 Task: Find connections with filter location Tongshan with filter topic #femaleentrepreneurwith filter profile language German with filter current company JSW Energy Ltd with filter school UNIVERSITY OF SCIENCE AND TECHNOLOGY, MEGHALAYA with filter industry Capital Markets with filter service category Growth Marketing with filter keywords title Bus Driver
Action: Mouse moved to (650, 83)
Screenshot: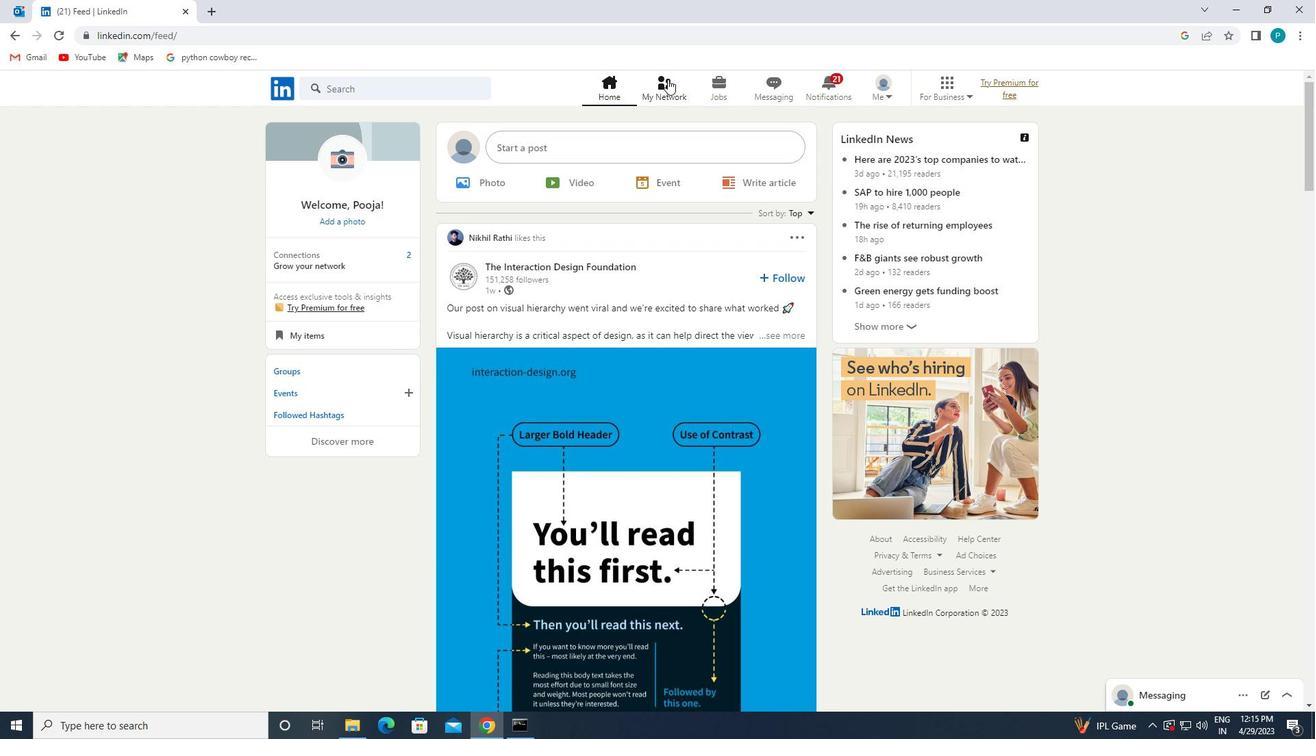 
Action: Mouse pressed left at (650, 83)
Screenshot: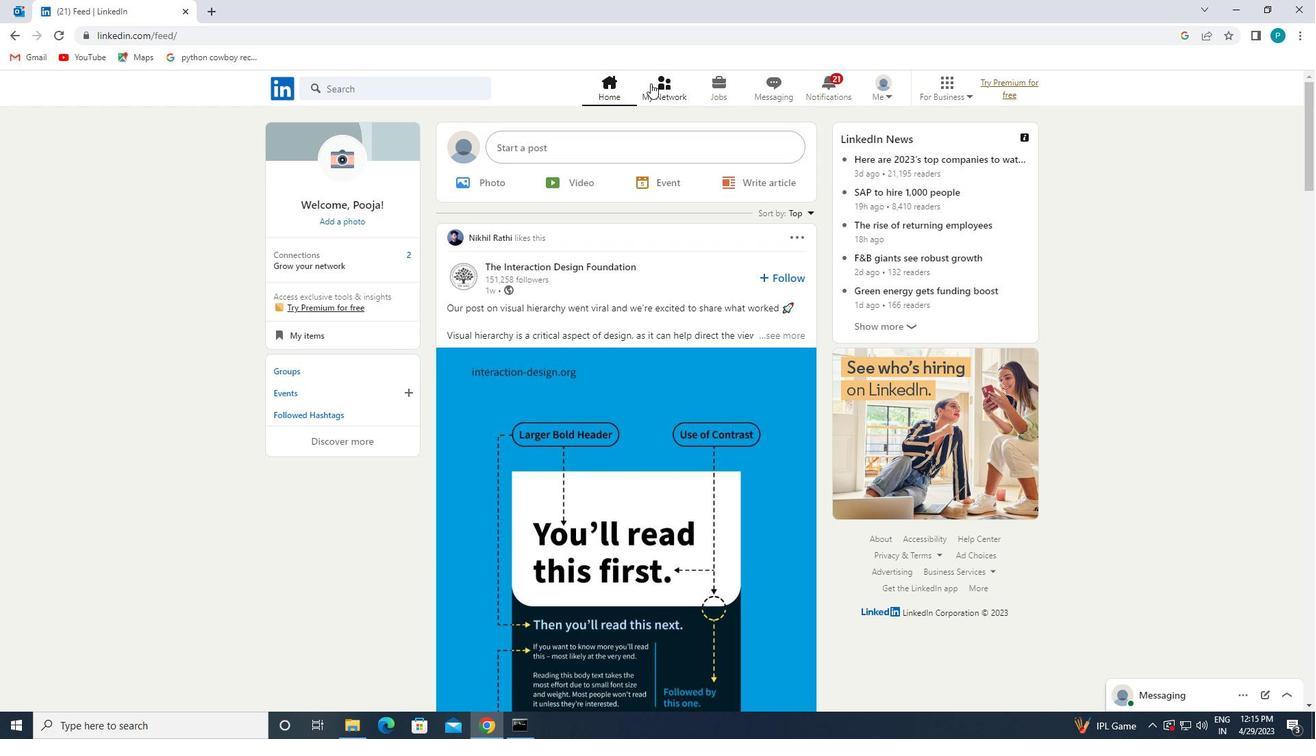
Action: Mouse moved to (392, 166)
Screenshot: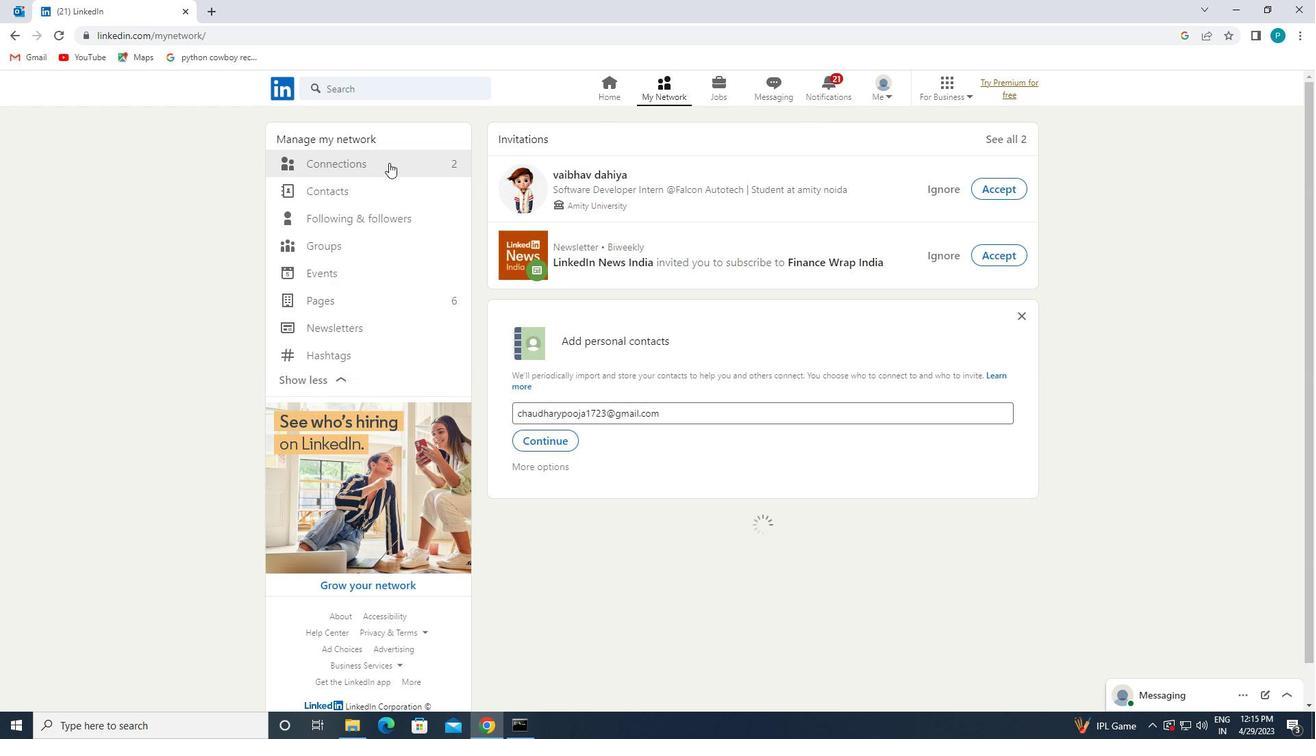 
Action: Mouse pressed left at (392, 166)
Screenshot: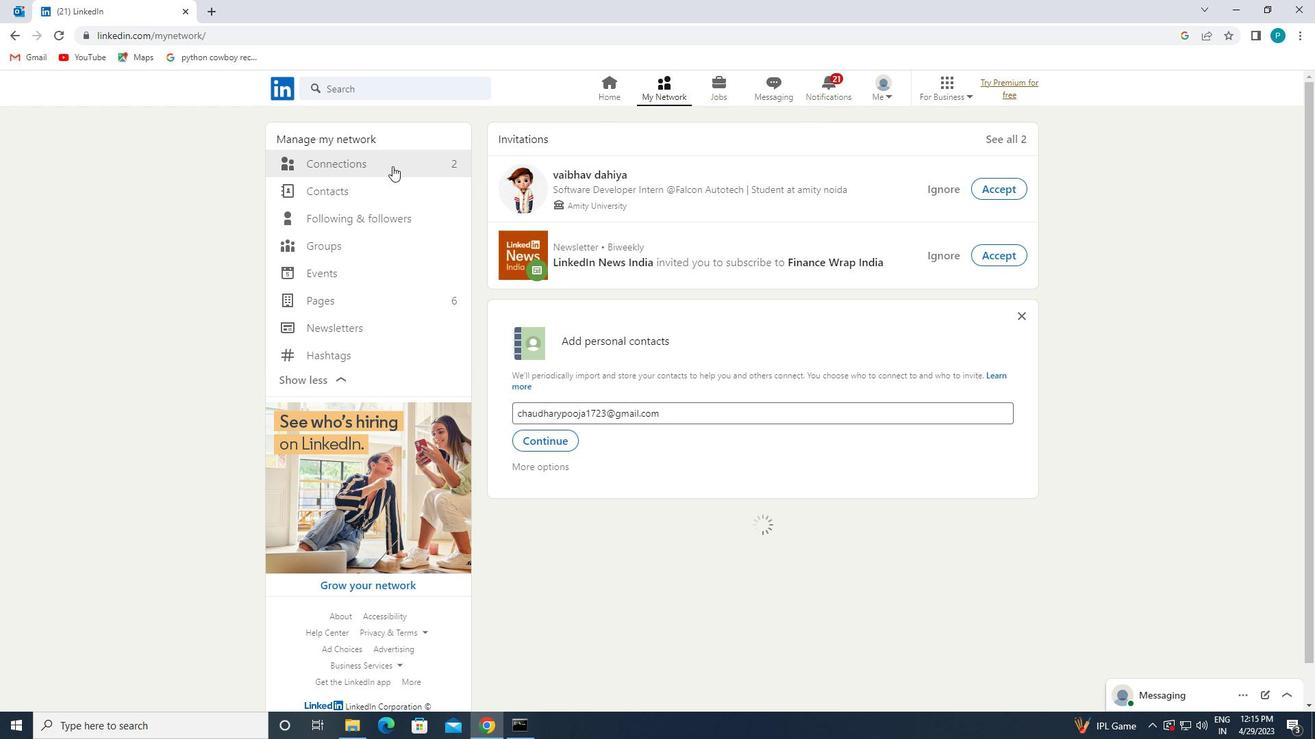 
Action: Mouse moved to (780, 167)
Screenshot: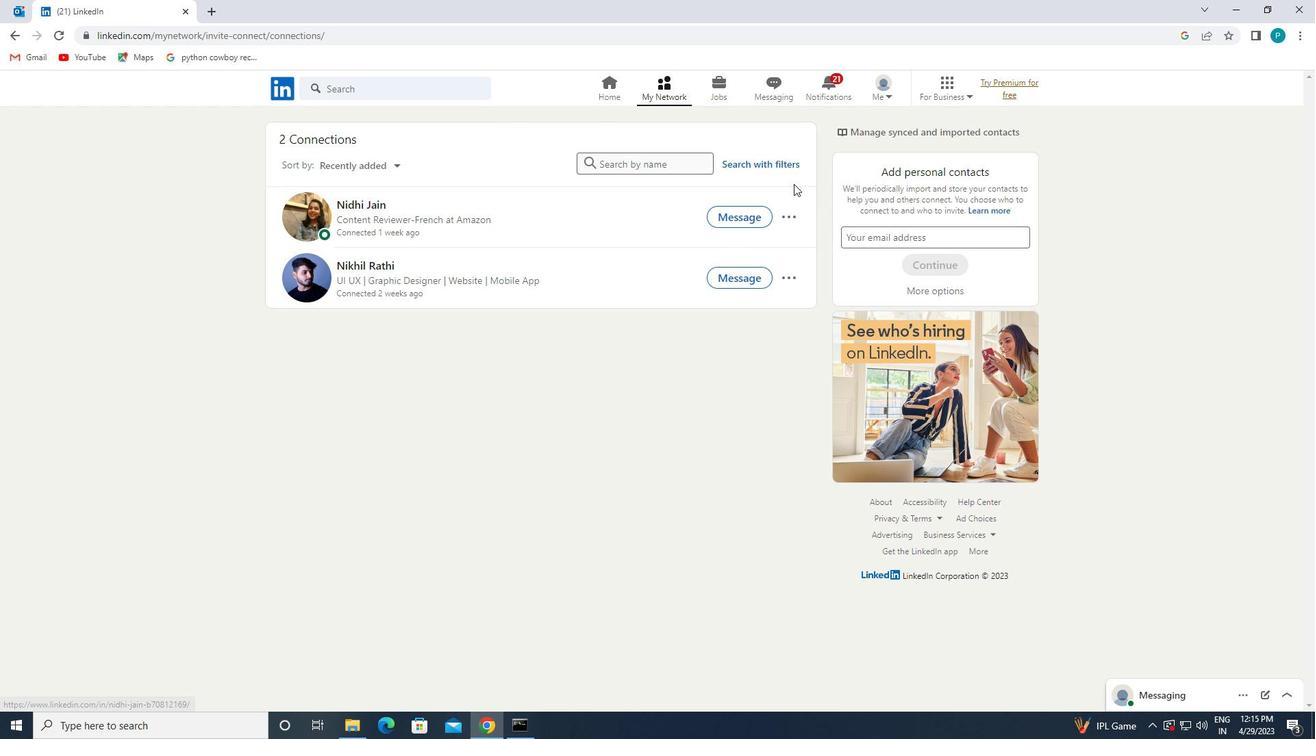 
Action: Mouse pressed left at (780, 167)
Screenshot: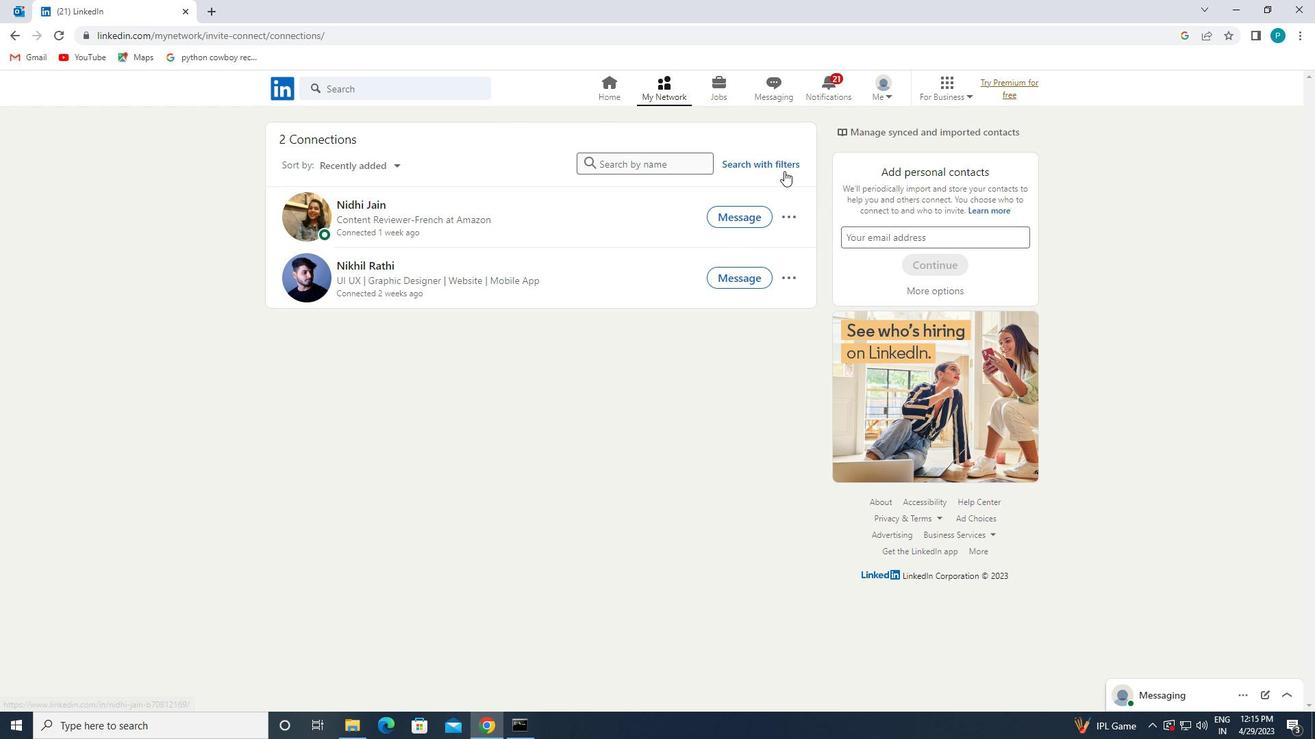 
Action: Mouse moved to (710, 131)
Screenshot: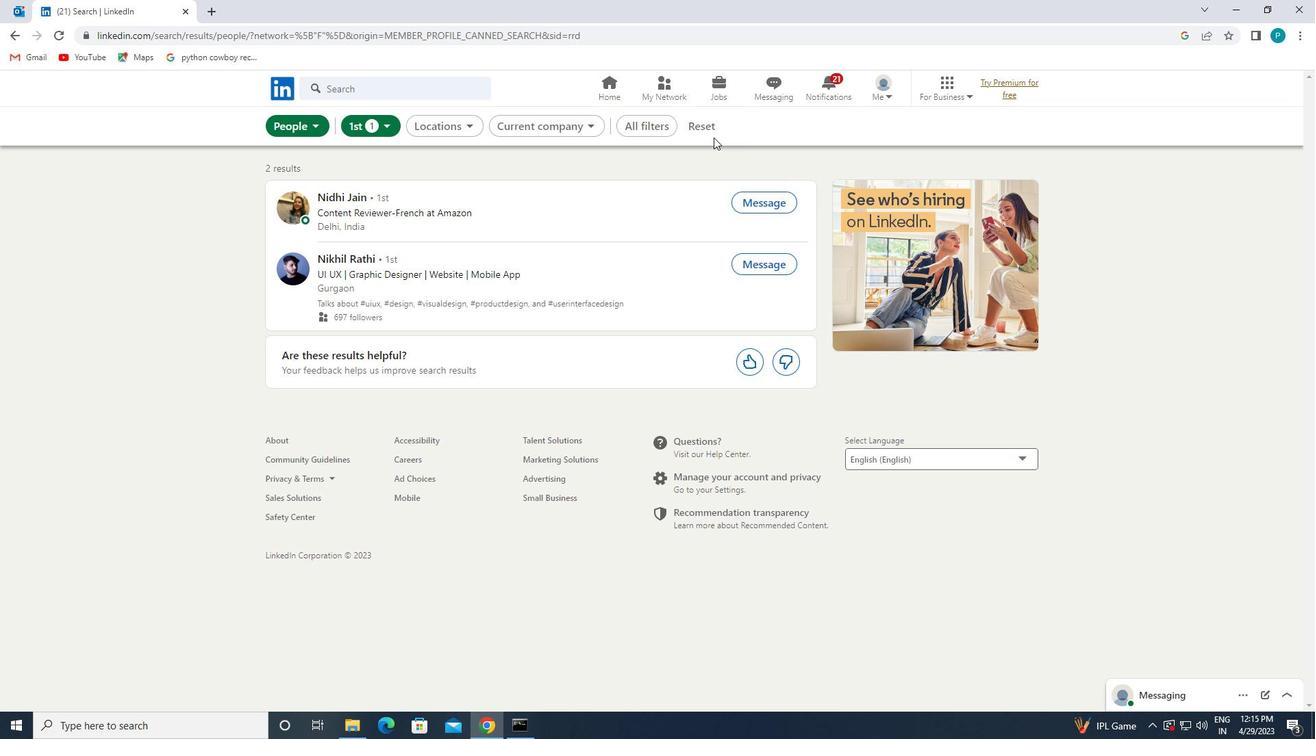 
Action: Mouse pressed left at (710, 131)
Screenshot: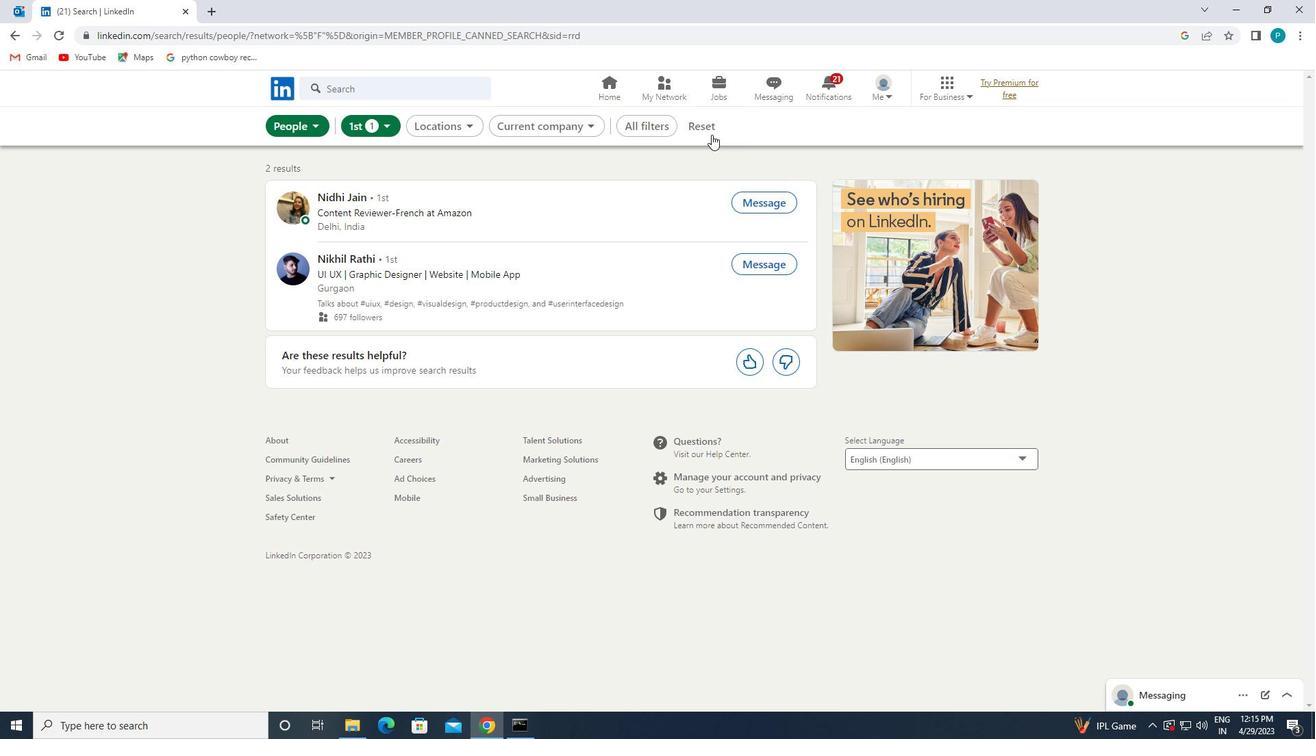 
Action: Mouse moved to (688, 130)
Screenshot: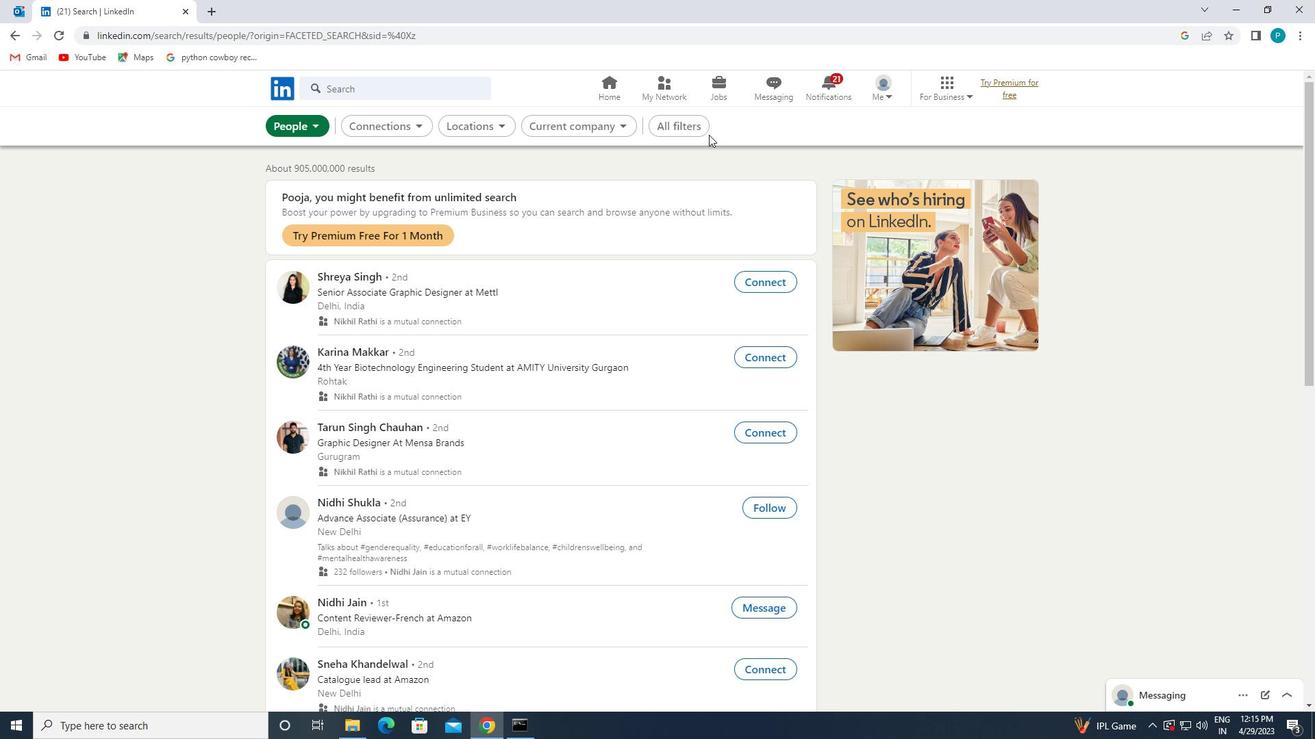 
Action: Mouse pressed left at (688, 130)
Screenshot: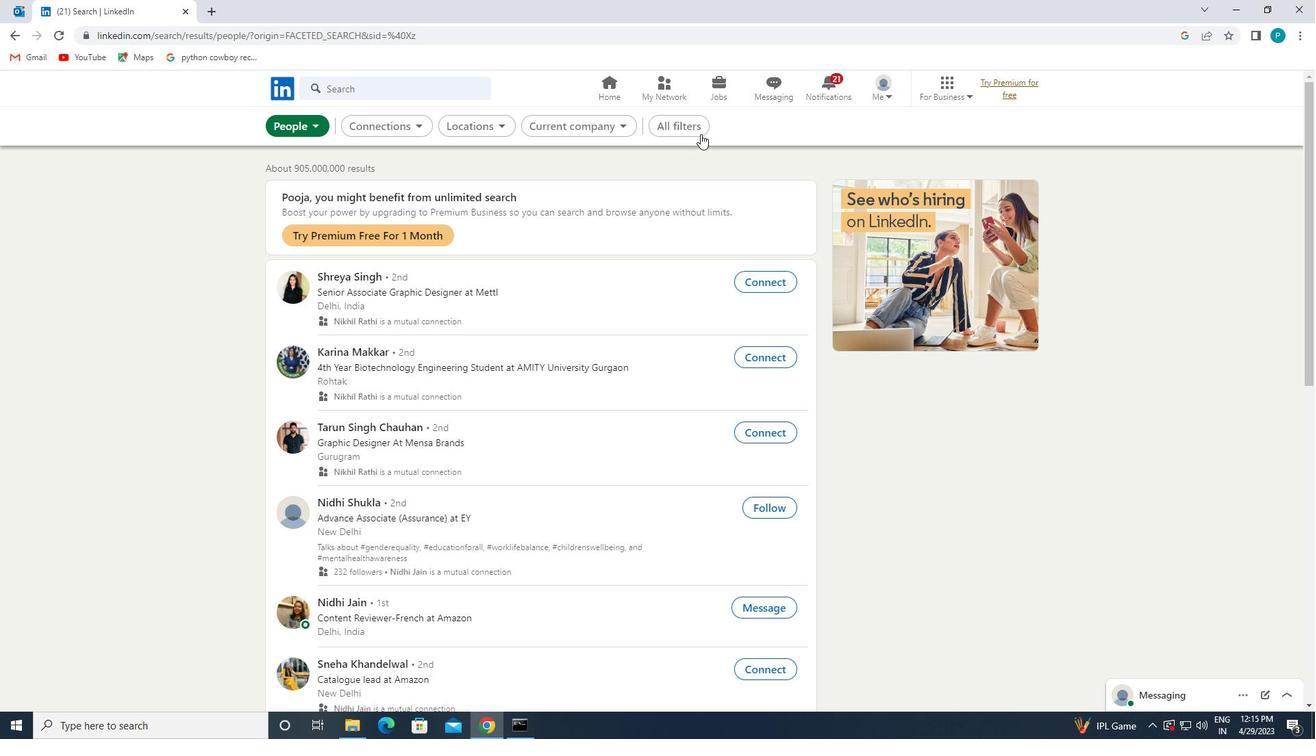 
Action: Mouse moved to (1165, 367)
Screenshot: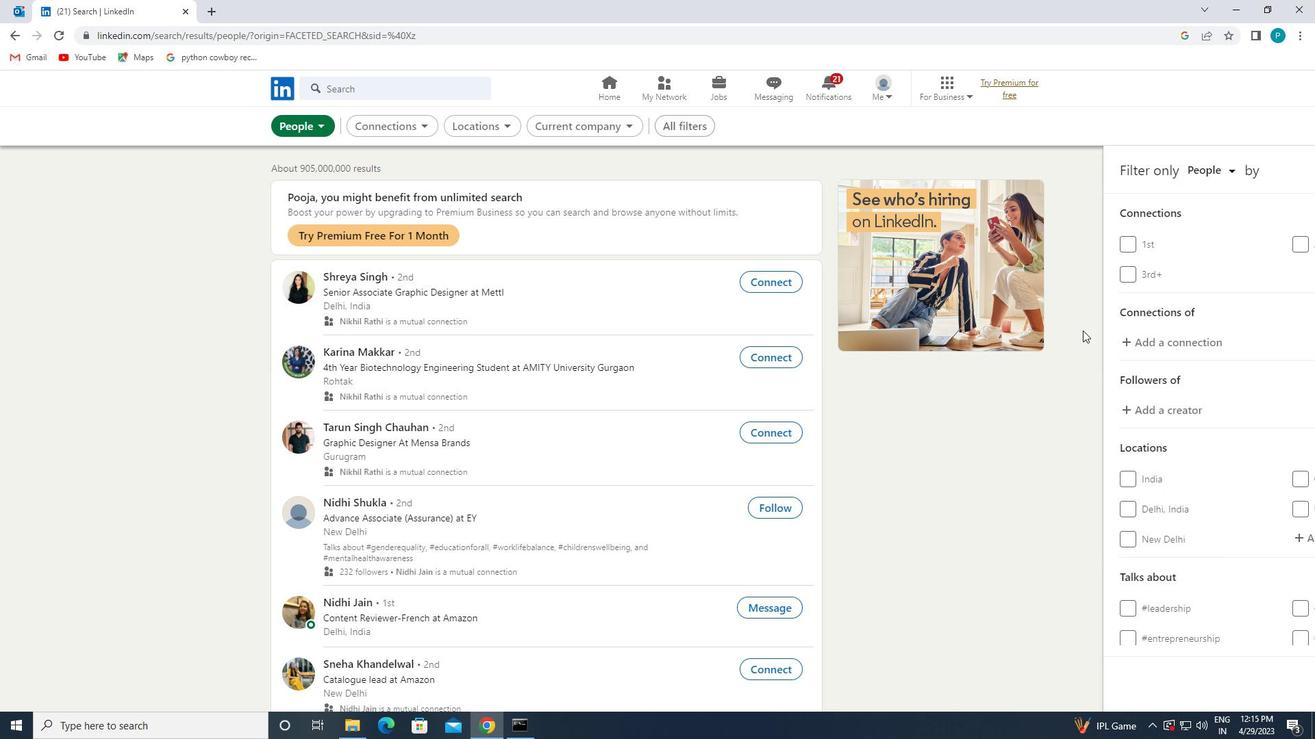 
Action: Mouse scrolled (1165, 366) with delta (0, 0)
Screenshot: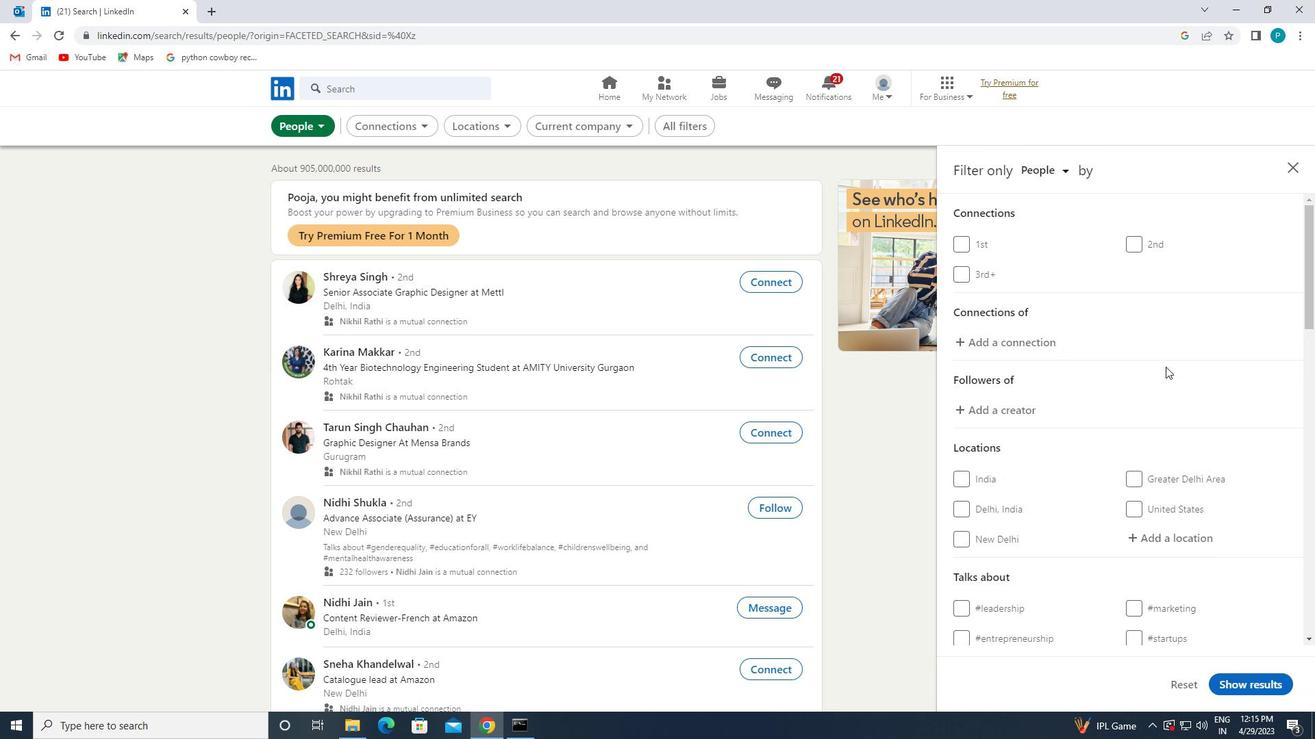 
Action: Mouse moved to (1165, 365)
Screenshot: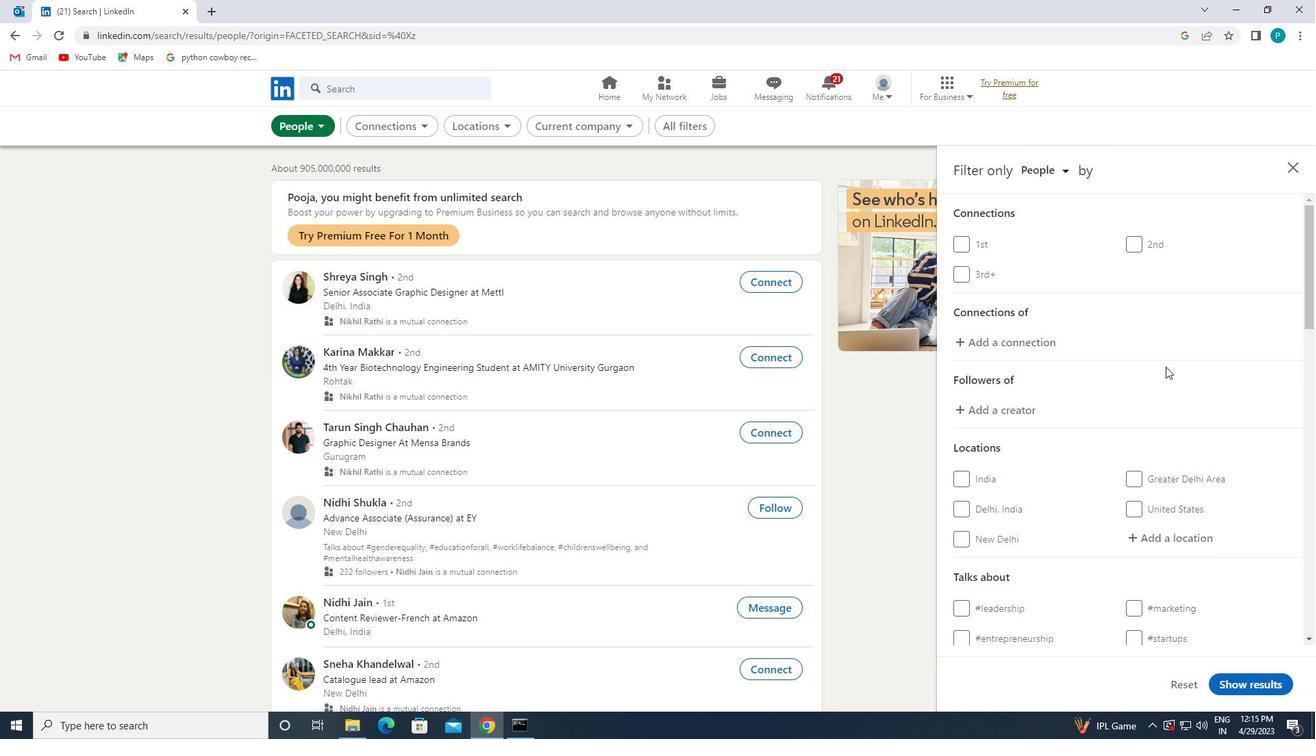 
Action: Mouse scrolled (1165, 365) with delta (0, 0)
Screenshot: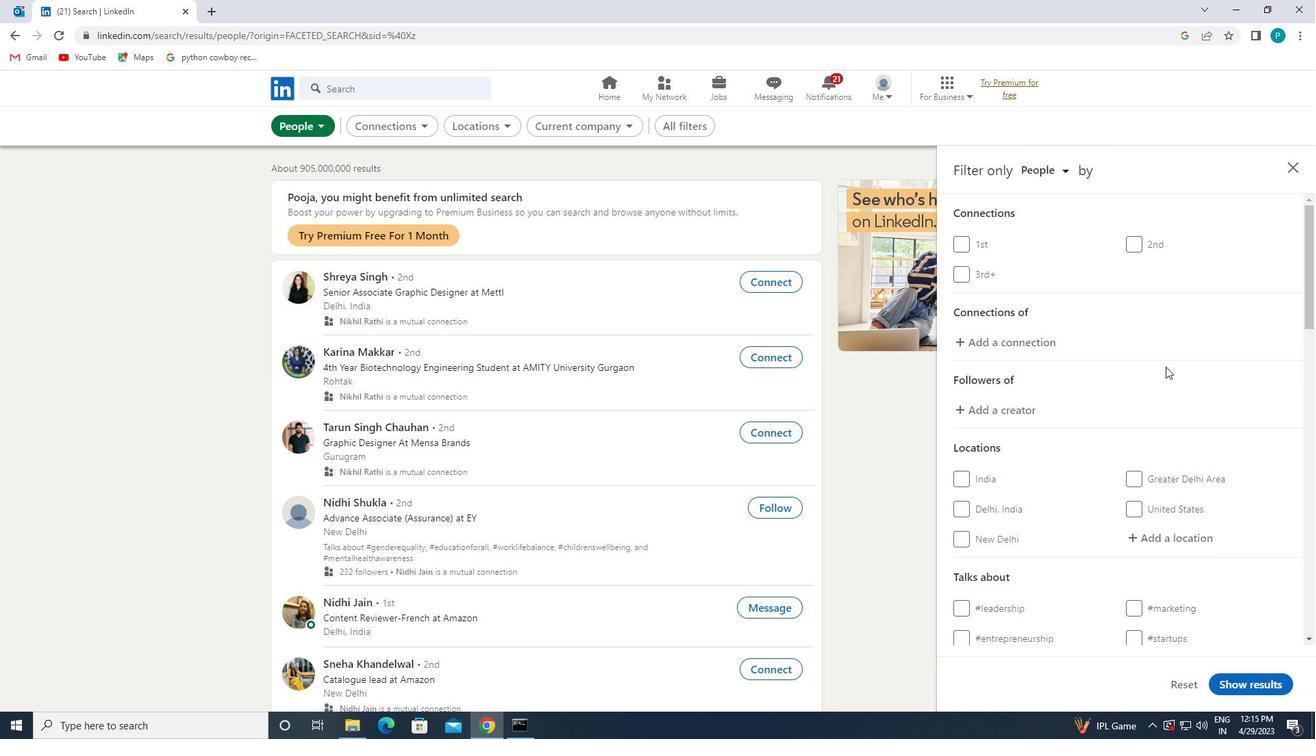
Action: Mouse moved to (1165, 365)
Screenshot: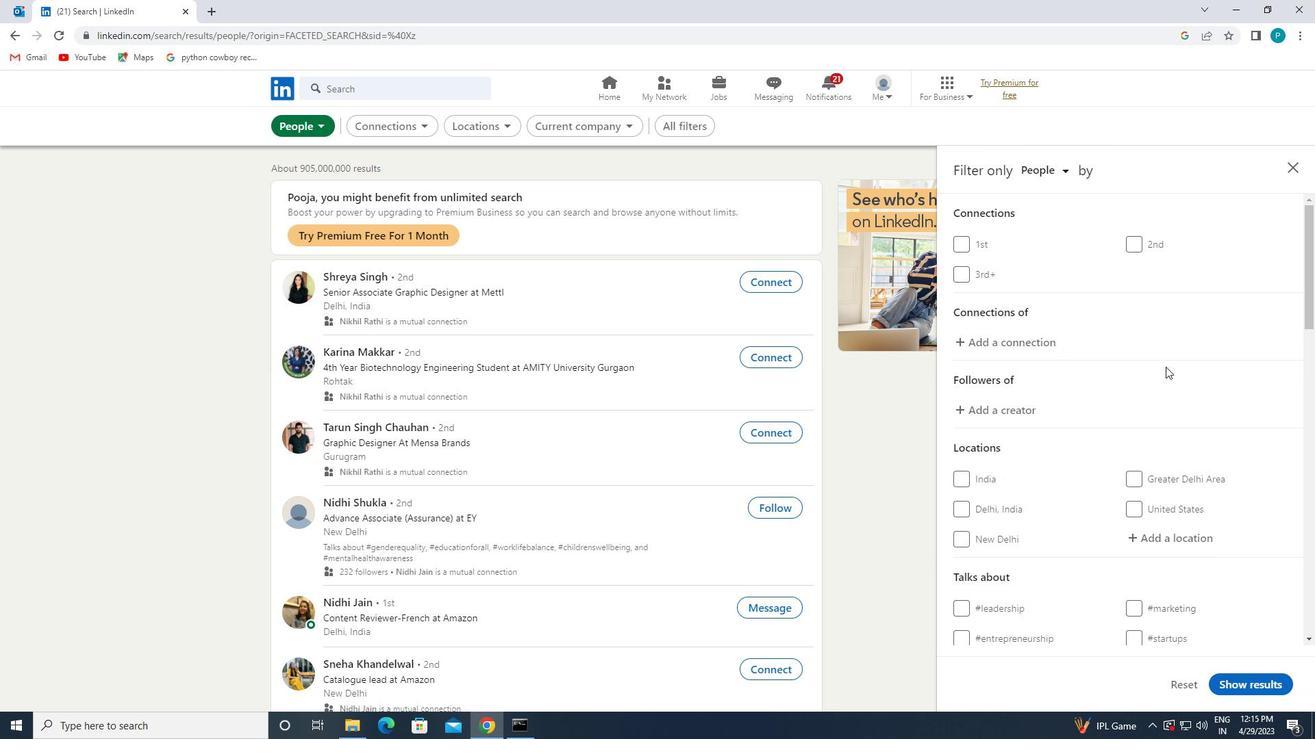 
Action: Mouse scrolled (1165, 364) with delta (0, 0)
Screenshot: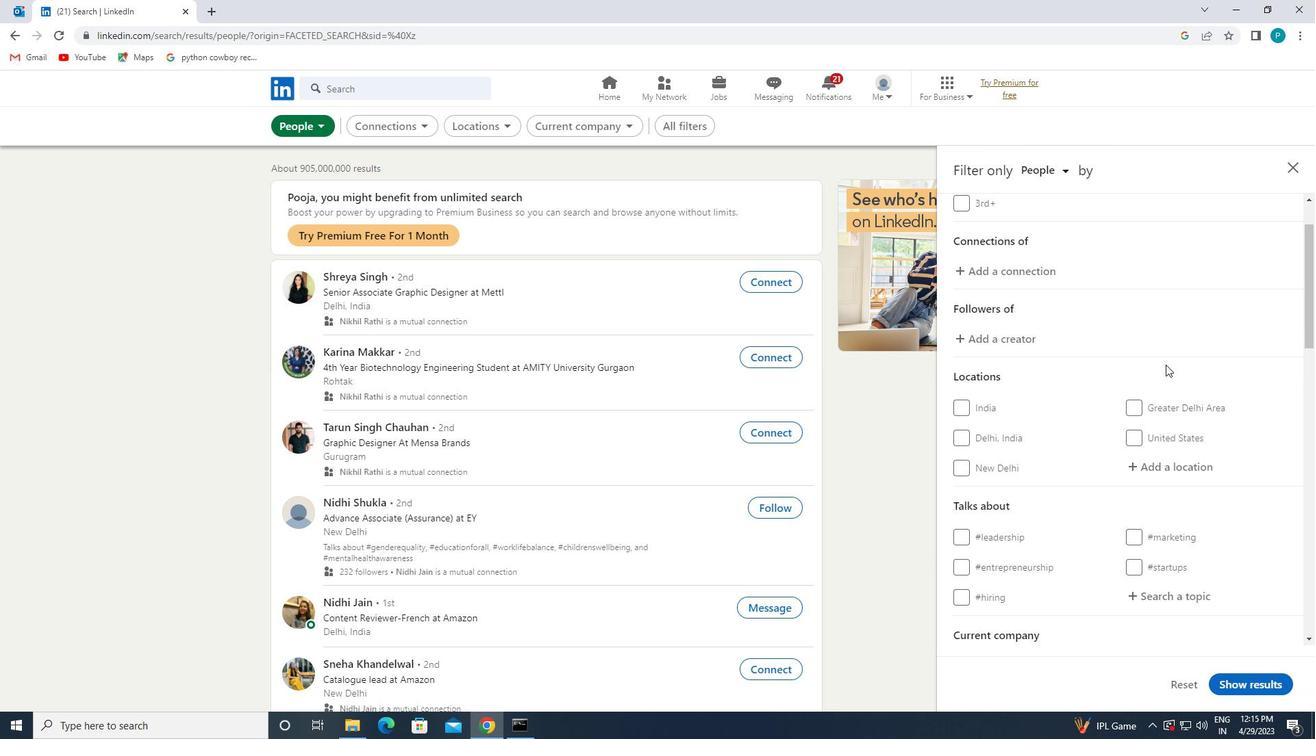 
Action: Mouse moved to (1159, 337)
Screenshot: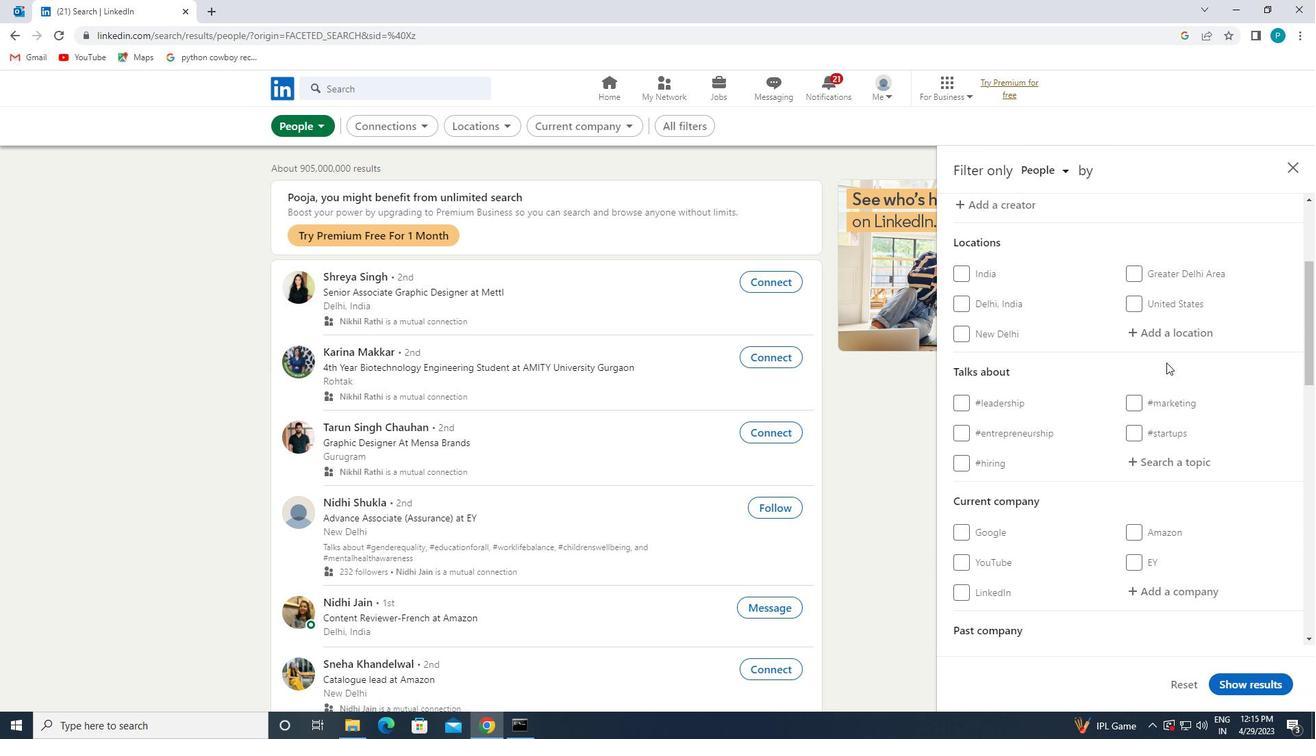 
Action: Mouse pressed left at (1159, 337)
Screenshot: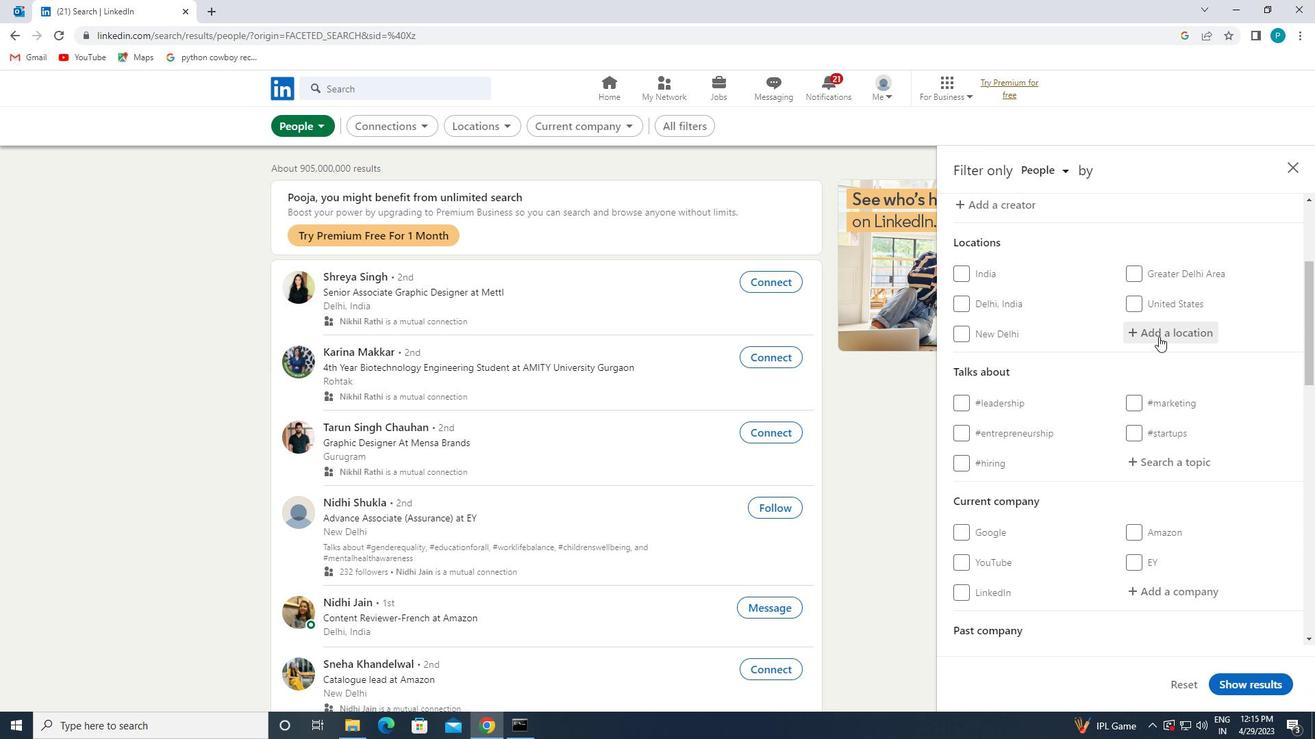 
Action: Key pressed <Key.caps_lock>t<Key.caps_lock>ongshan
Screenshot: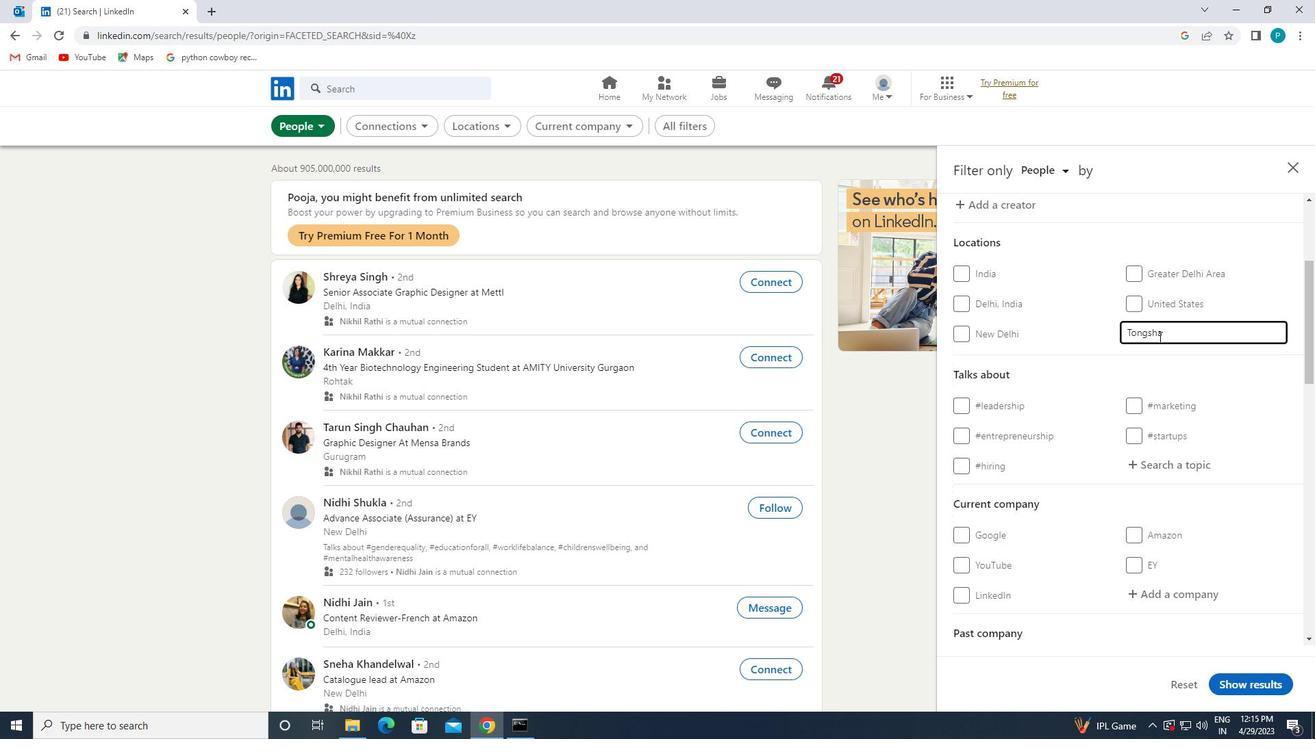 
Action: Mouse moved to (1148, 413)
Screenshot: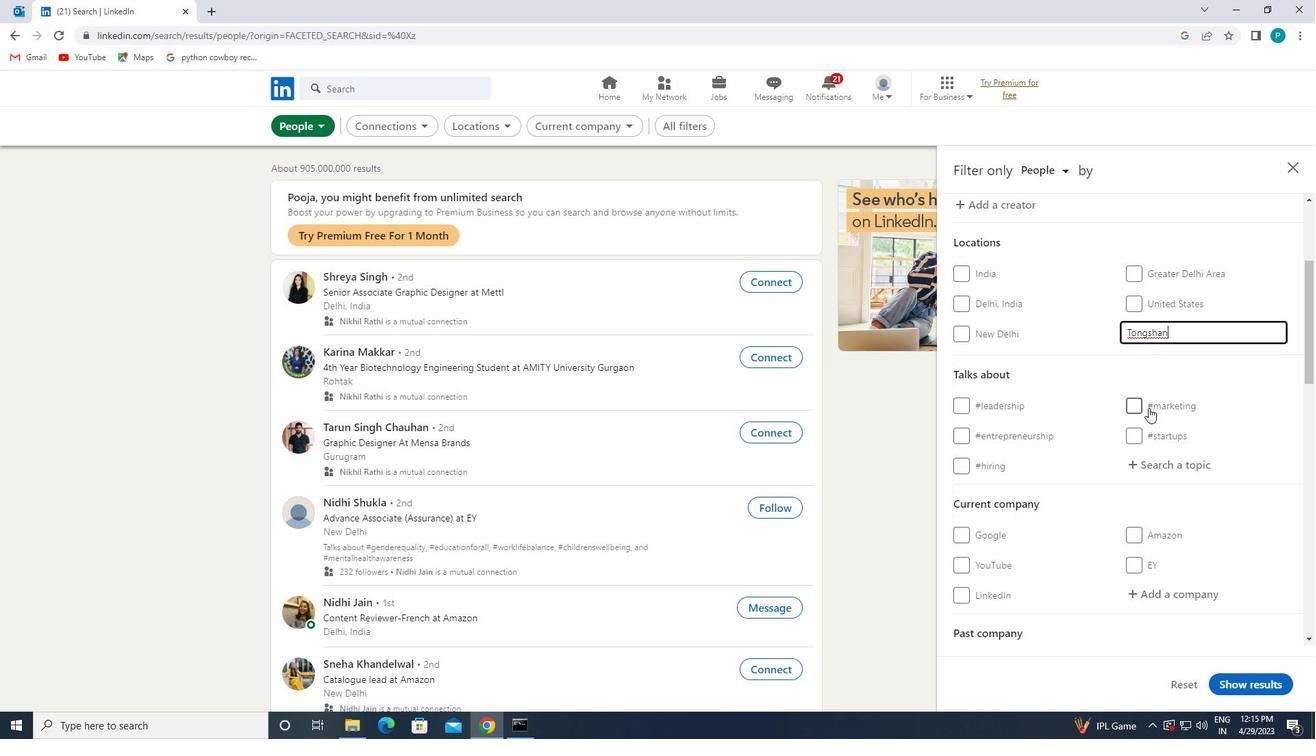 
Action: Mouse scrolled (1148, 412) with delta (0, 0)
Screenshot: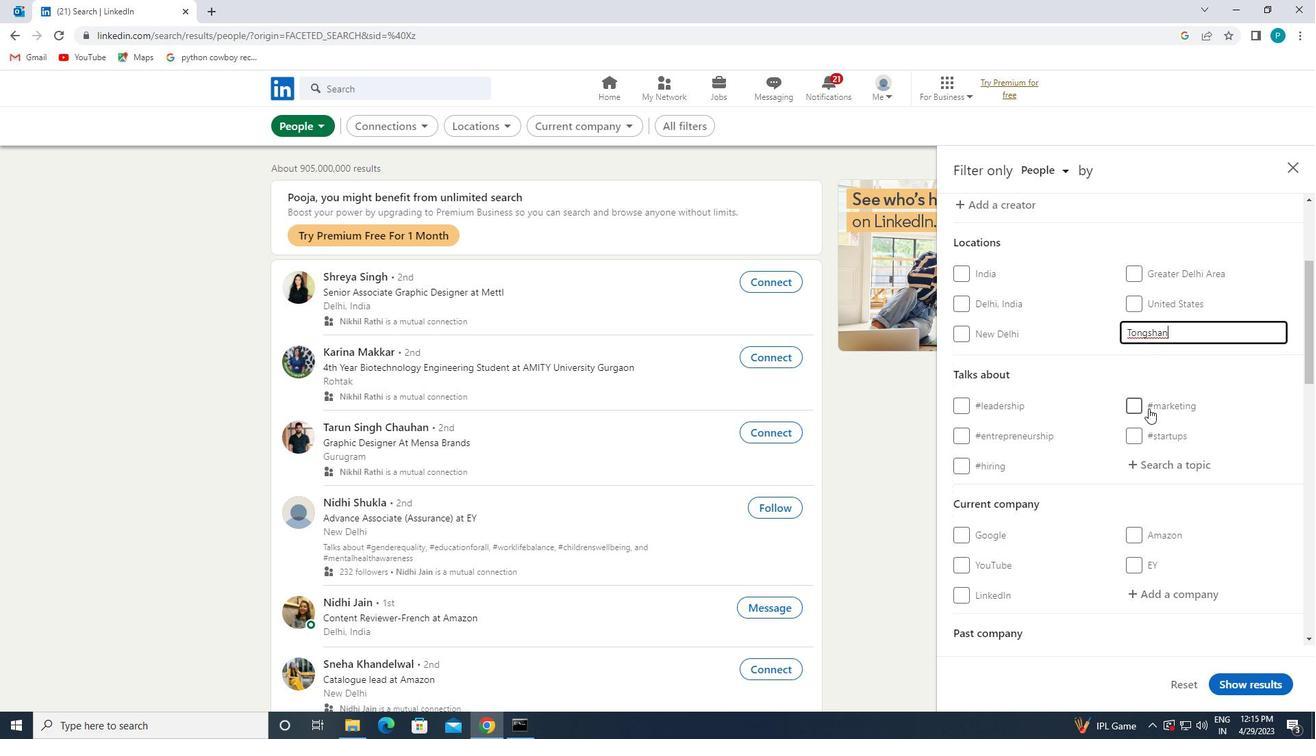 
Action: Mouse moved to (1148, 396)
Screenshot: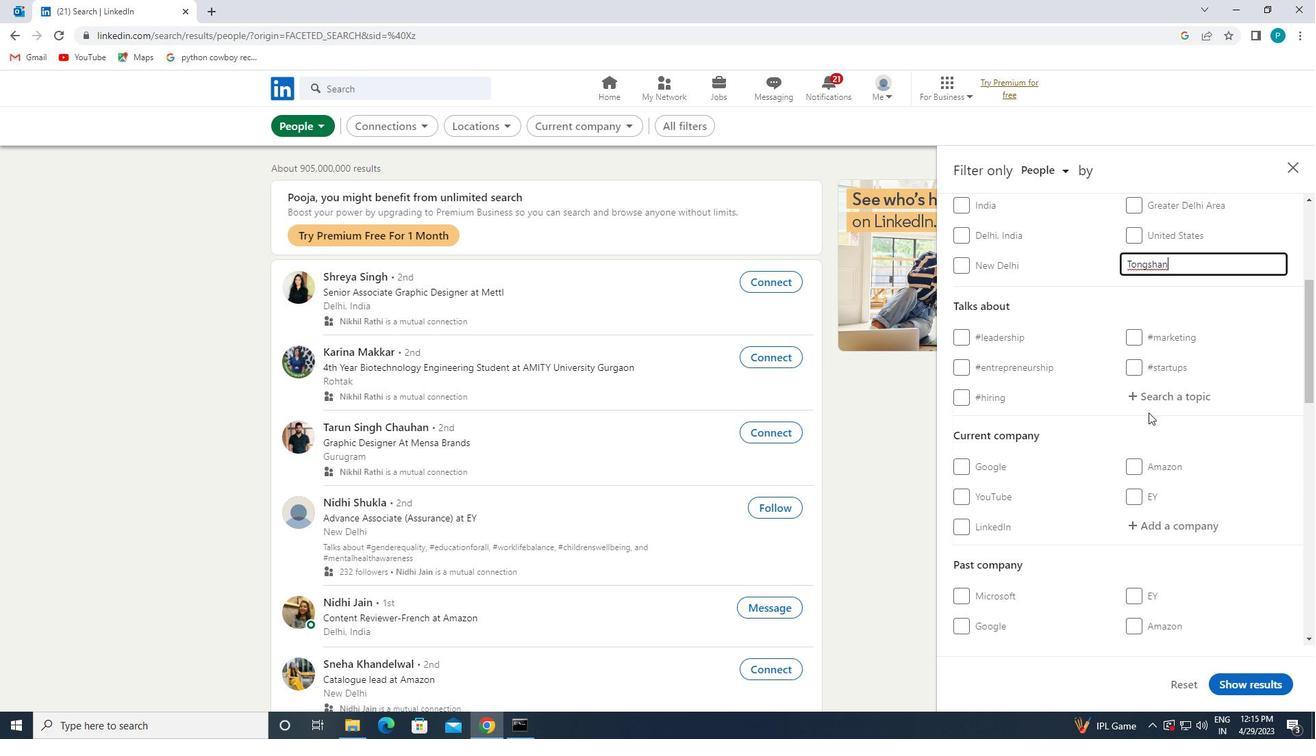 
Action: Mouse pressed left at (1148, 396)
Screenshot: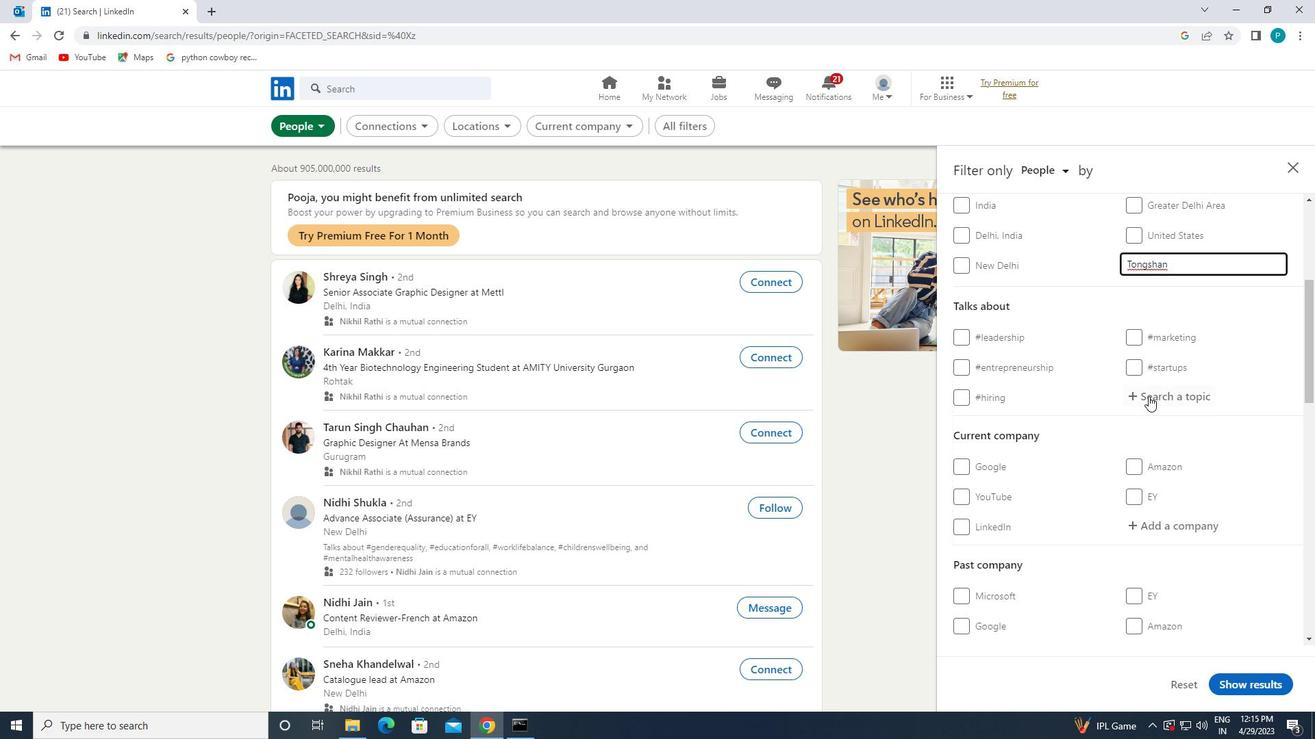 
Action: Mouse moved to (1148, 395)
Screenshot: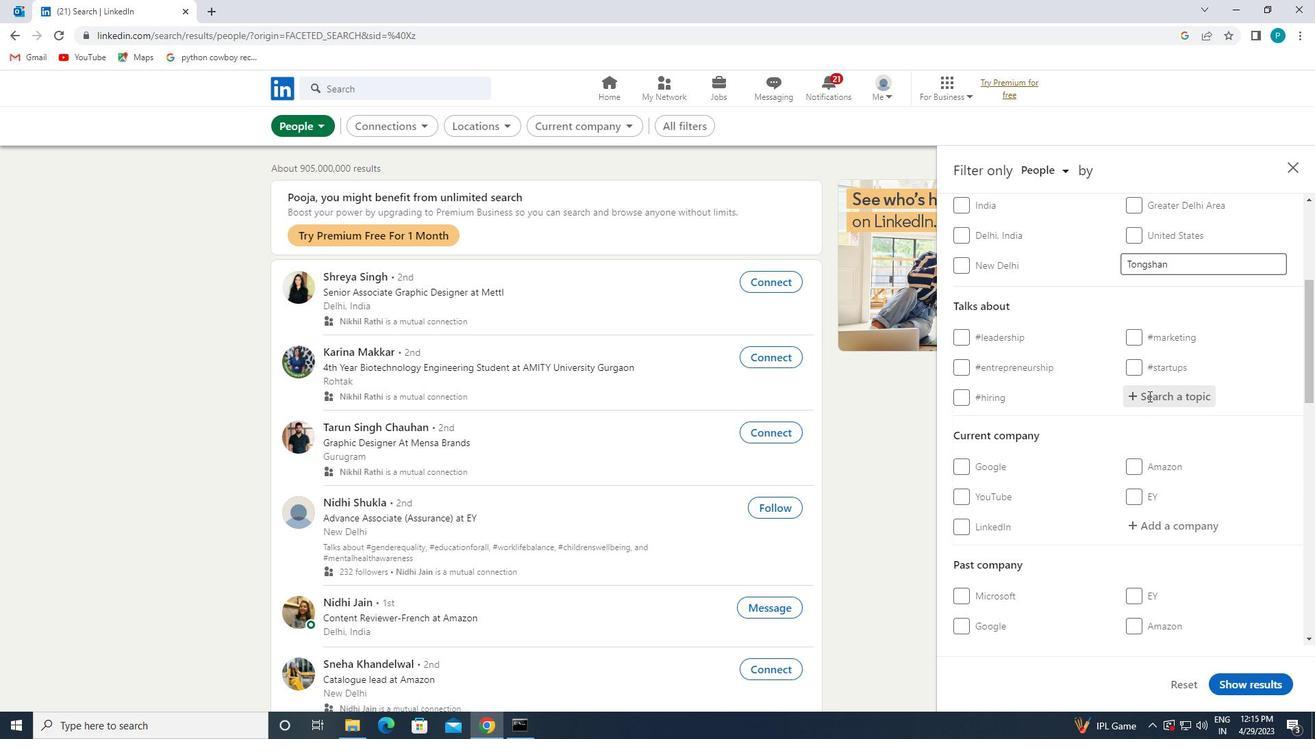 
Action: Key pressed <Key.shift>#FEMALEENTREPRENEUR
Screenshot: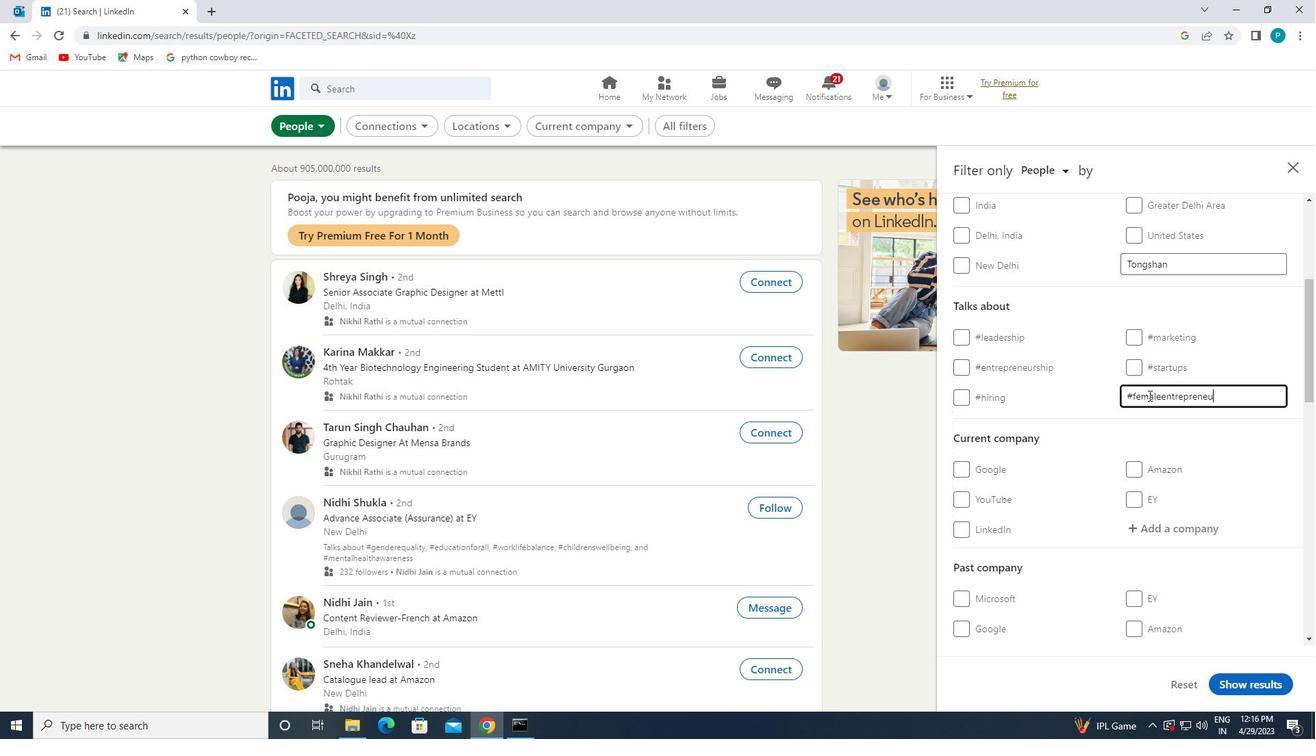 
Action: Mouse moved to (1148, 381)
Screenshot: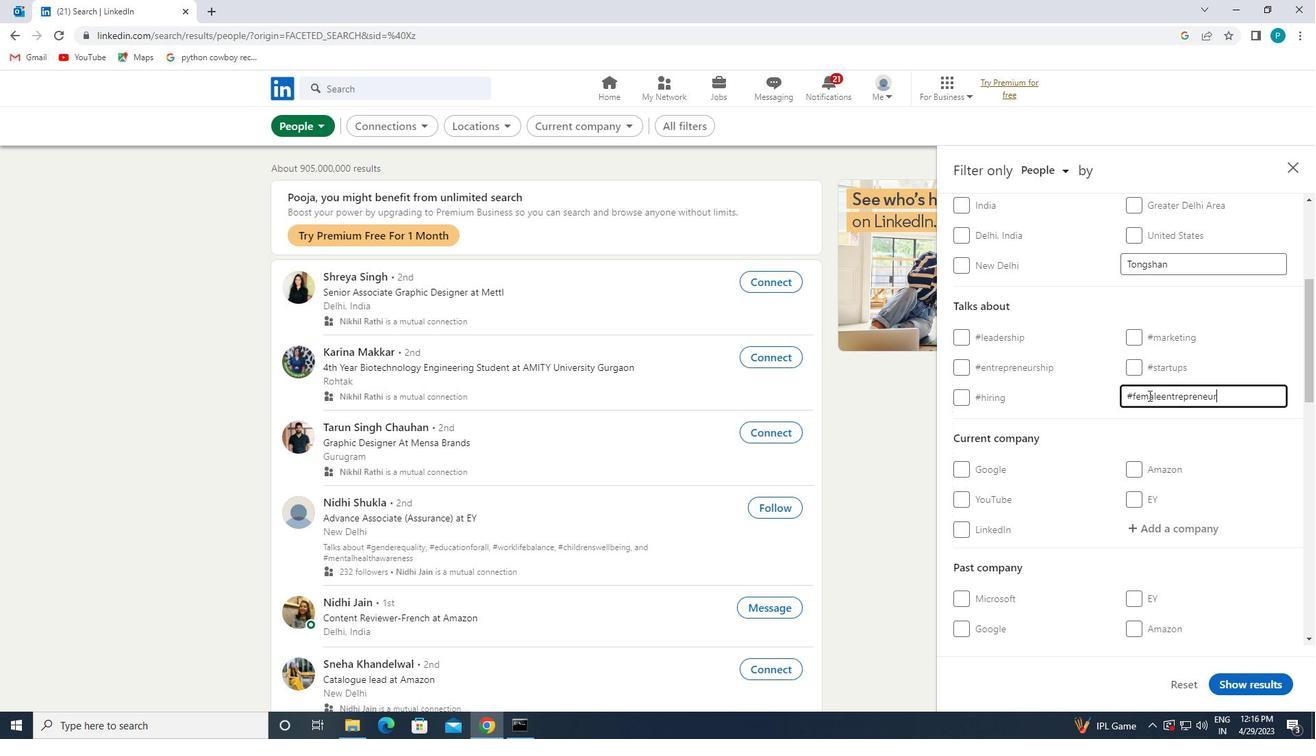 
Action: Mouse scrolled (1148, 380) with delta (0, 0)
Screenshot: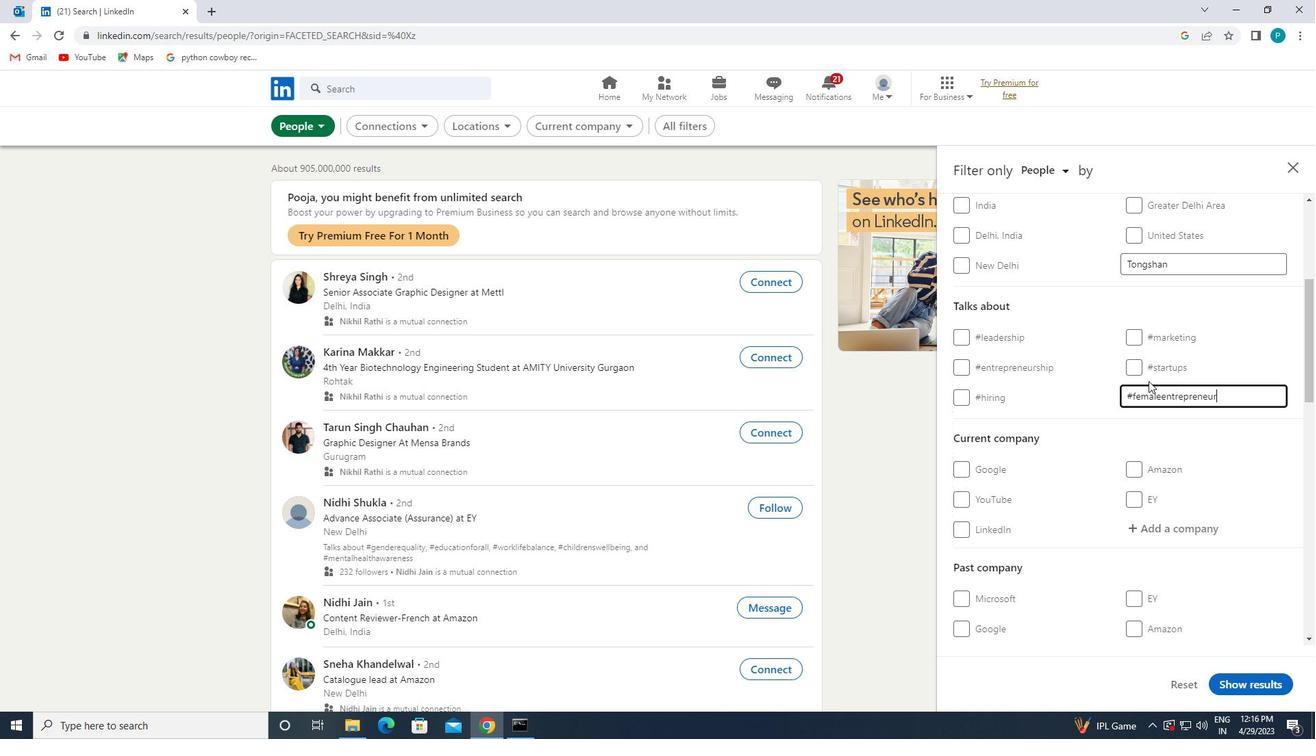 
Action: Mouse scrolled (1148, 380) with delta (0, 0)
Screenshot: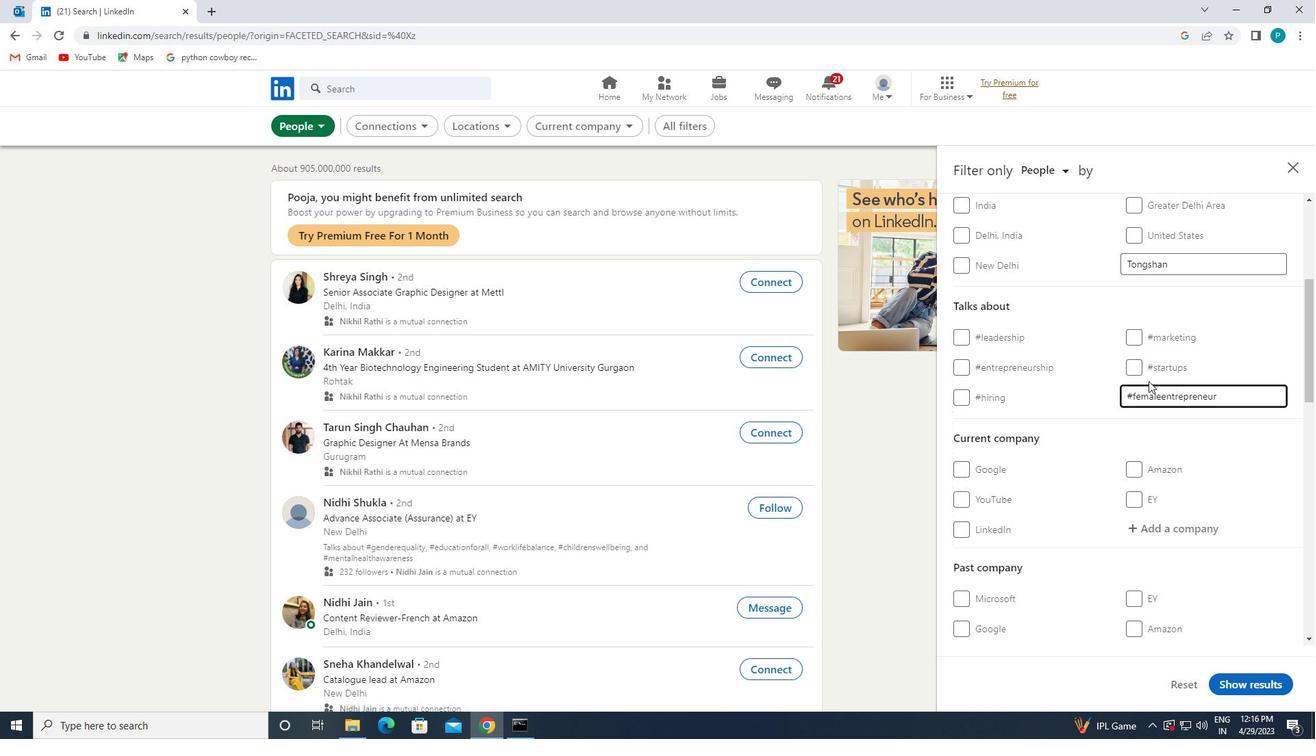 
Action: Mouse moved to (1163, 409)
Screenshot: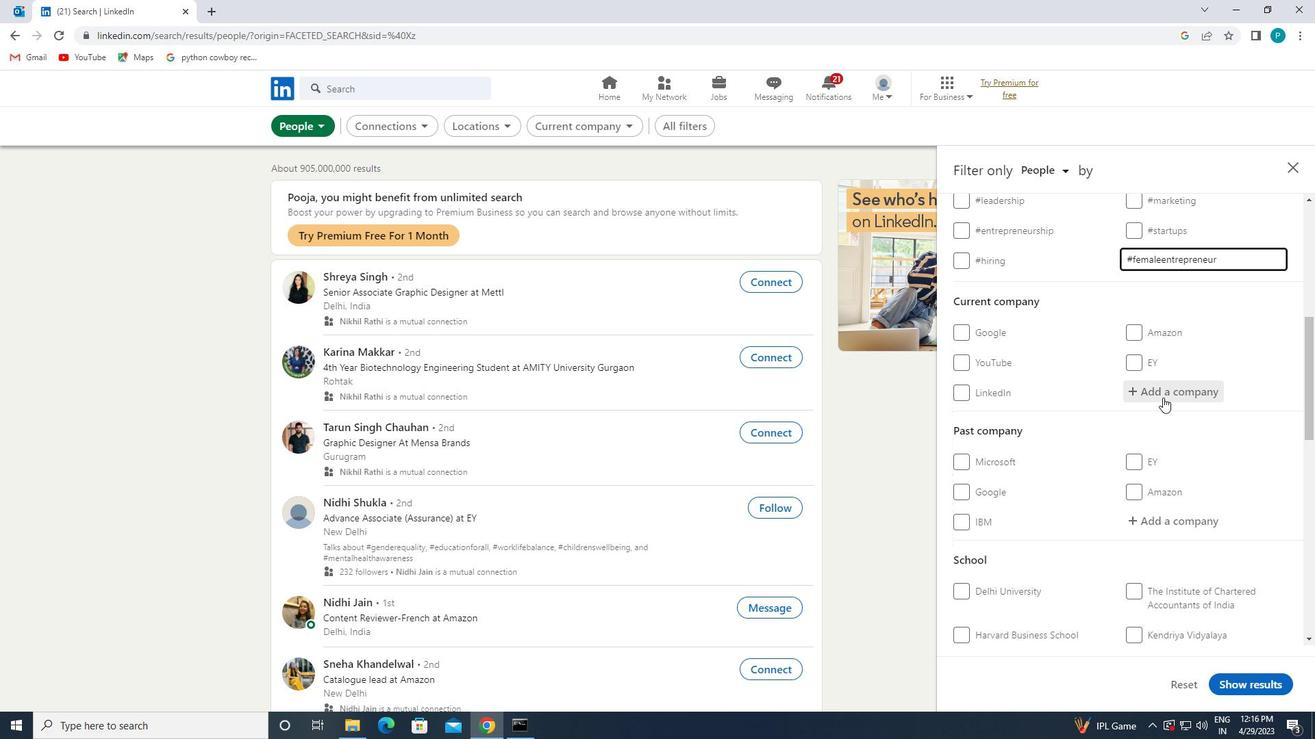 
Action: Mouse scrolled (1163, 408) with delta (0, 0)
Screenshot: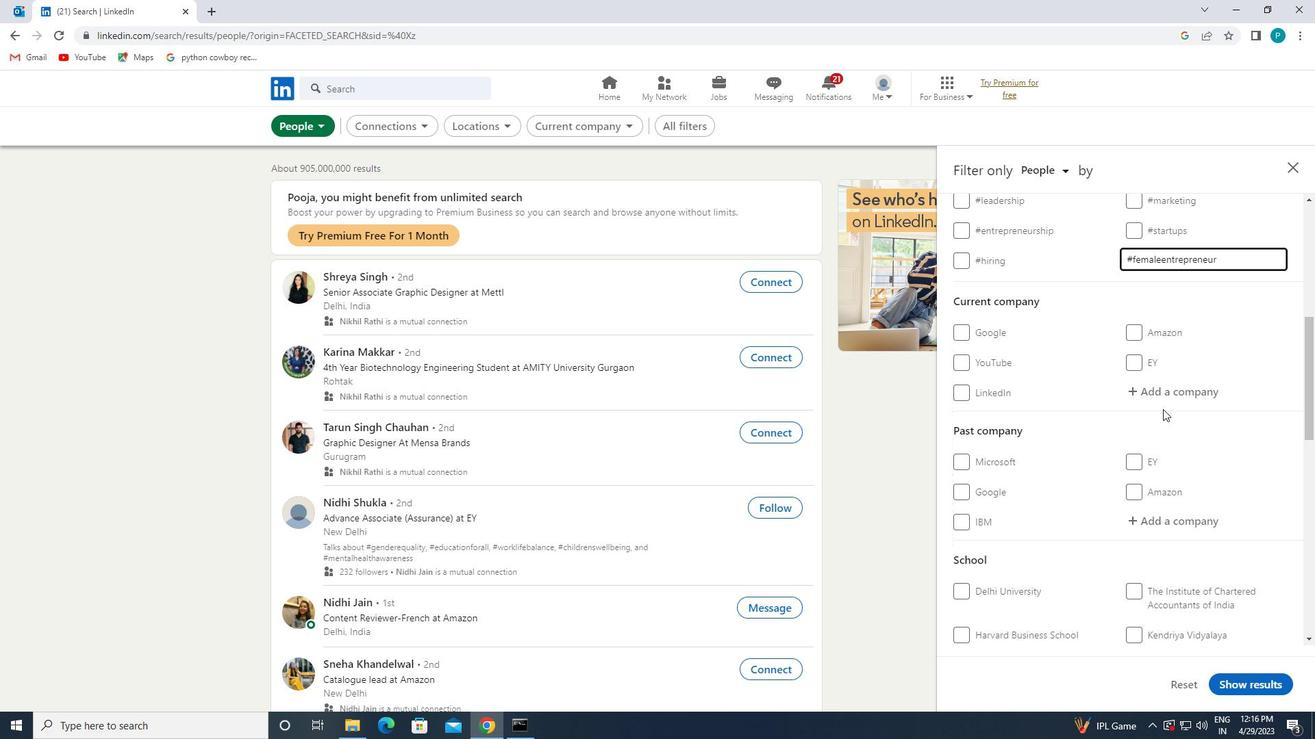 
Action: Mouse scrolled (1163, 408) with delta (0, 0)
Screenshot: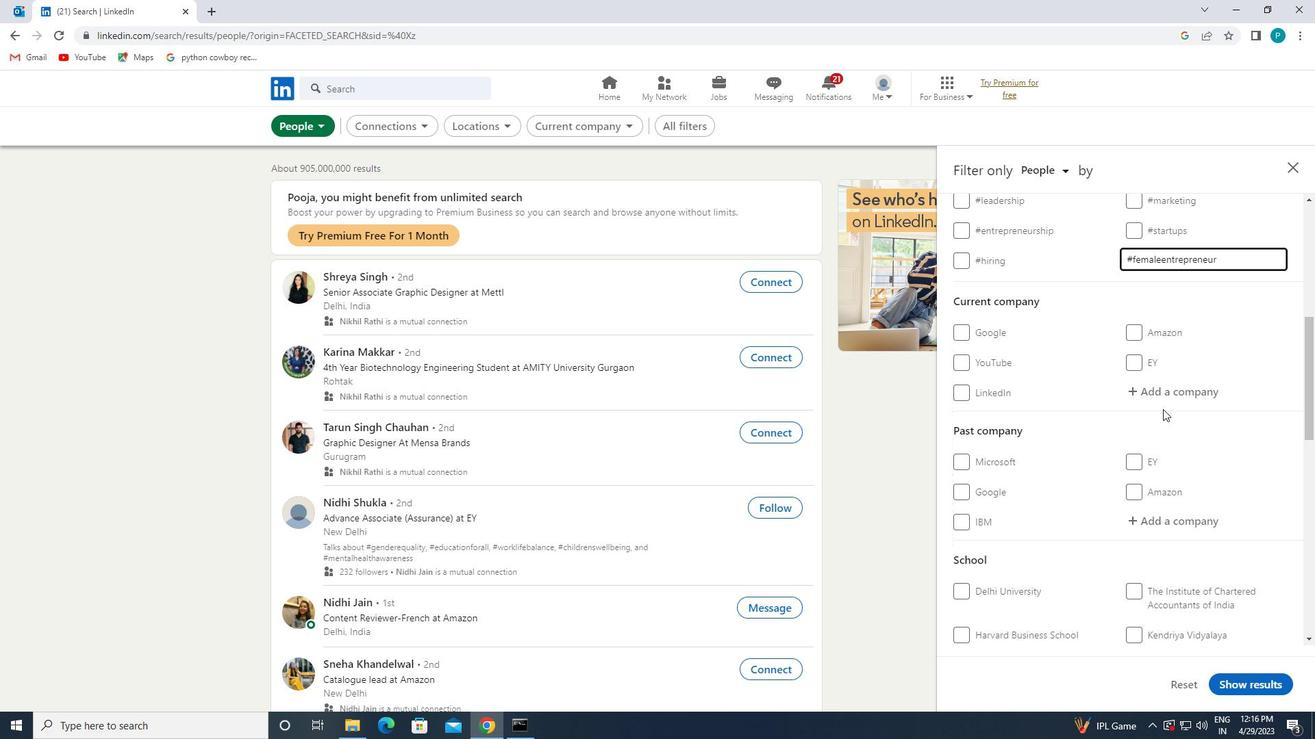 
Action: Mouse scrolled (1163, 408) with delta (0, 0)
Screenshot: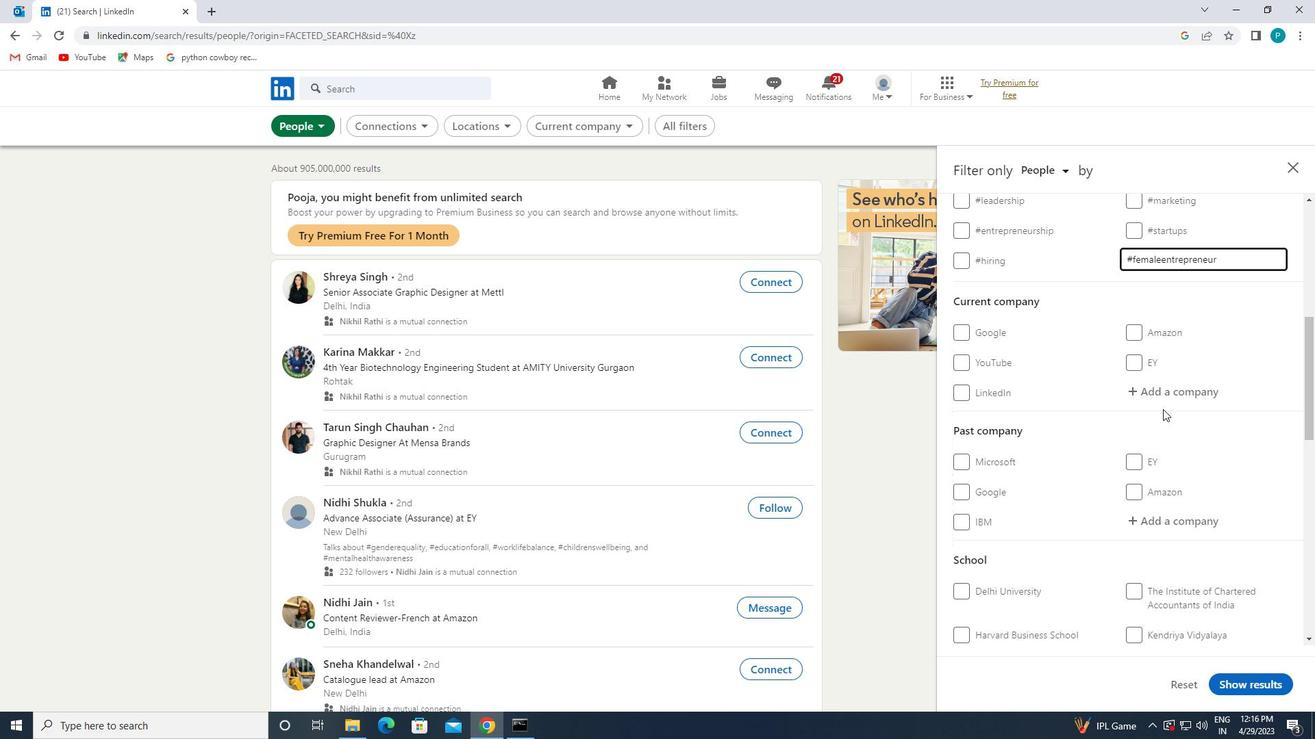 
Action: Mouse scrolled (1163, 408) with delta (0, 0)
Screenshot: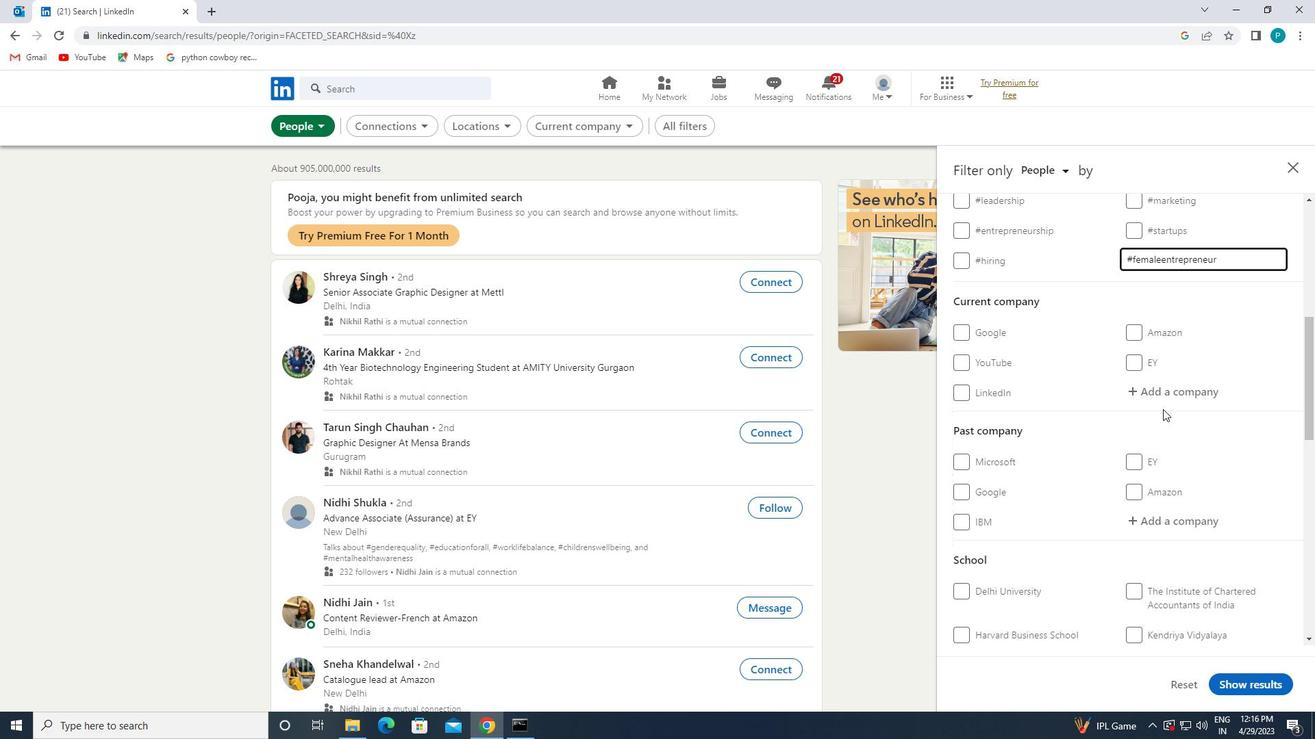 
Action: Mouse scrolled (1163, 408) with delta (0, 0)
Screenshot: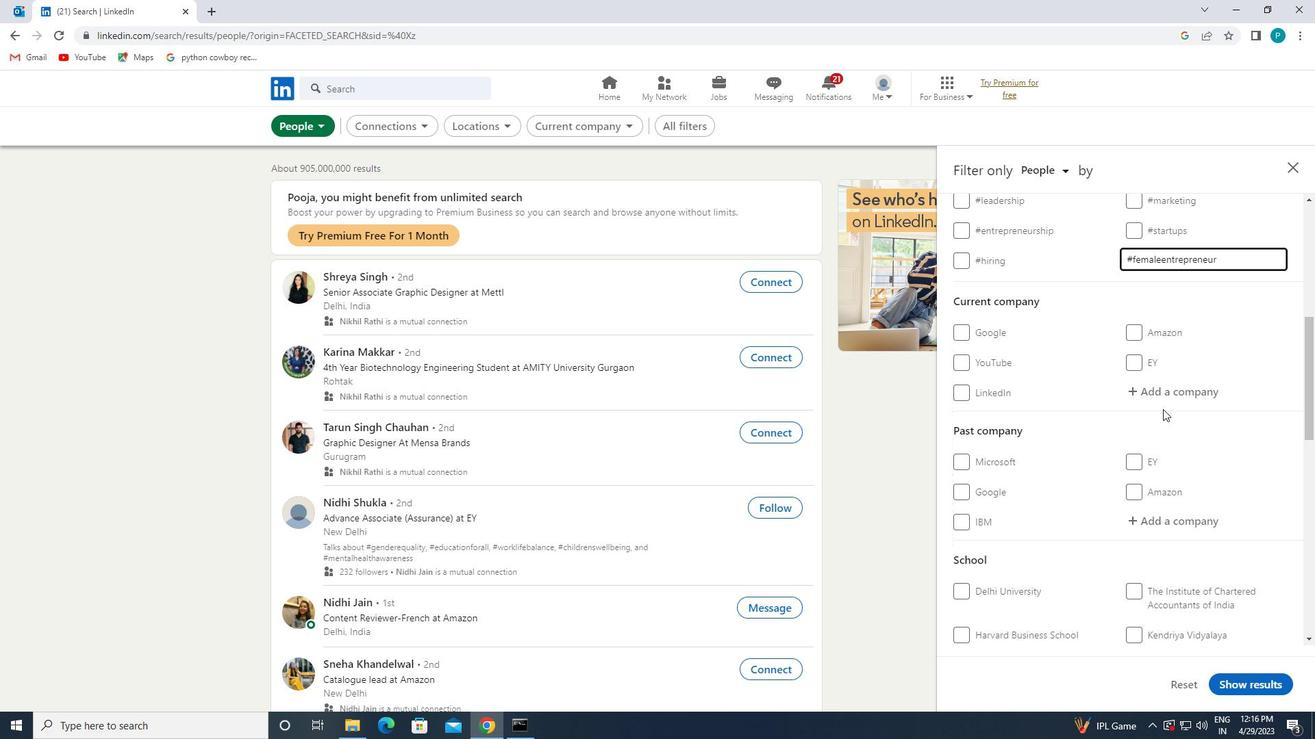 
Action: Mouse moved to (1045, 454)
Screenshot: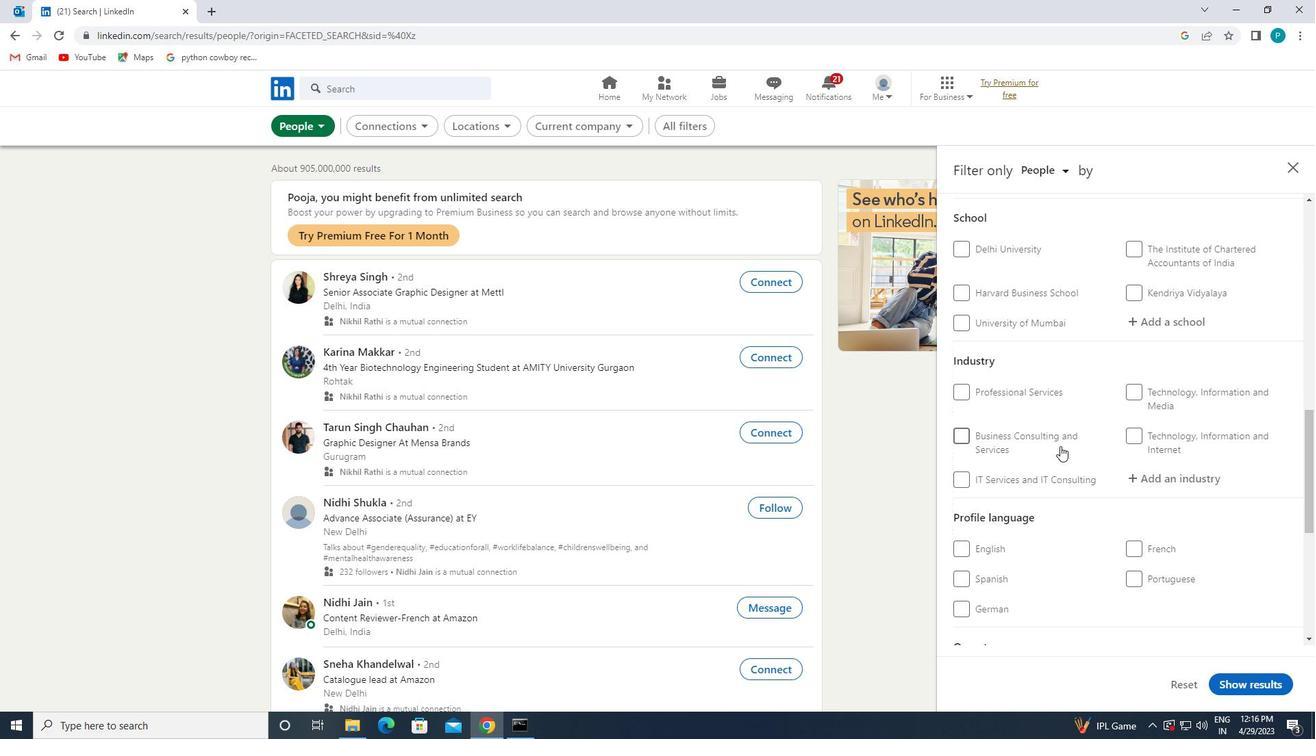 
Action: Mouse scrolled (1045, 453) with delta (0, 0)
Screenshot: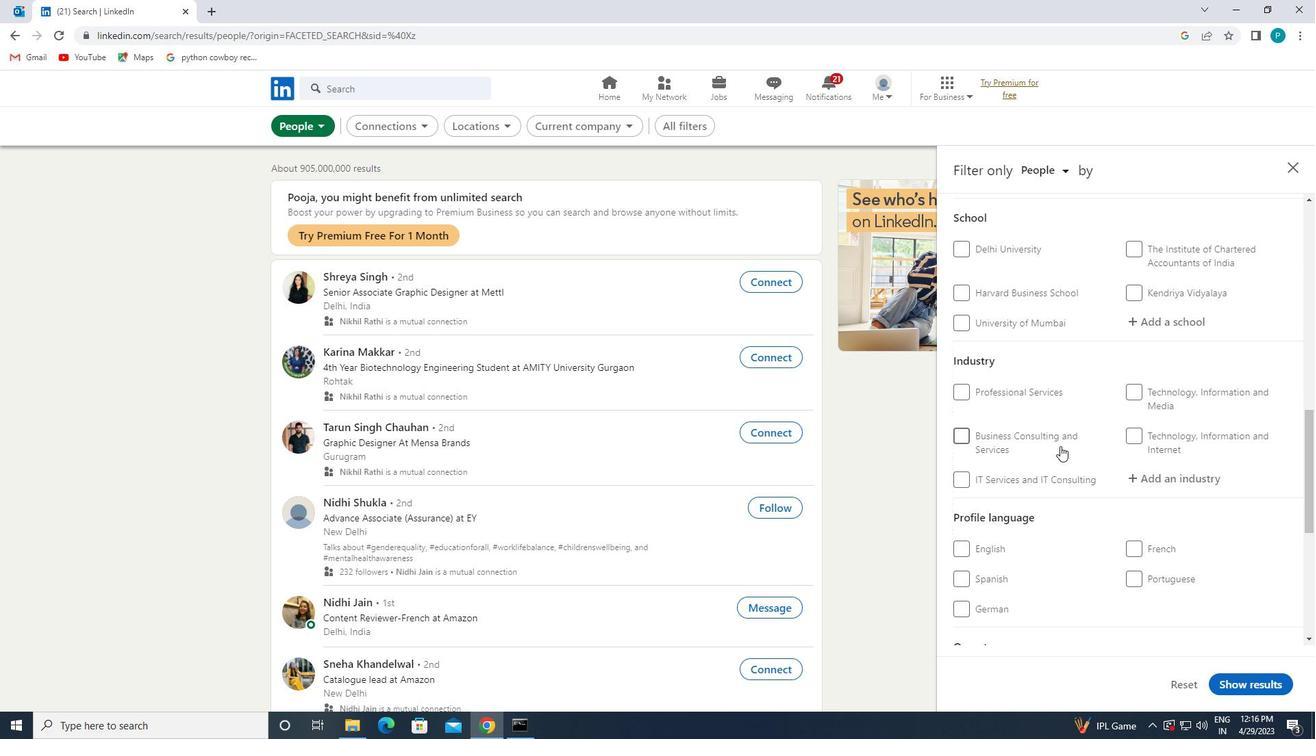 
Action: Mouse moved to (1007, 541)
Screenshot: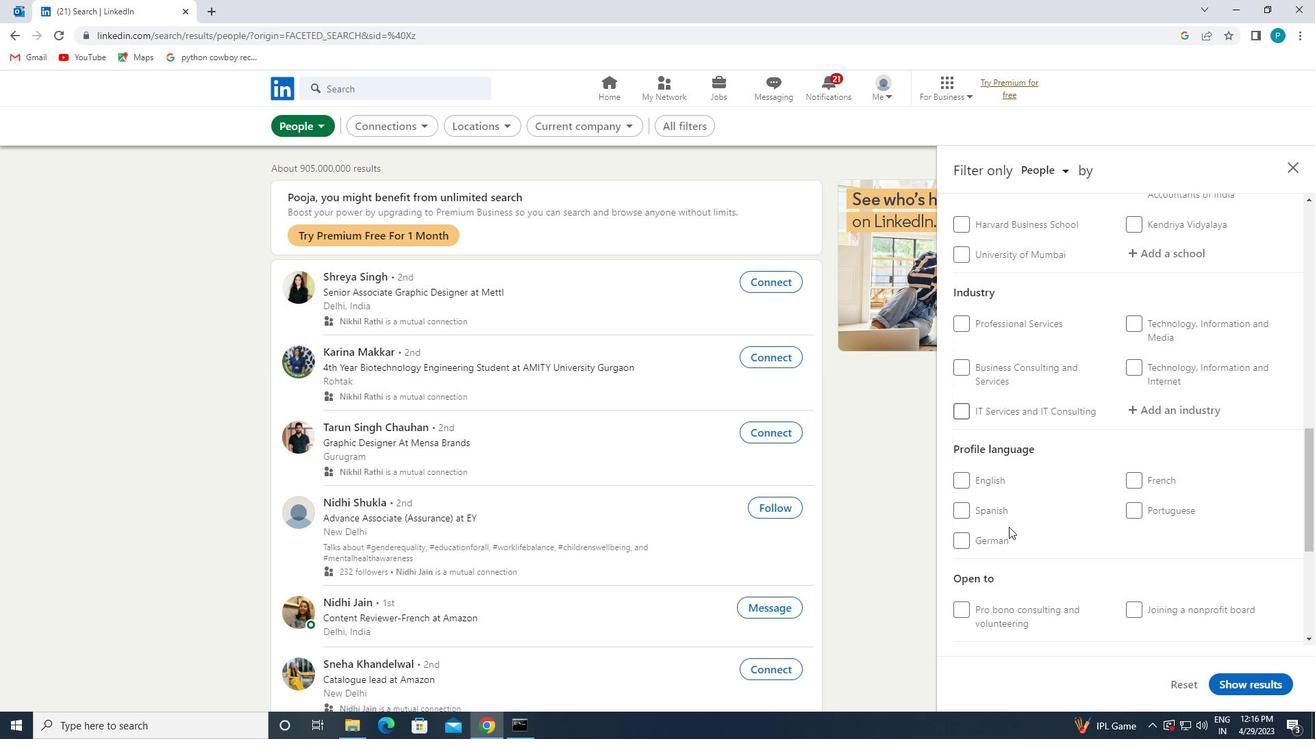 
Action: Mouse pressed left at (1007, 541)
Screenshot: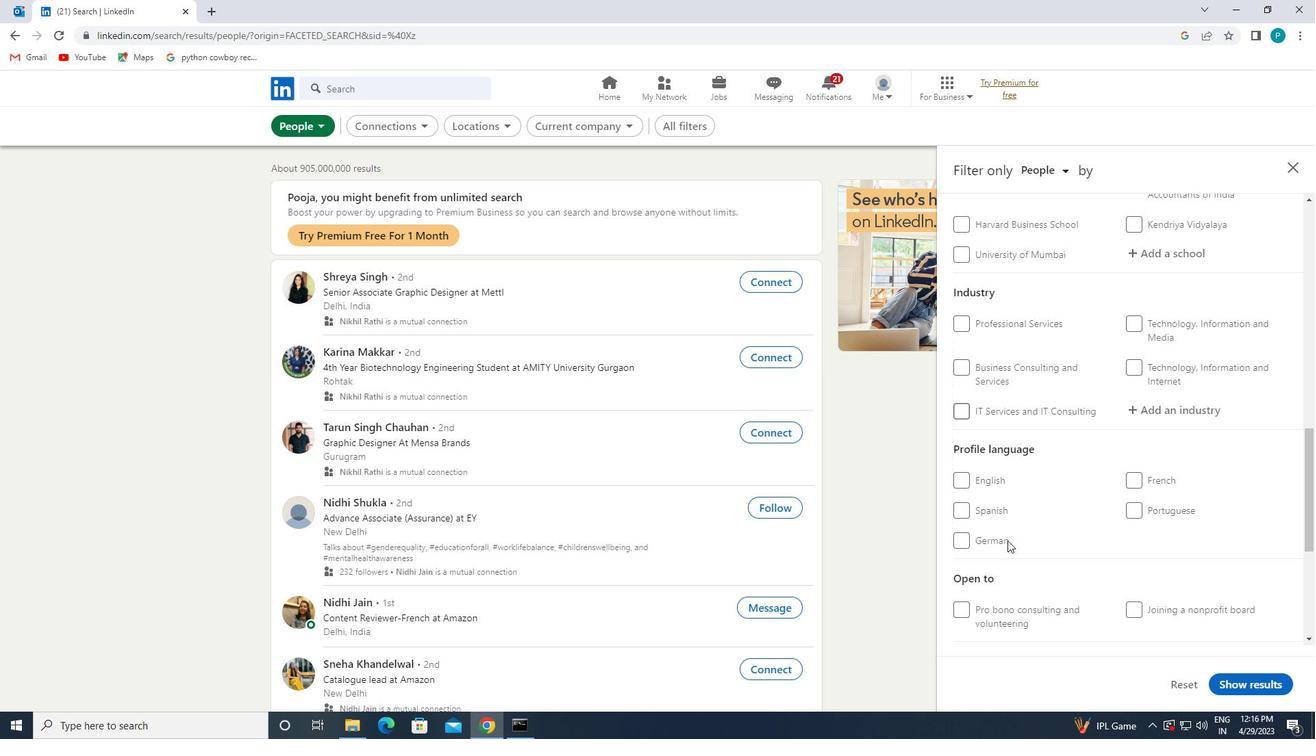 
Action: Mouse moved to (1004, 541)
Screenshot: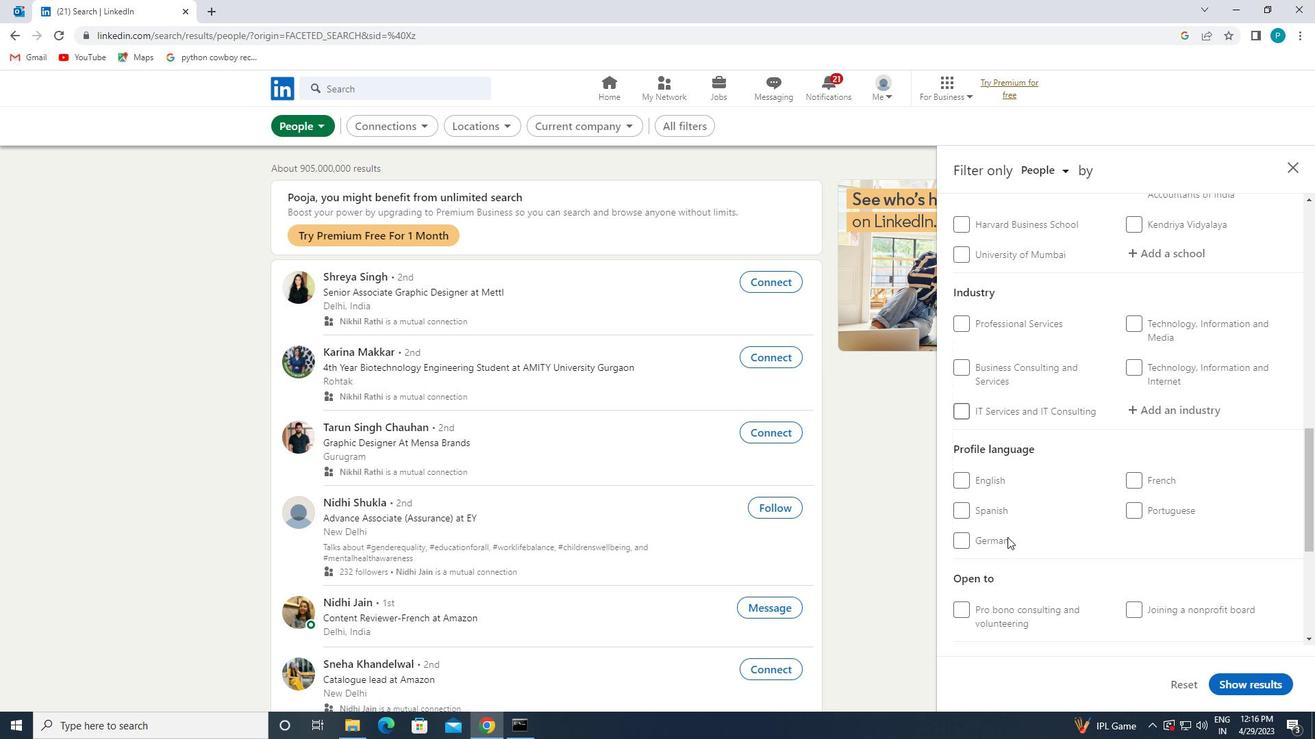 
Action: Mouse pressed left at (1004, 541)
Screenshot: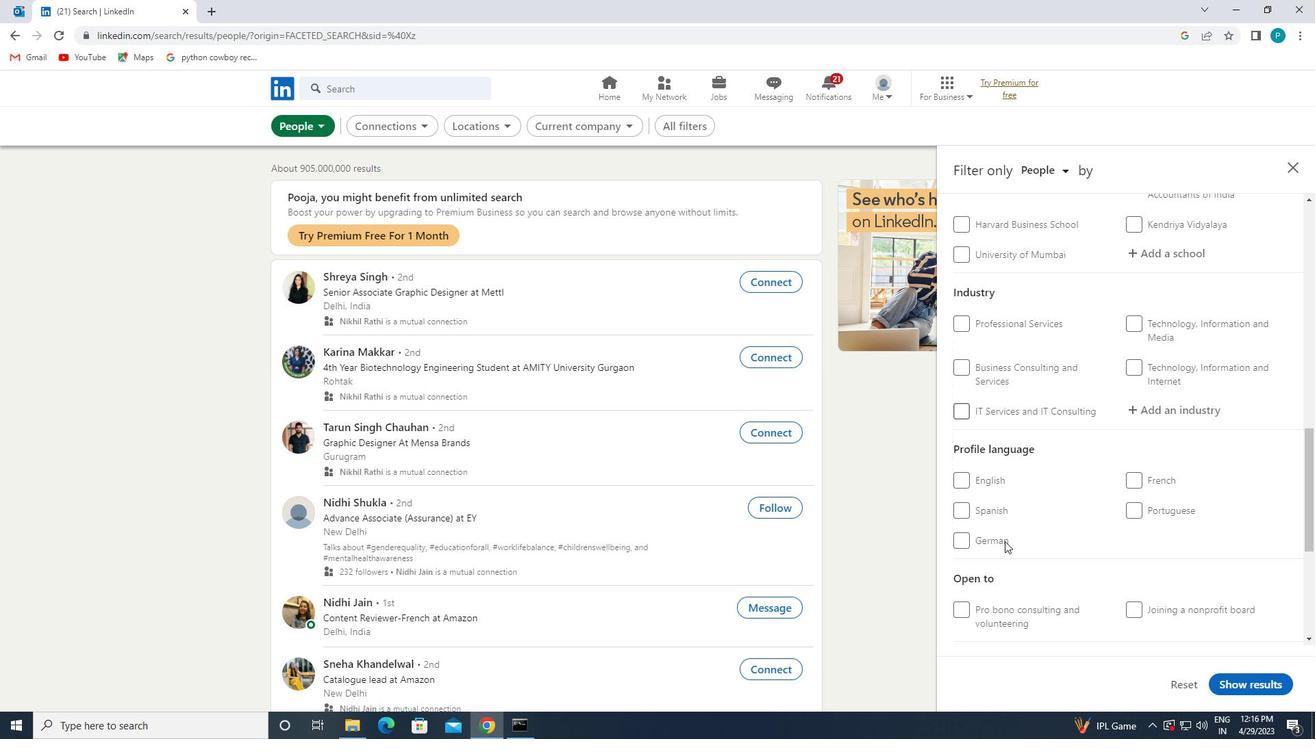 
Action: Mouse moved to (986, 539)
Screenshot: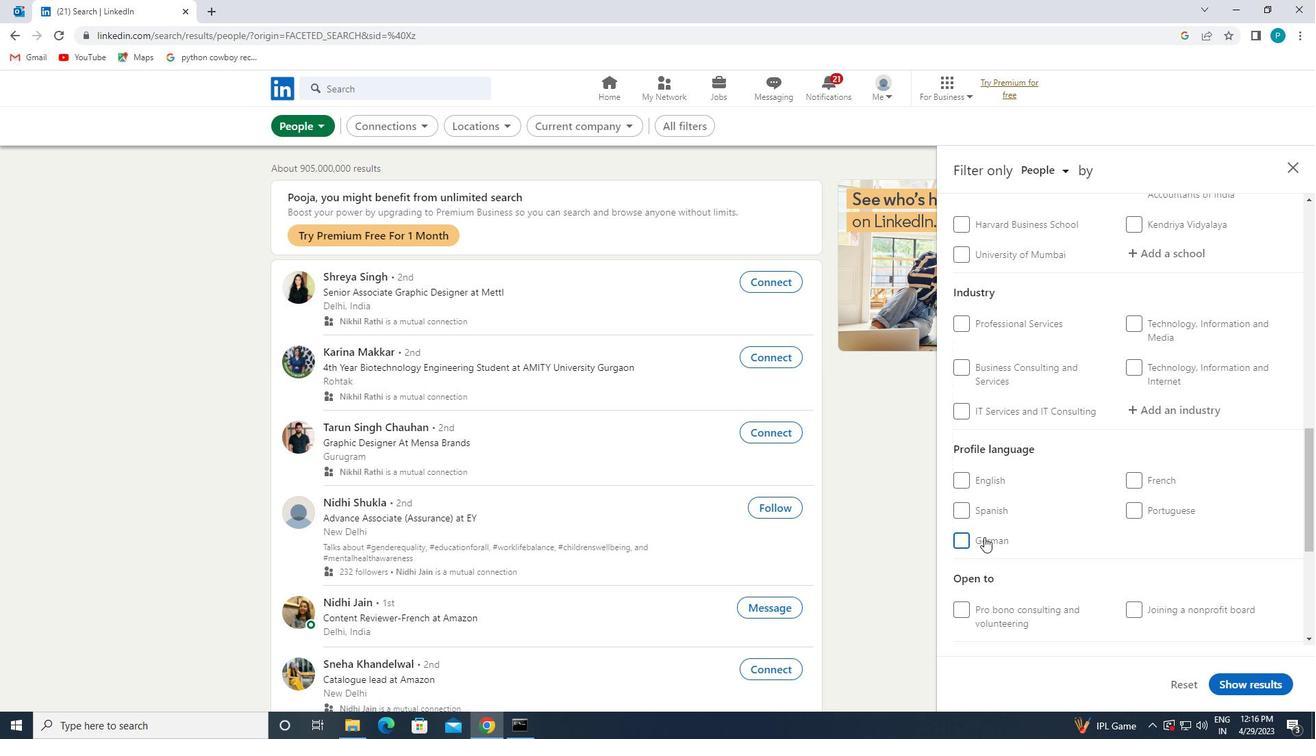 
Action: Mouse pressed left at (986, 539)
Screenshot: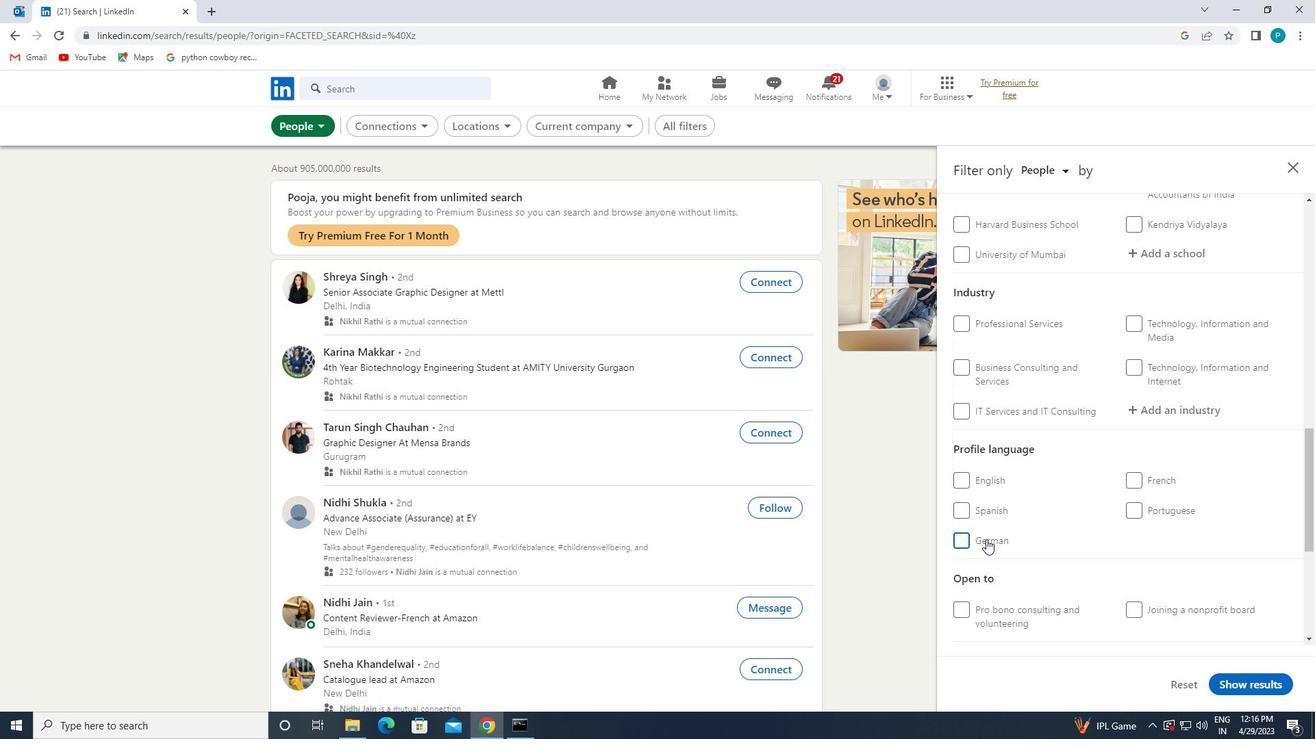 
Action: Mouse moved to (1057, 521)
Screenshot: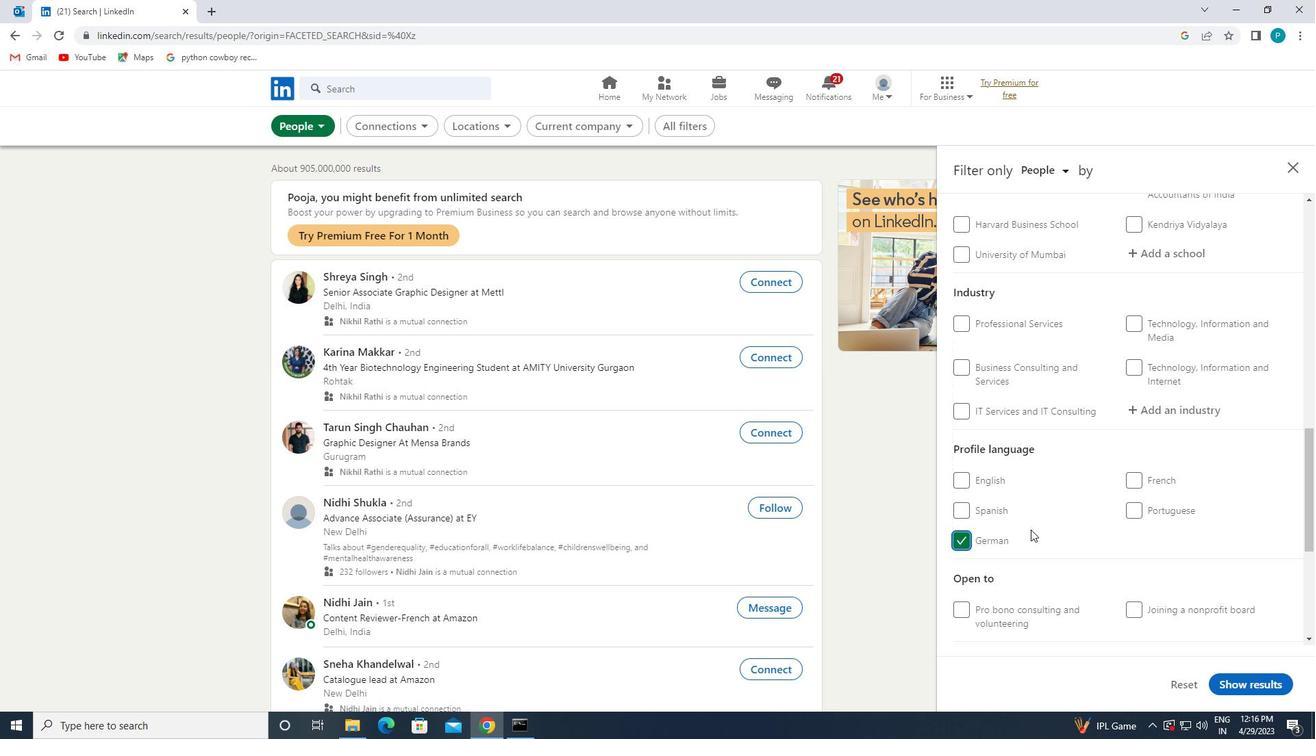 
Action: Mouse scrolled (1057, 522) with delta (0, 0)
Screenshot: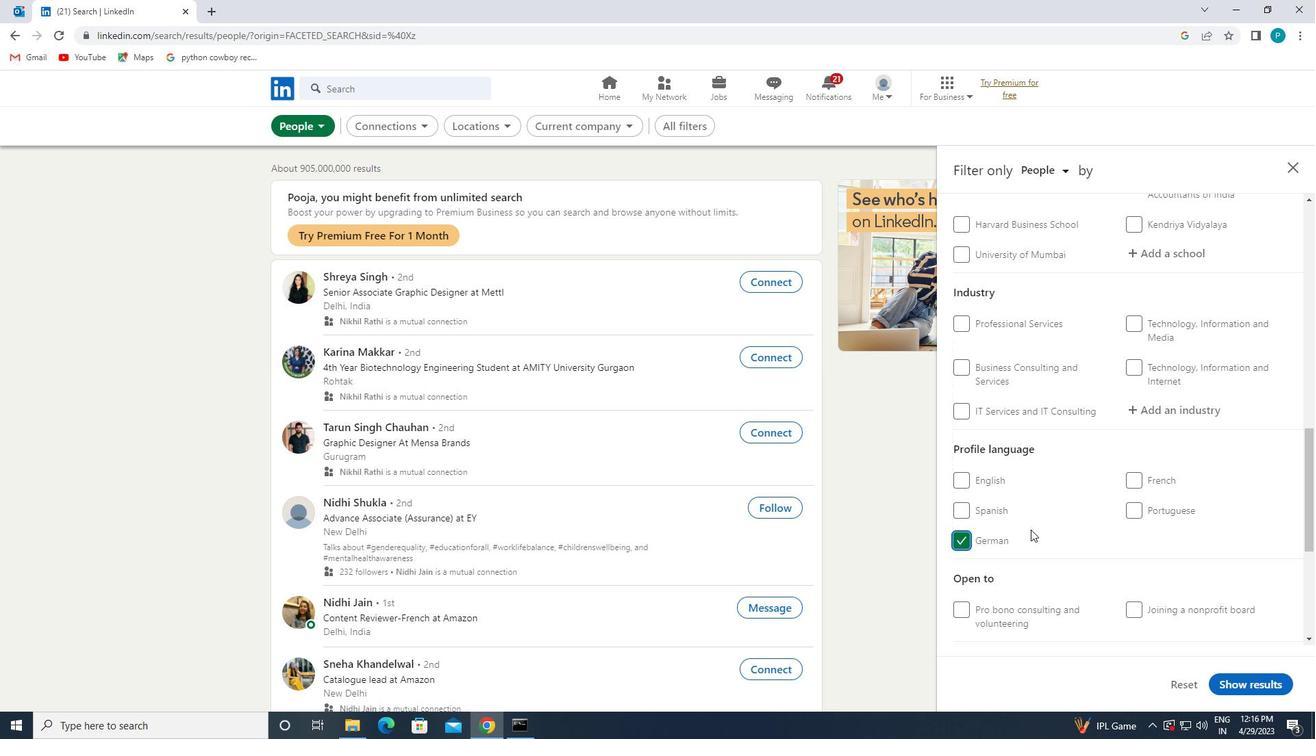 
Action: Mouse scrolled (1057, 522) with delta (0, 0)
Screenshot: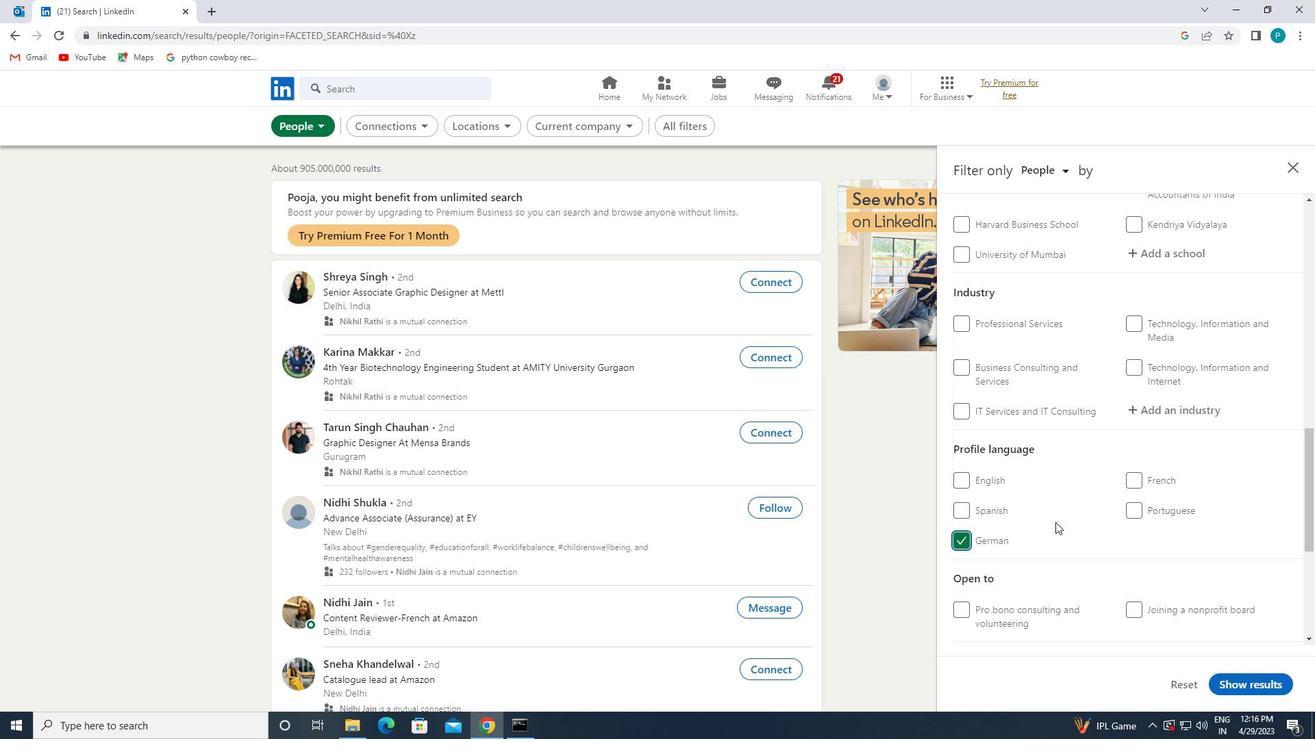
Action: Mouse scrolled (1057, 522) with delta (0, 0)
Screenshot: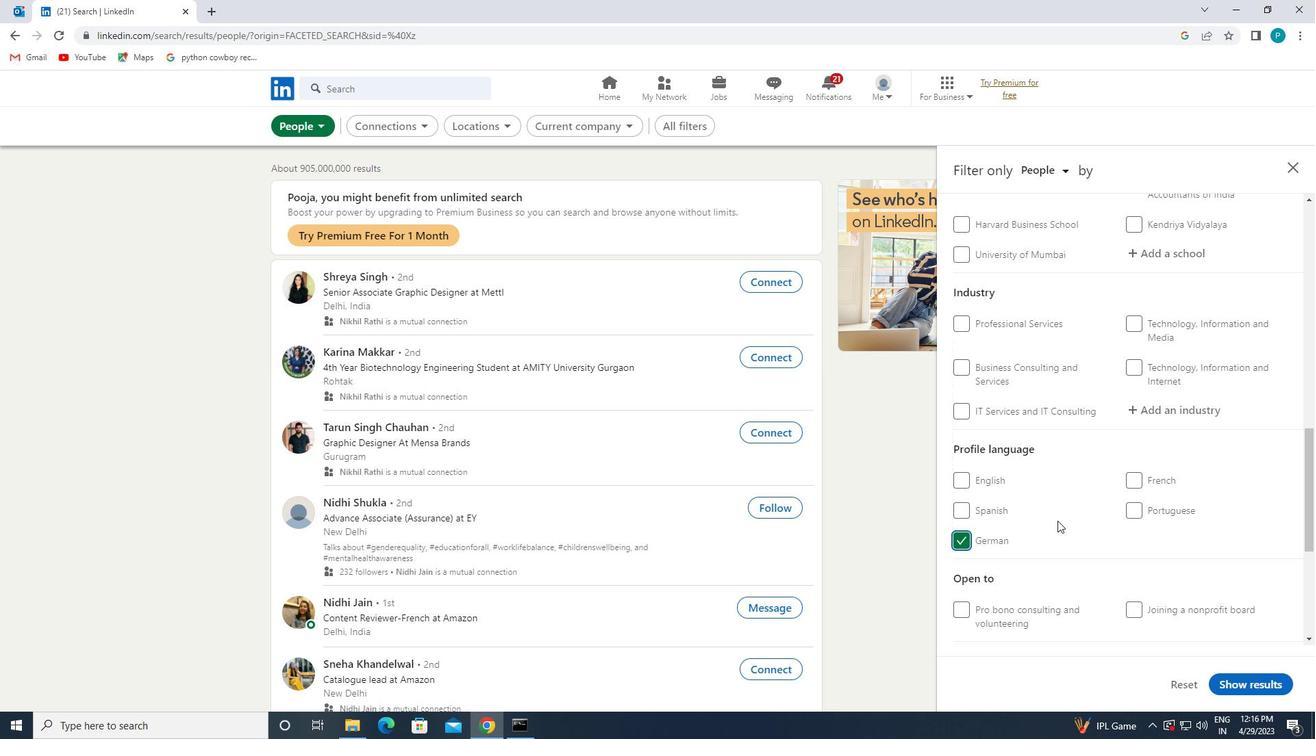 
Action: Mouse moved to (1181, 508)
Screenshot: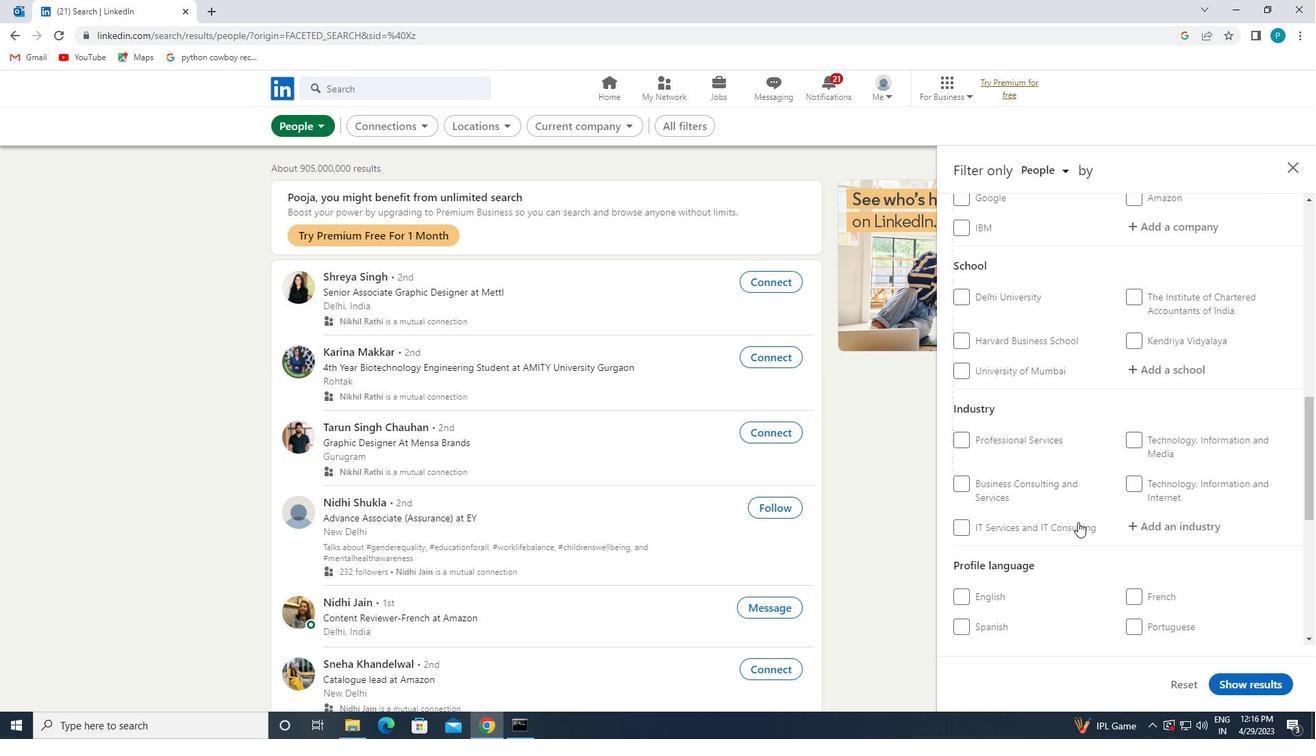 
Action: Mouse scrolled (1181, 509) with delta (0, 0)
Screenshot: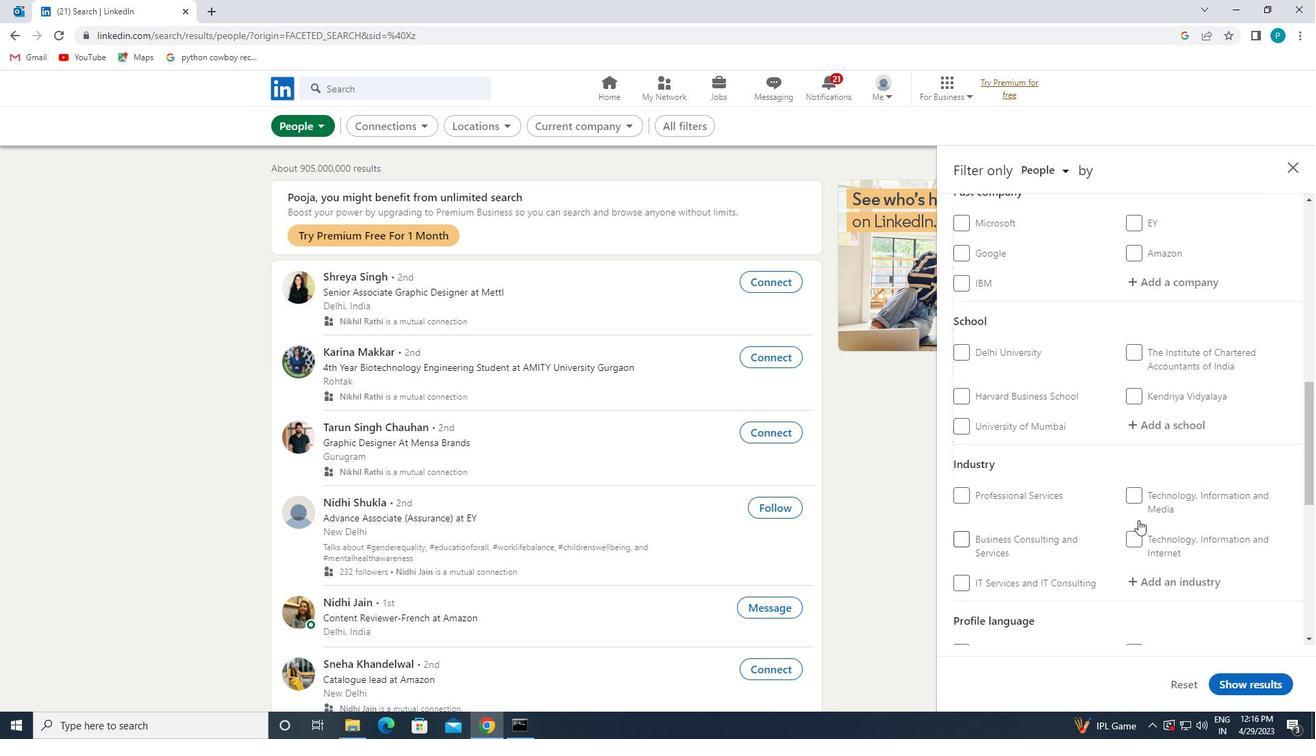 
Action: Mouse scrolled (1181, 509) with delta (0, 0)
Screenshot: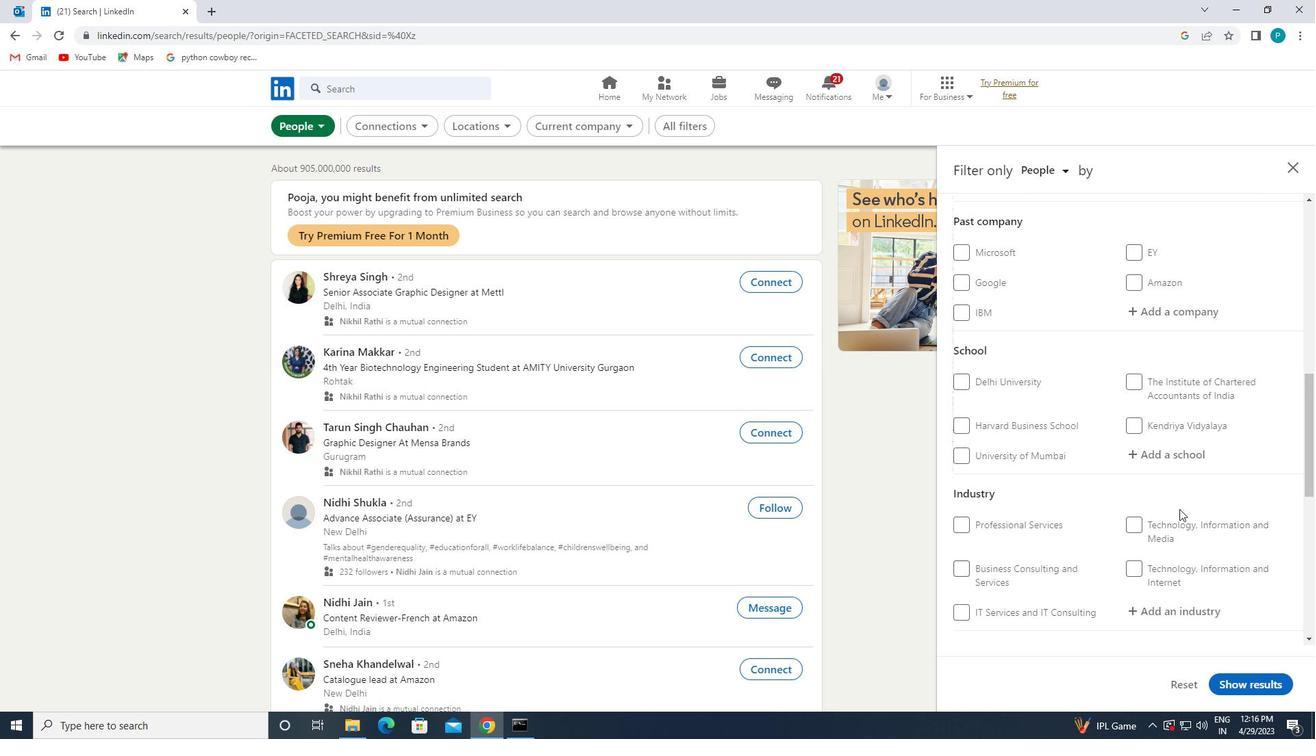 
Action: Mouse scrolled (1181, 509) with delta (0, 0)
Screenshot: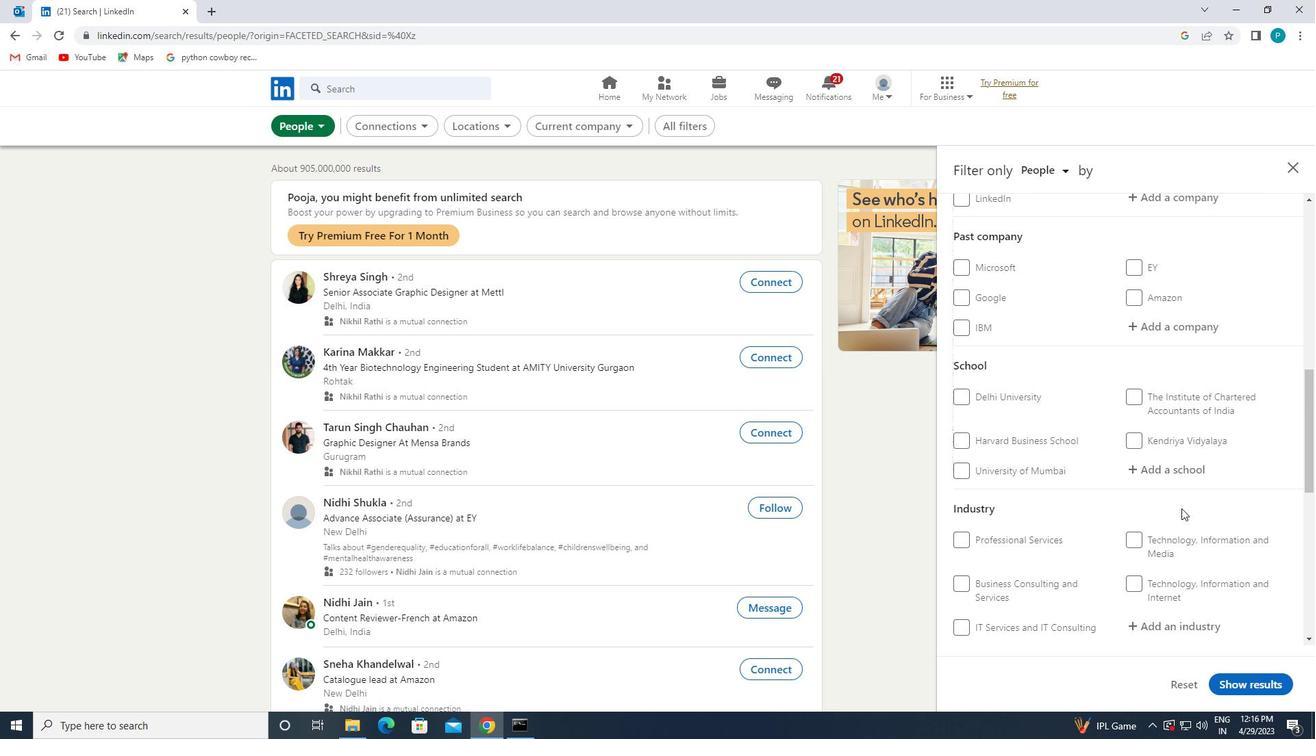 
Action: Mouse moved to (1165, 429)
Screenshot: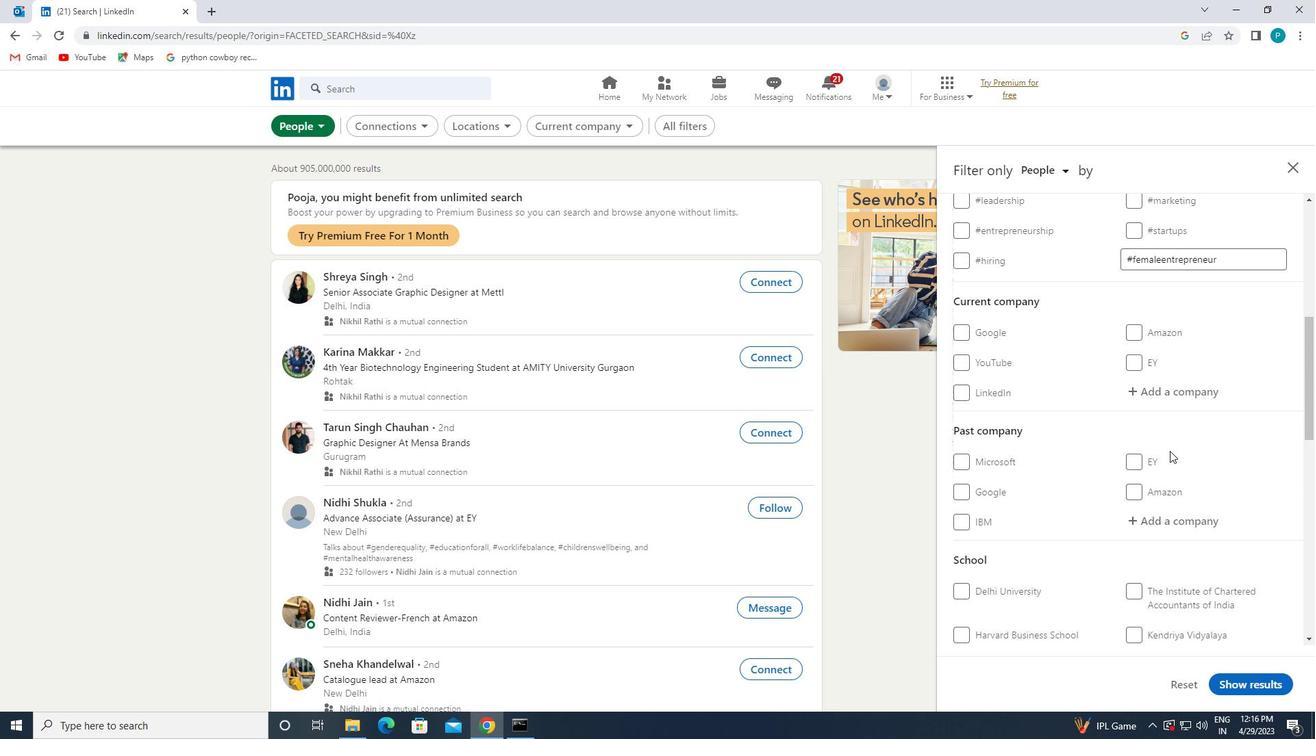 
Action: Mouse scrolled (1165, 430) with delta (0, 0)
Screenshot: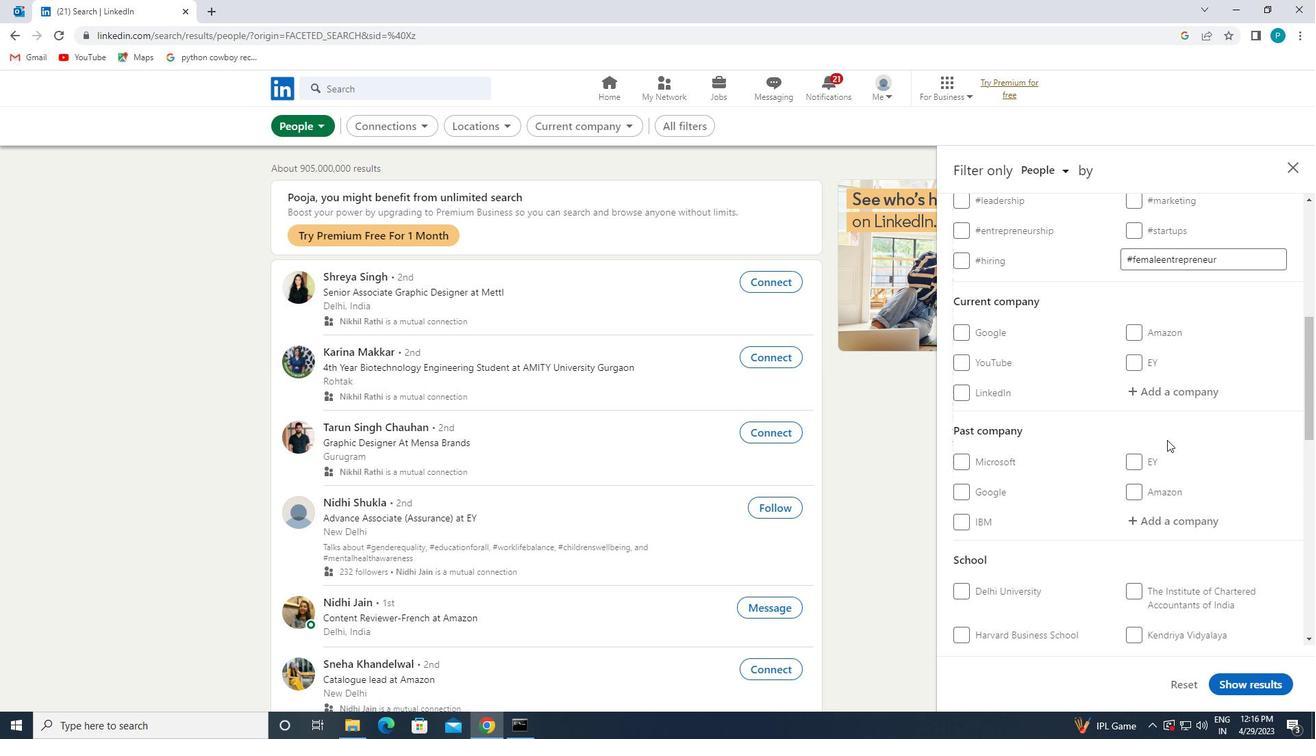 
Action: Mouse moved to (1166, 459)
Screenshot: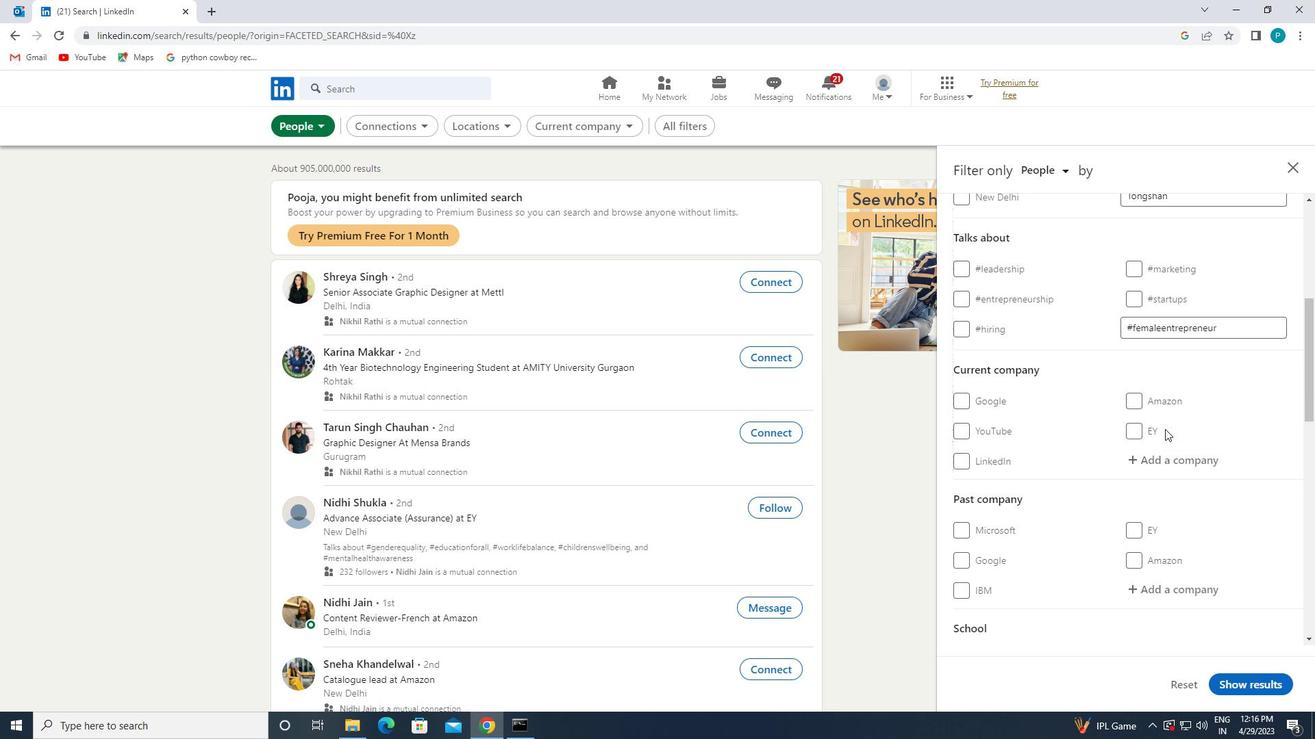 
Action: Mouse pressed left at (1166, 459)
Screenshot: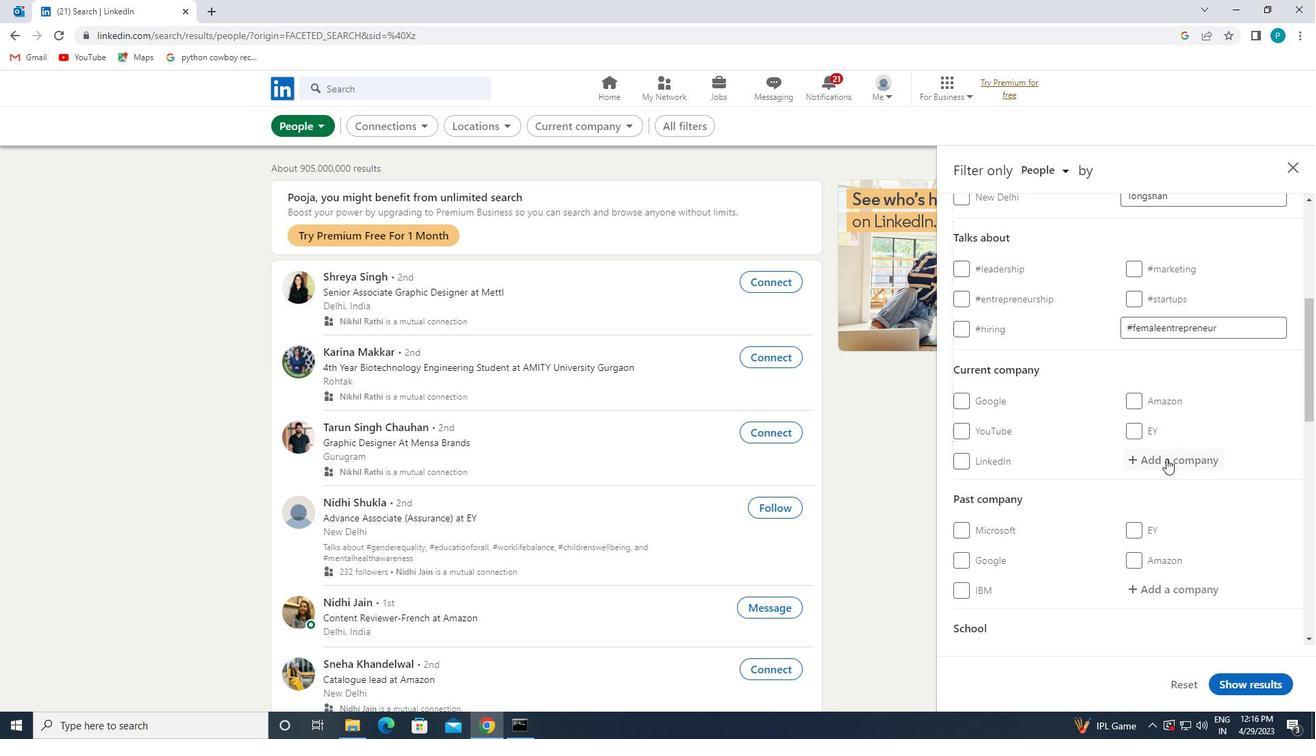 
Action: Key pressed <Key.caps_lock>JSW
Screenshot: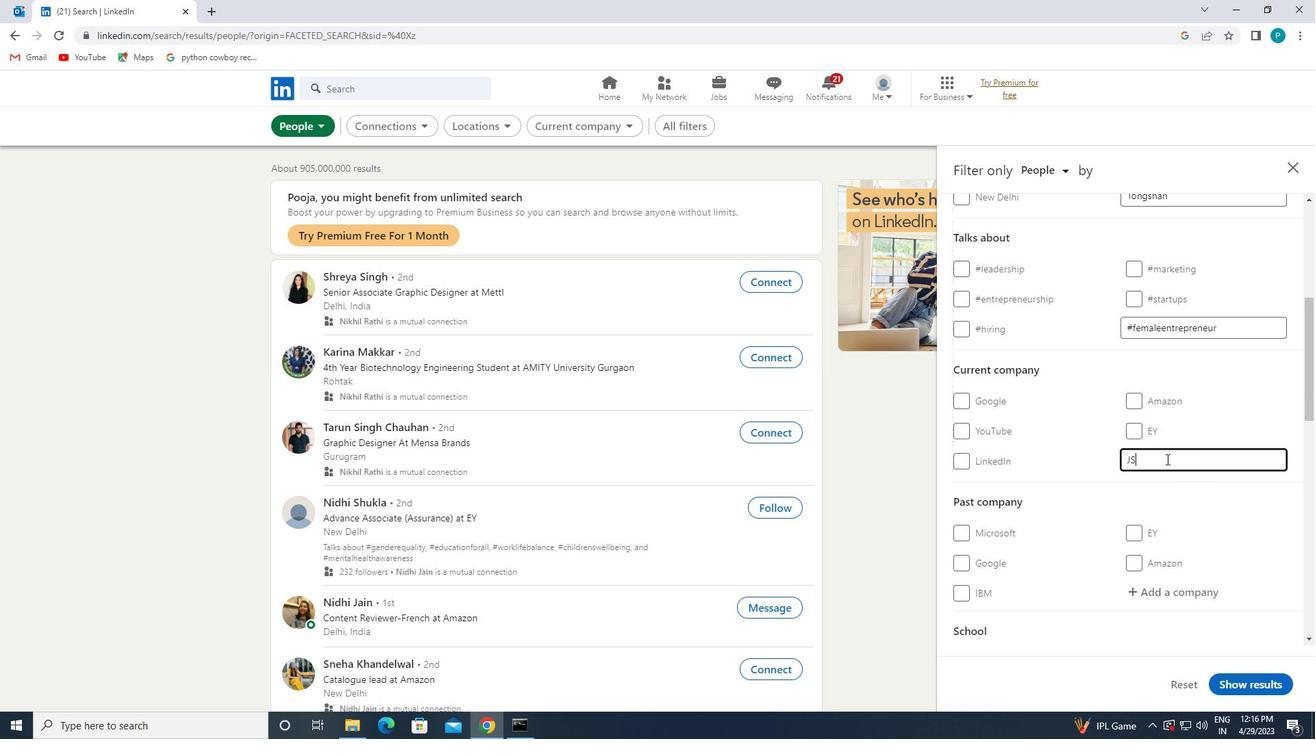 
Action: Mouse moved to (1065, 555)
Screenshot: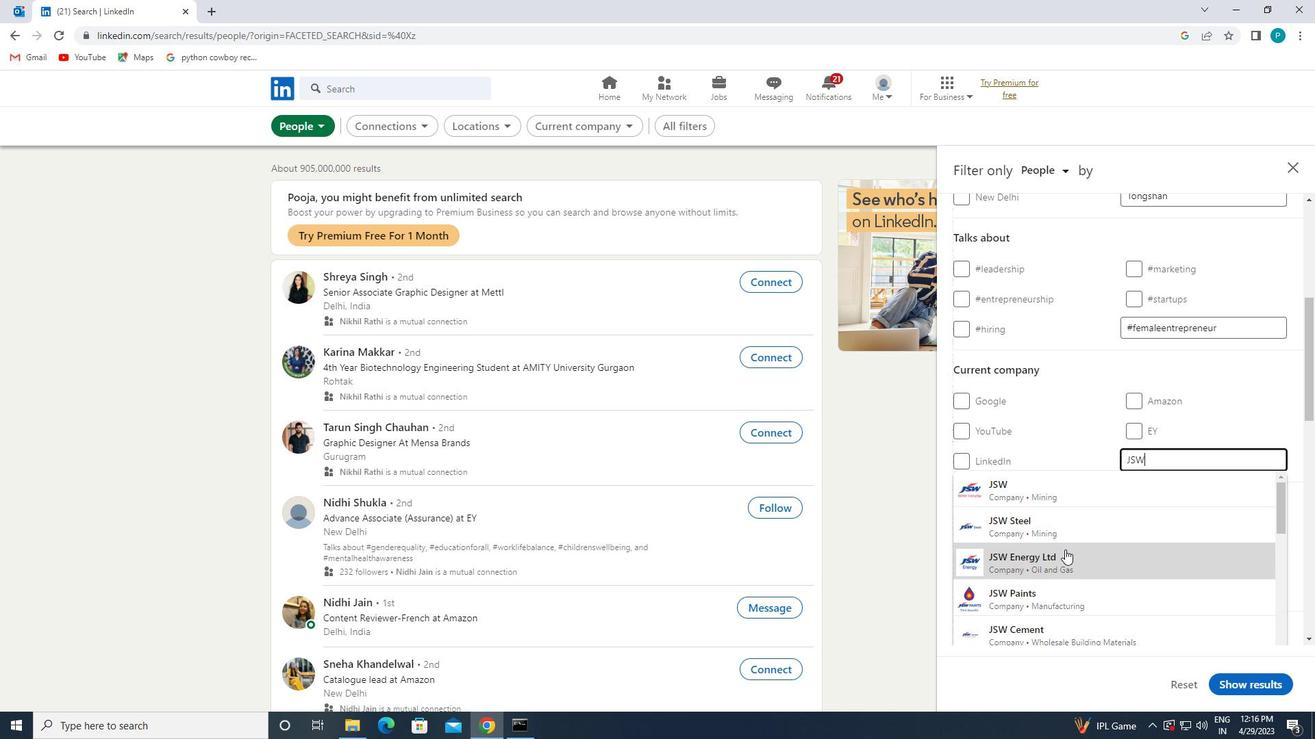 
Action: Mouse pressed left at (1065, 555)
Screenshot: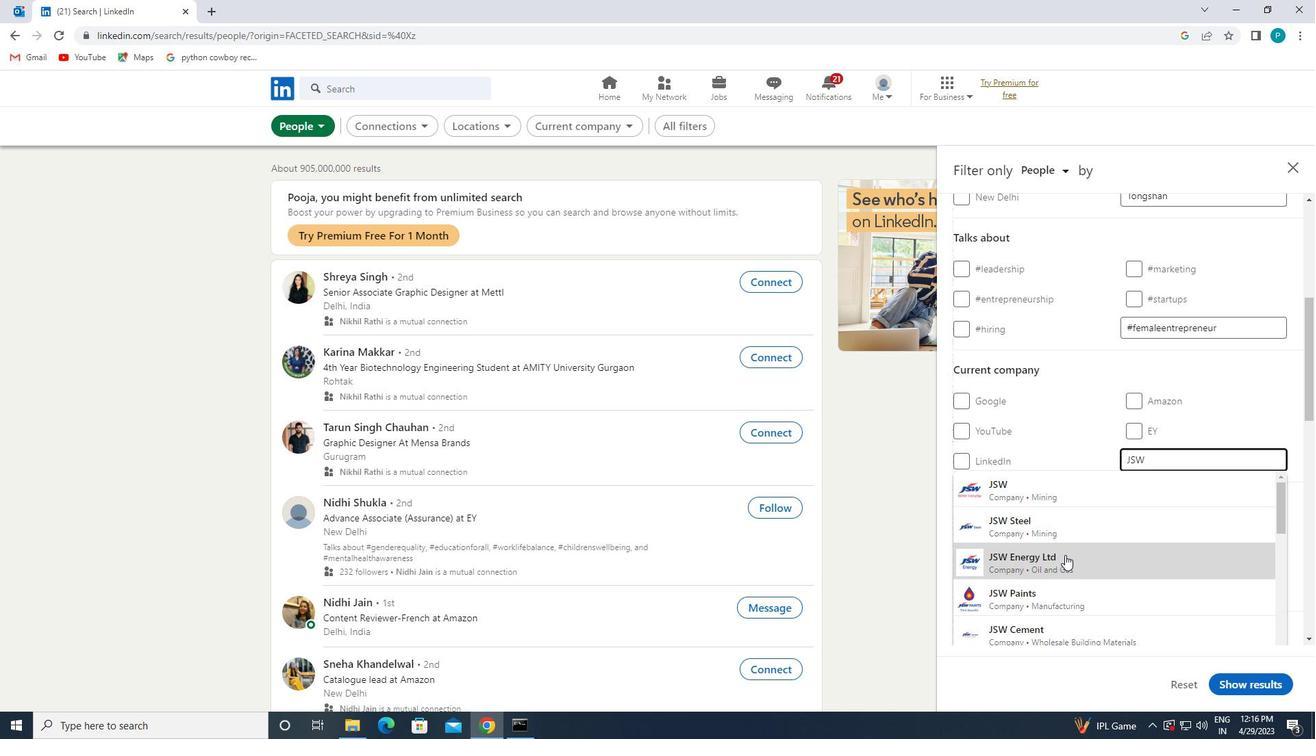 
Action: Mouse scrolled (1065, 554) with delta (0, 0)
Screenshot: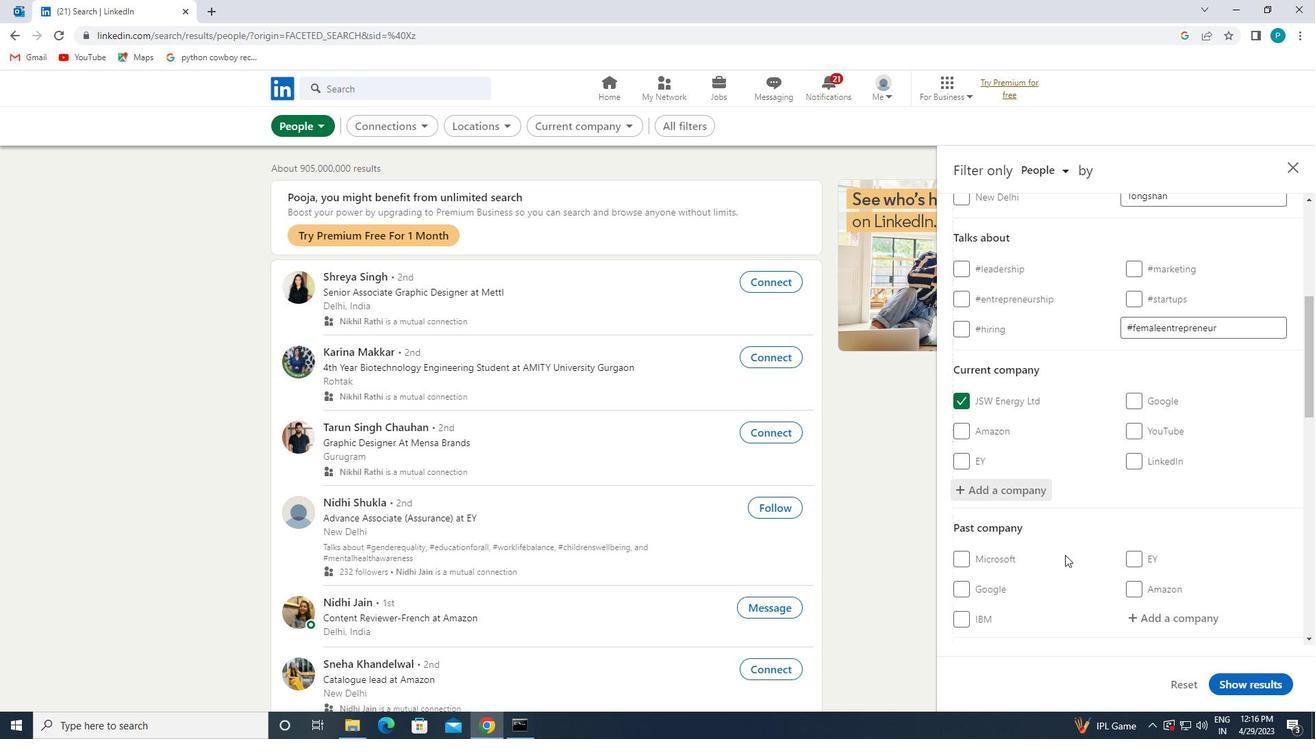 
Action: Mouse scrolled (1065, 554) with delta (0, 0)
Screenshot: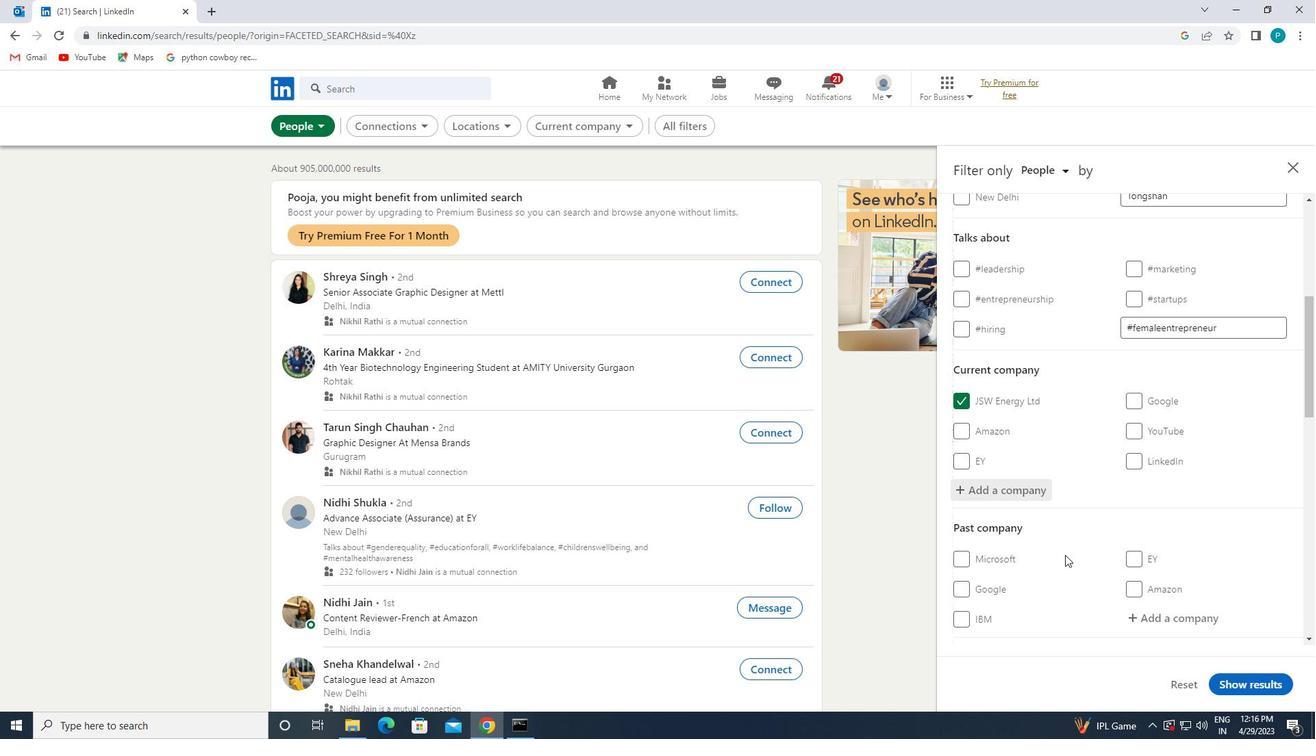 
Action: Mouse scrolled (1065, 554) with delta (0, 0)
Screenshot: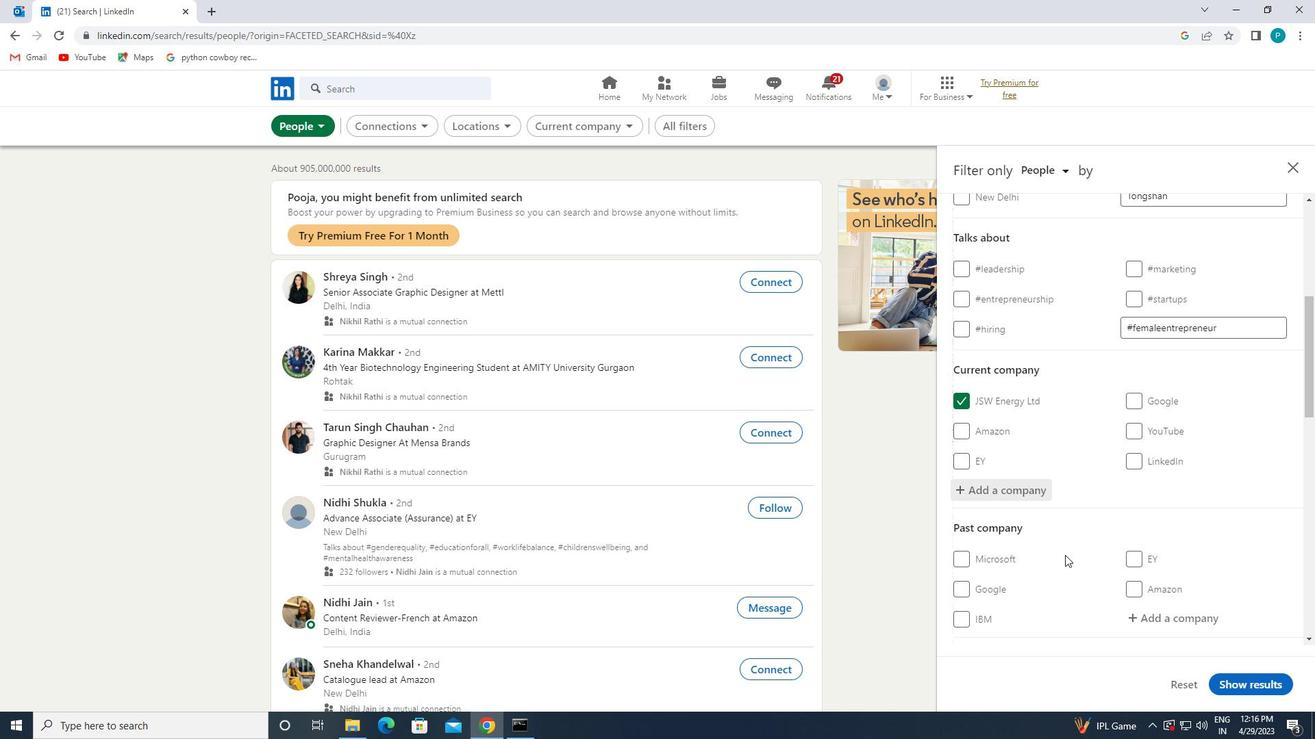 
Action: Mouse moved to (1133, 550)
Screenshot: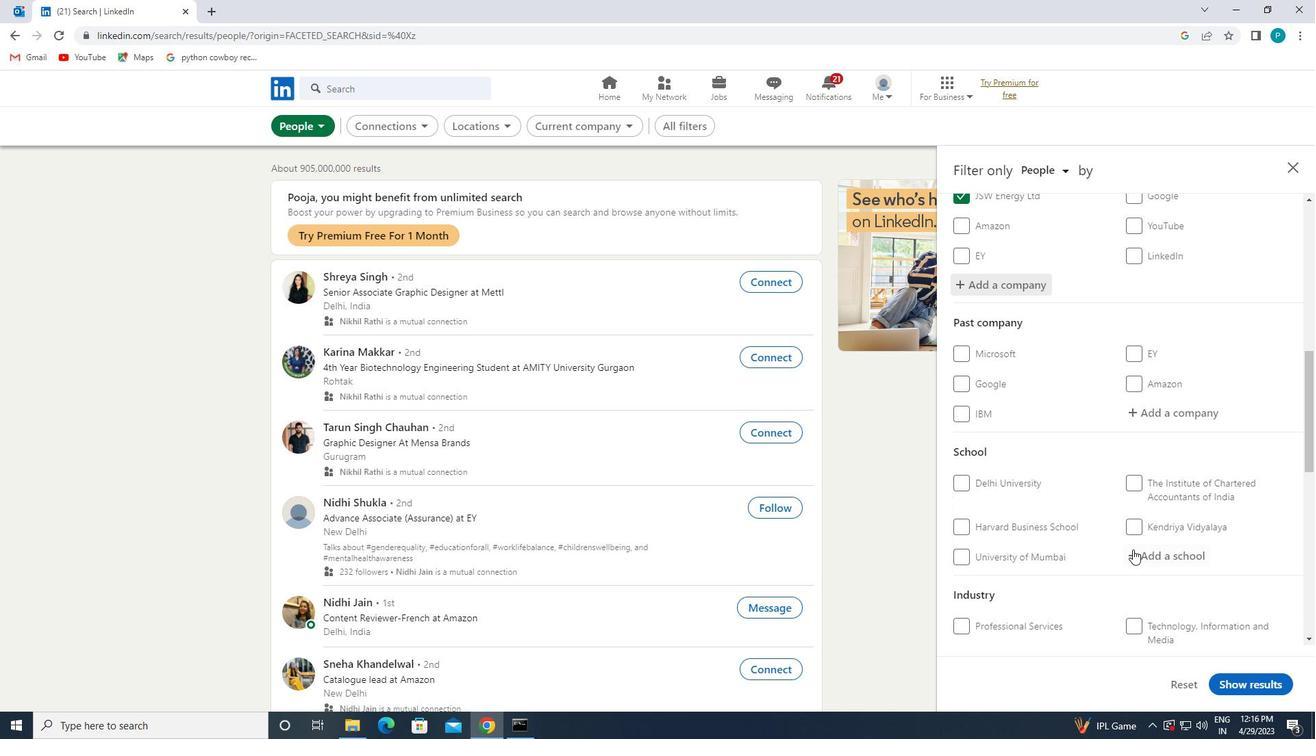 
Action: Mouse pressed left at (1133, 550)
Screenshot: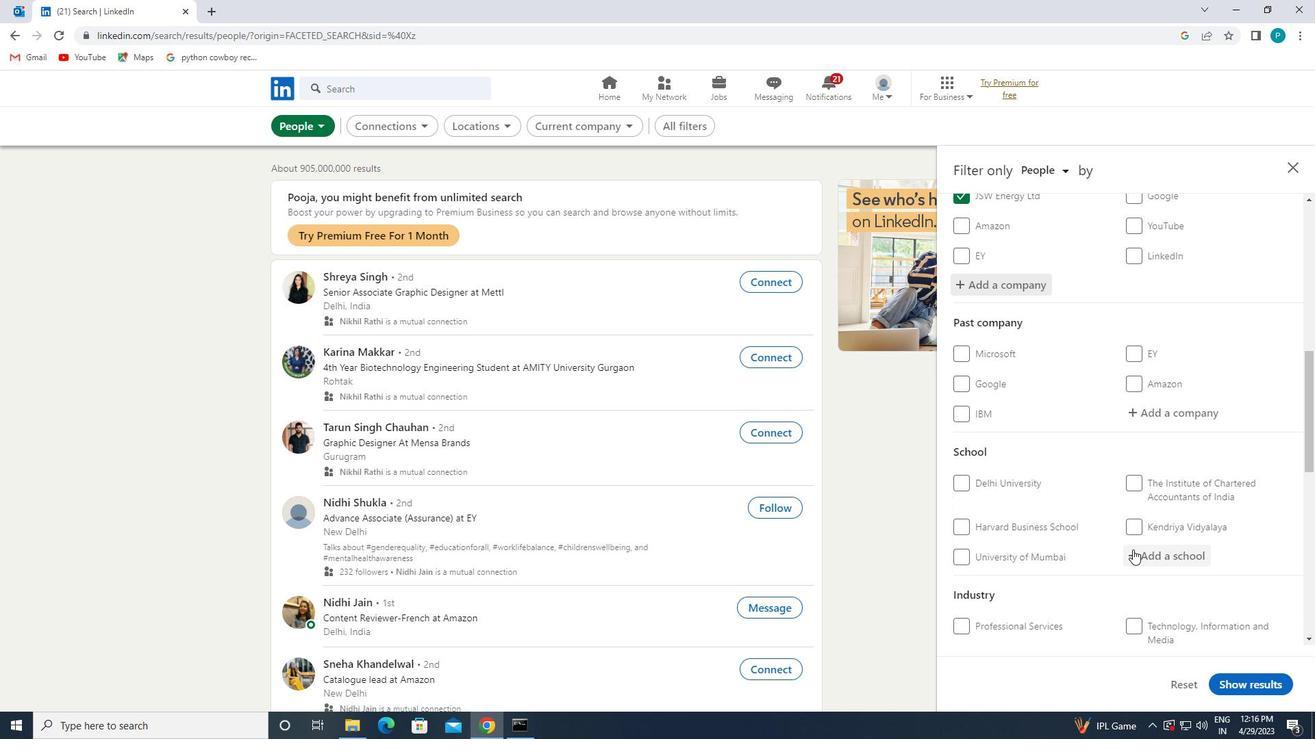 
Action: Mouse moved to (1135, 550)
Screenshot: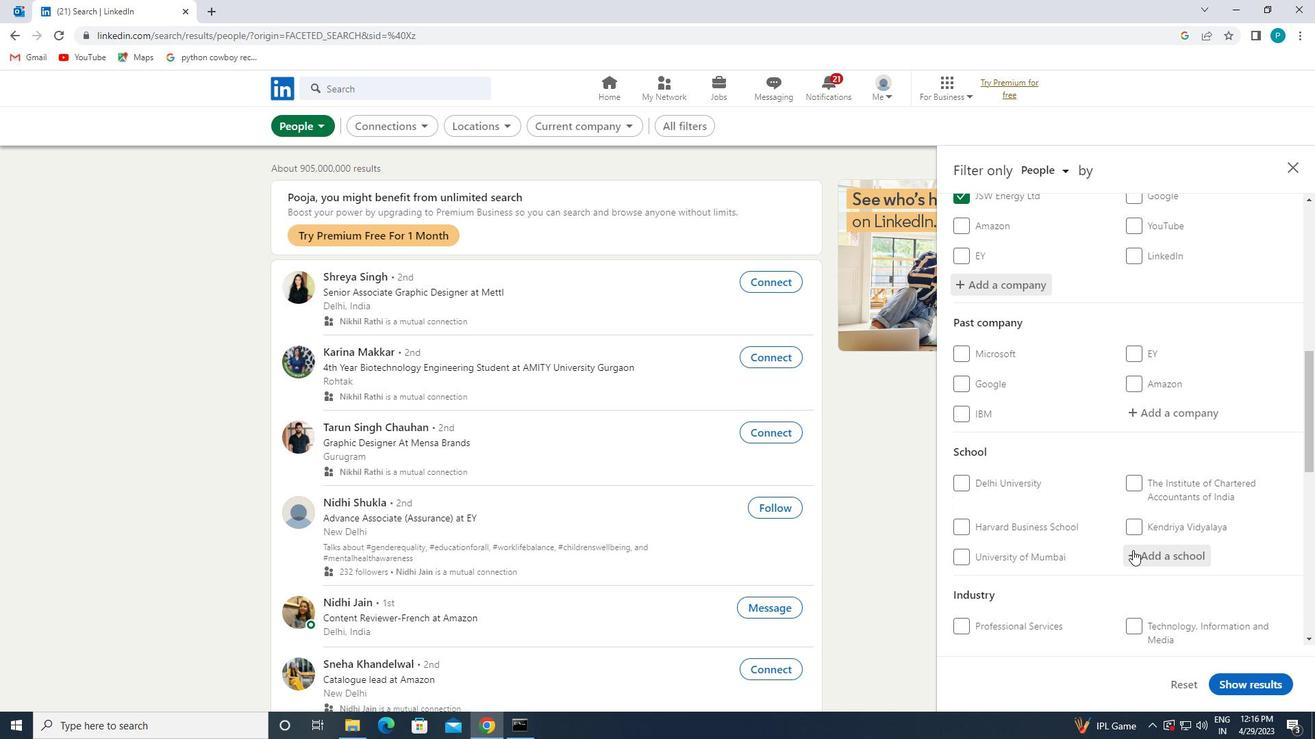 
Action: Key pressed UNIVER
Screenshot: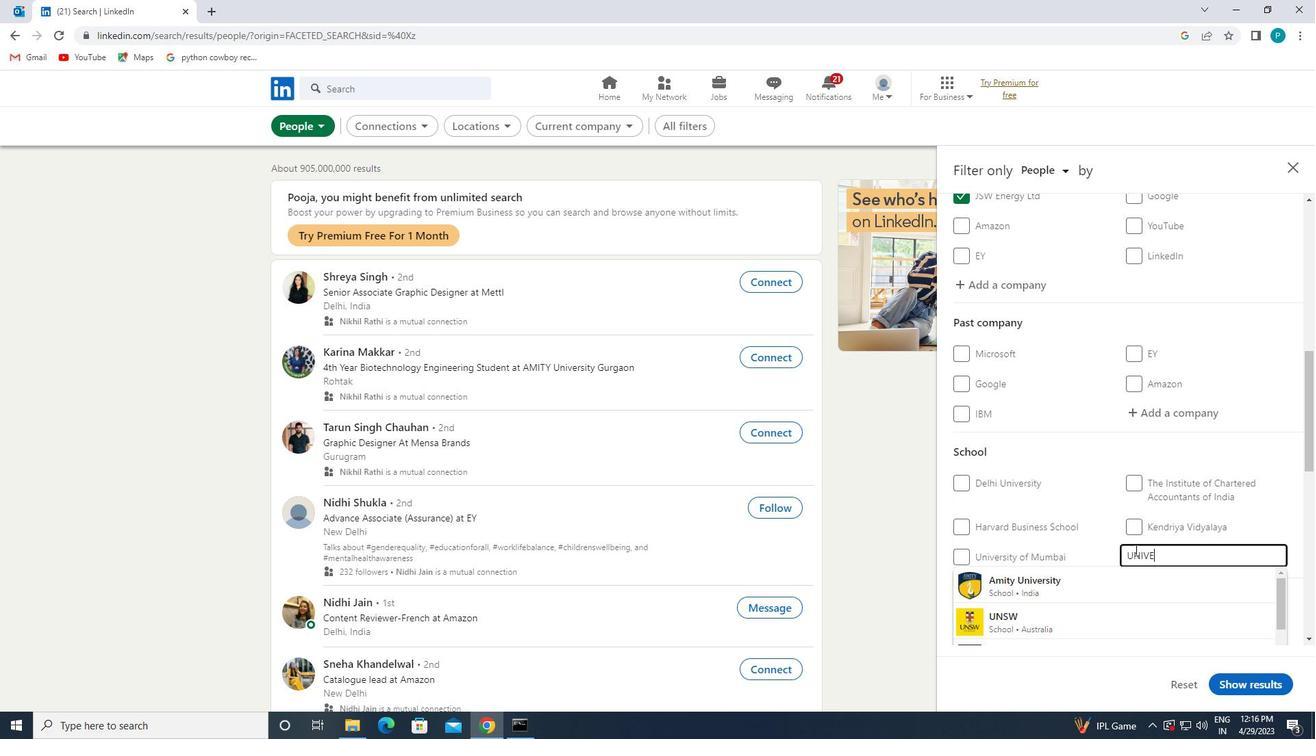 
Action: Mouse moved to (1136, 550)
Screenshot: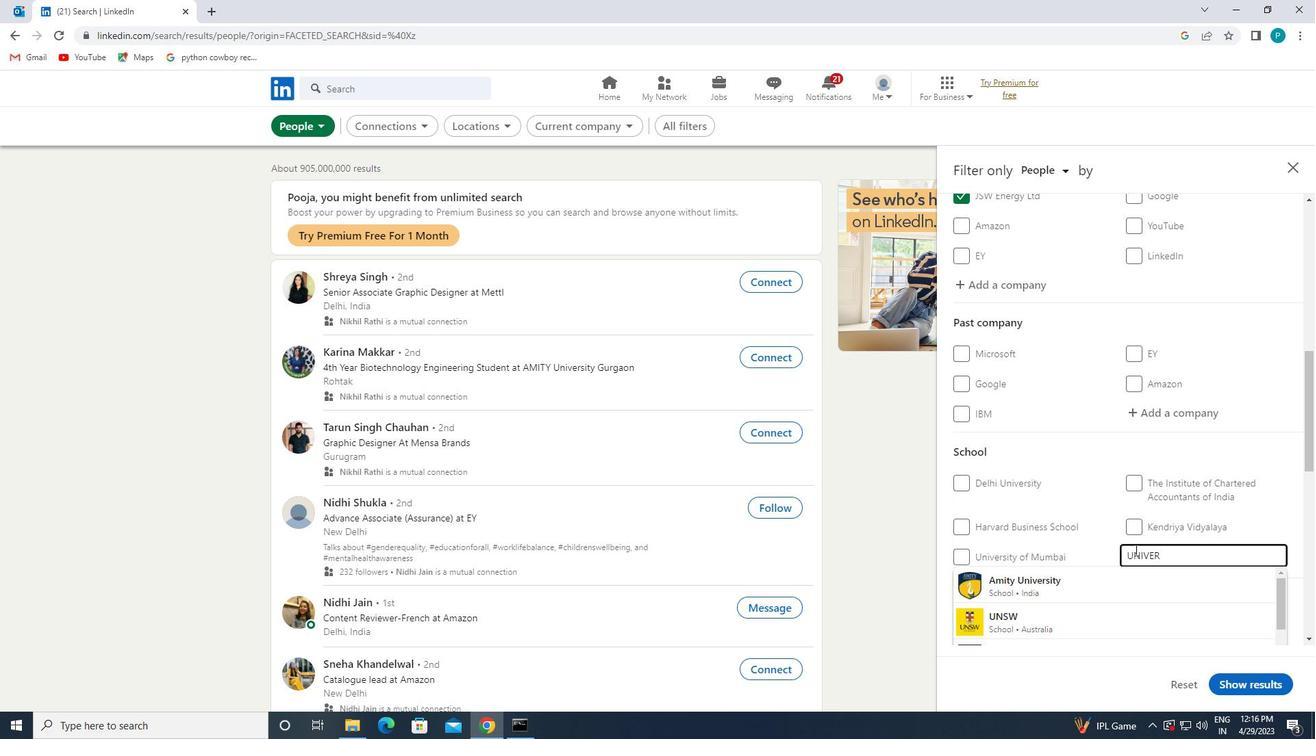 
Action: Mouse scrolled (1136, 549) with delta (0, 0)
Screenshot: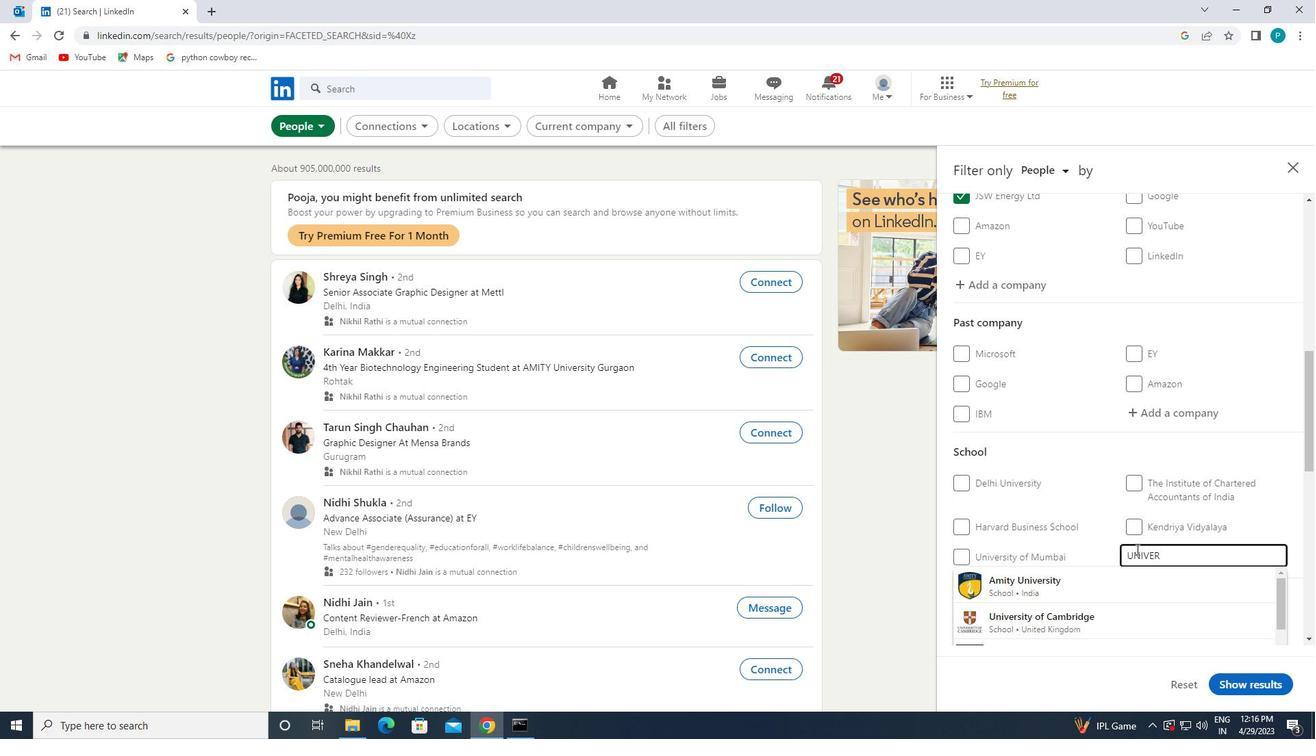 
Action: Mouse moved to (1141, 542)
Screenshot: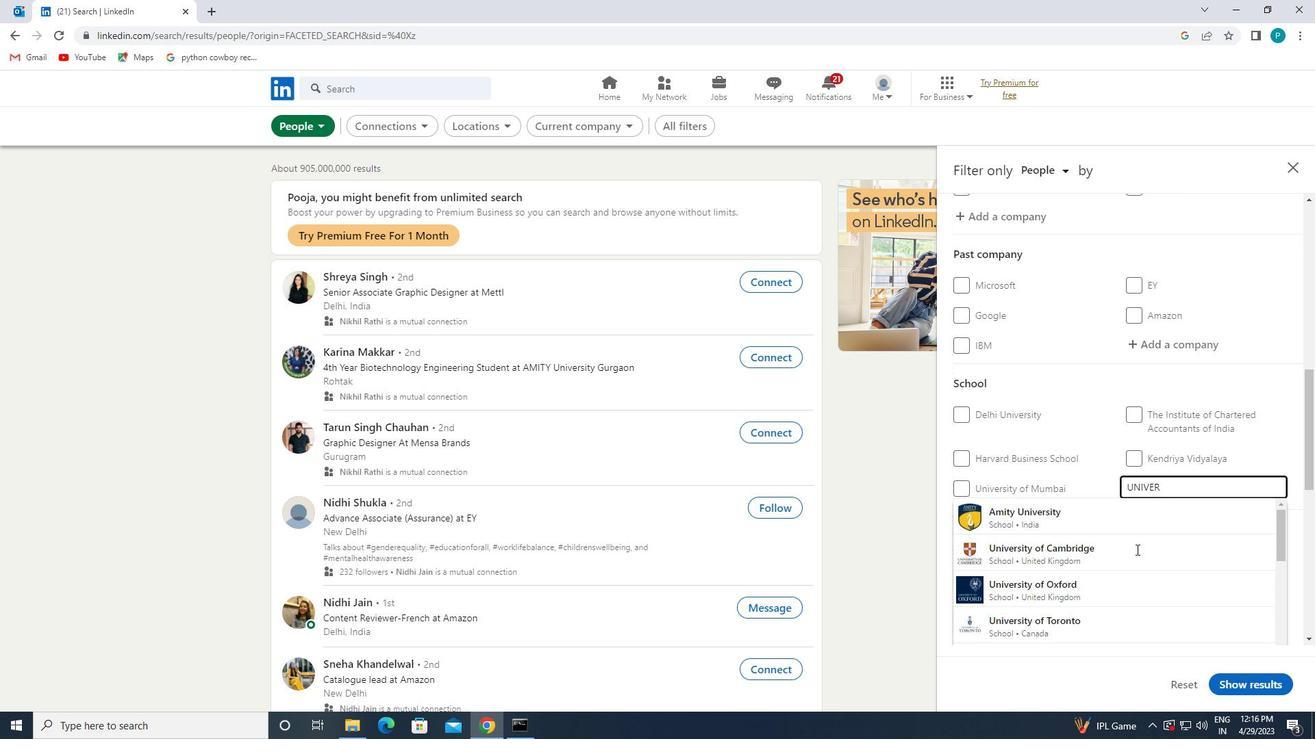 
Action: Key pressed SITY<Key.space>OF<Key.space>SCIENCE<Key.space>AND<Key.space>T
Screenshot: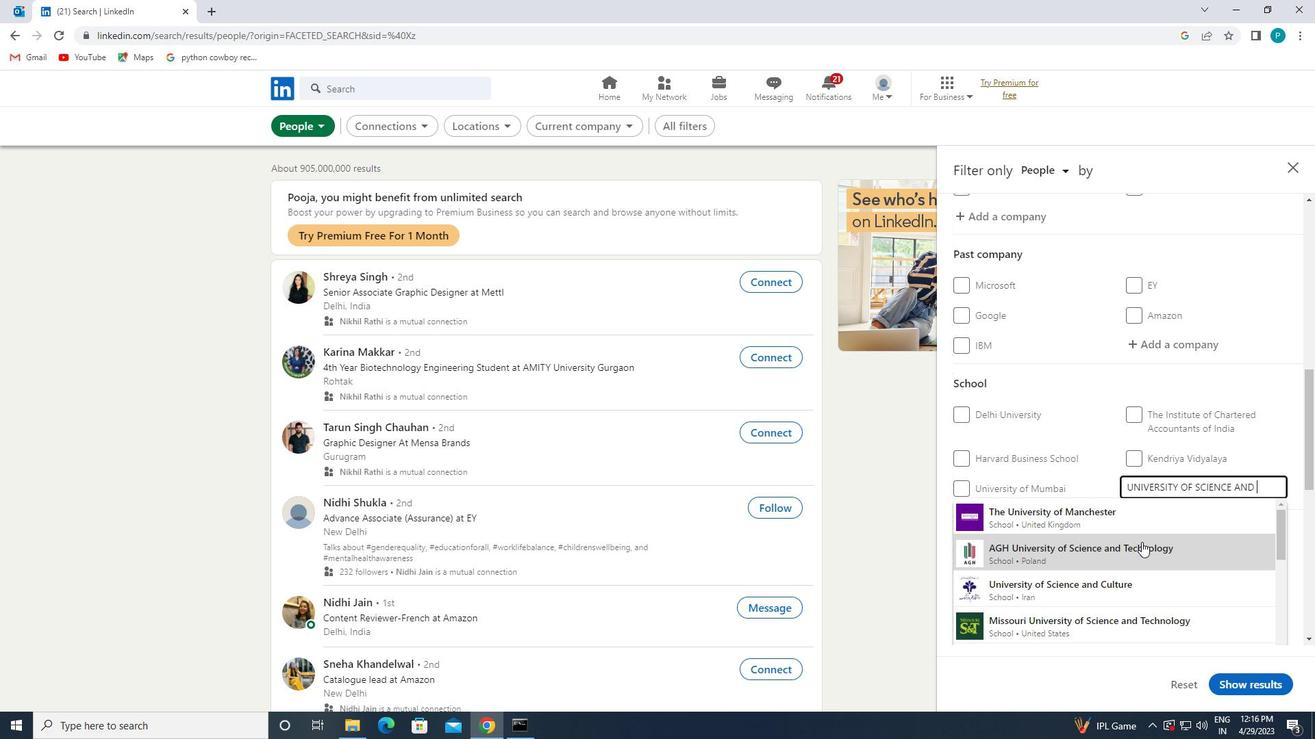 
Action: Mouse moved to (1145, 545)
Screenshot: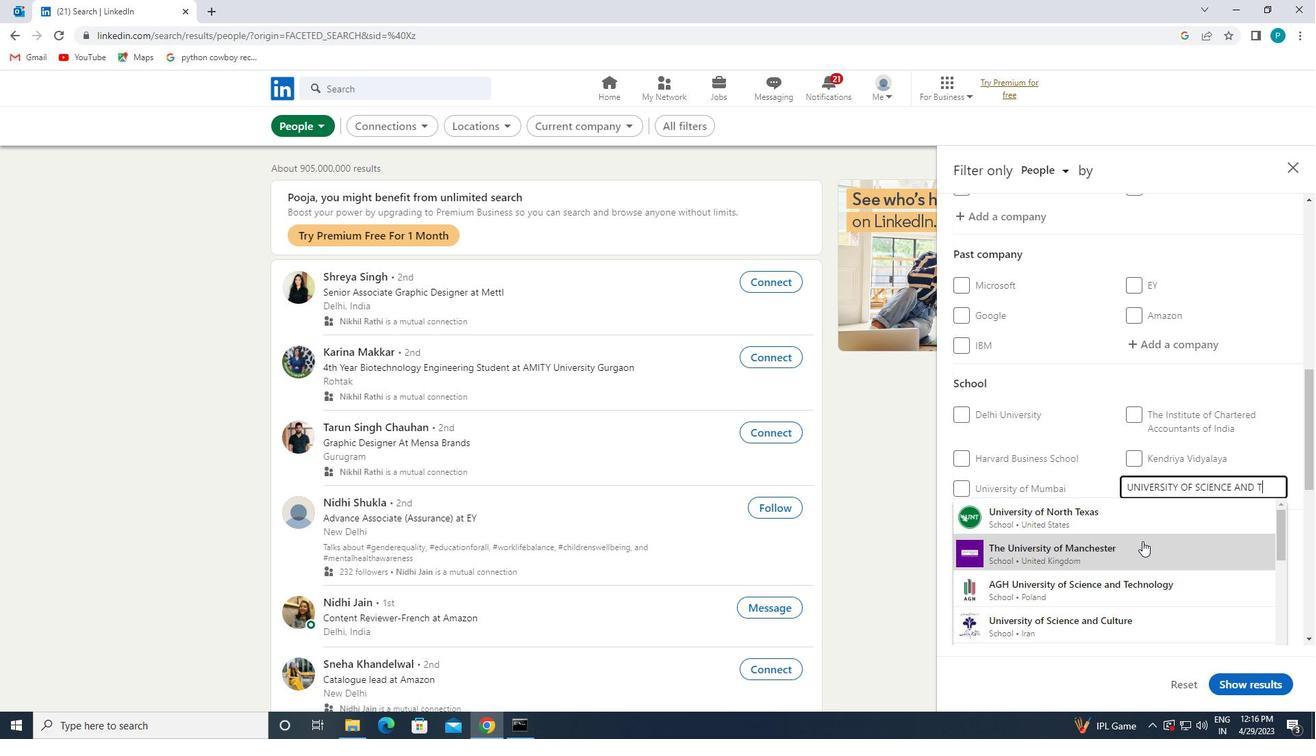 
Action: Mouse scrolled (1145, 545) with delta (0, 0)
Screenshot: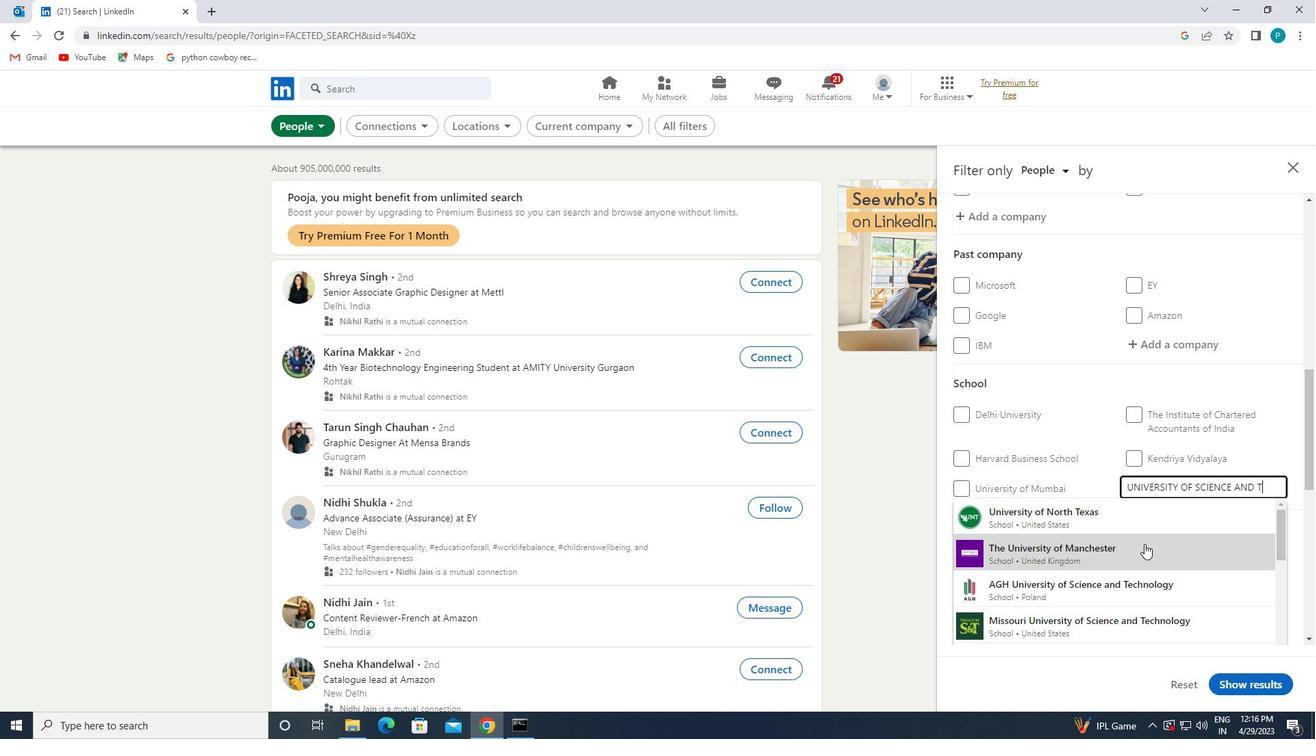 
Action: Mouse scrolled (1145, 544) with delta (0, 0)
Screenshot: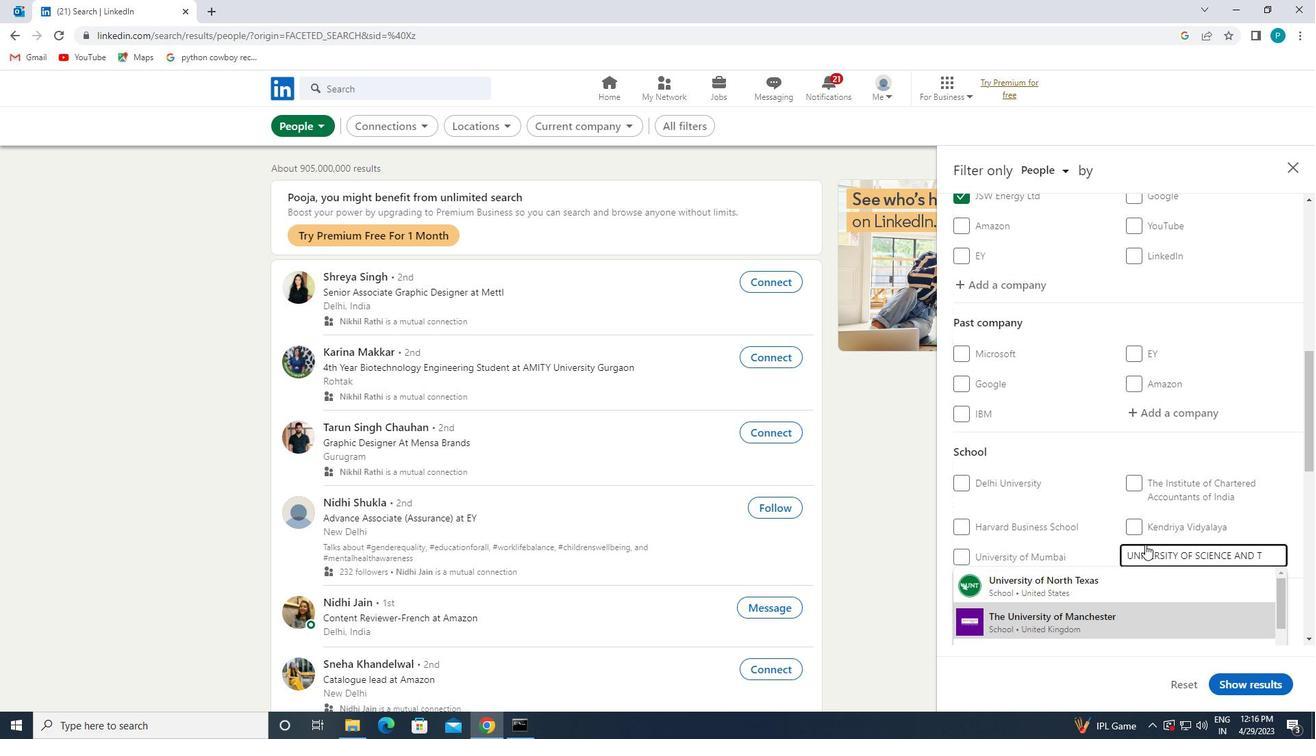 
Action: Mouse moved to (1145, 565)
Screenshot: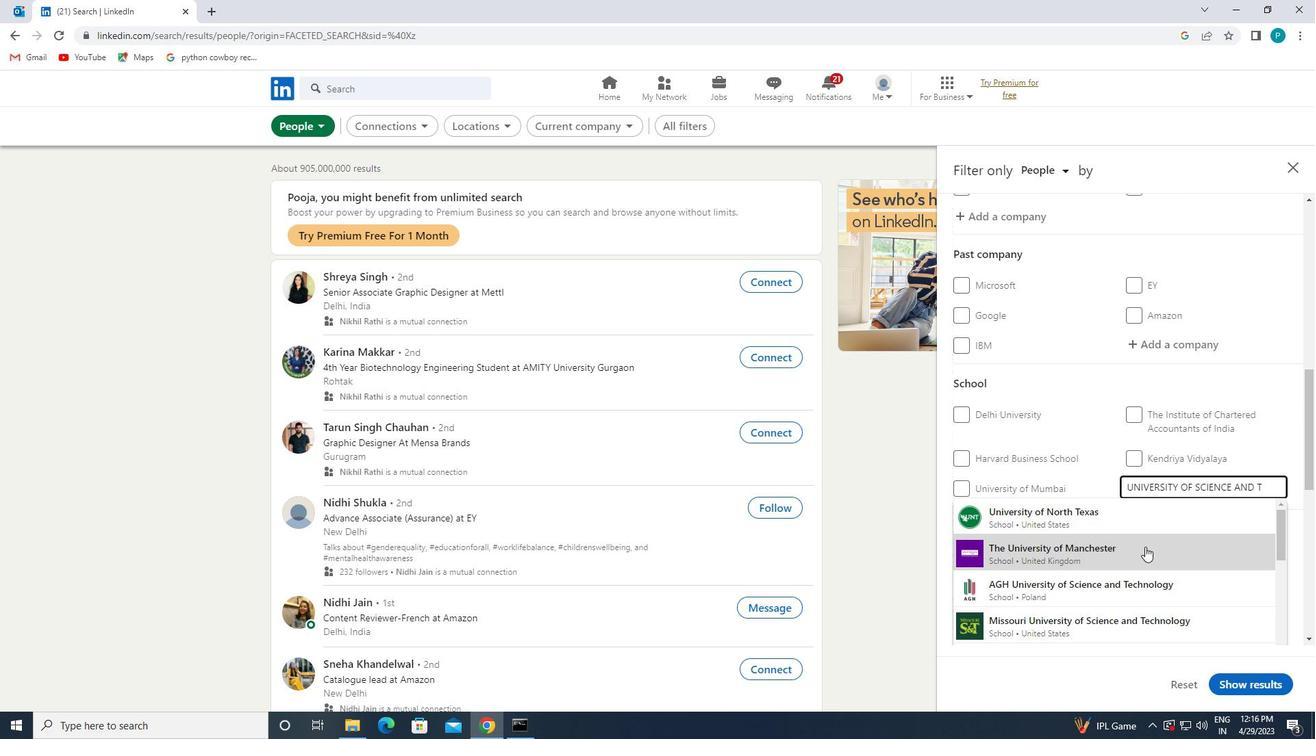 
Action: Mouse scrolled (1145, 564) with delta (0, 0)
Screenshot: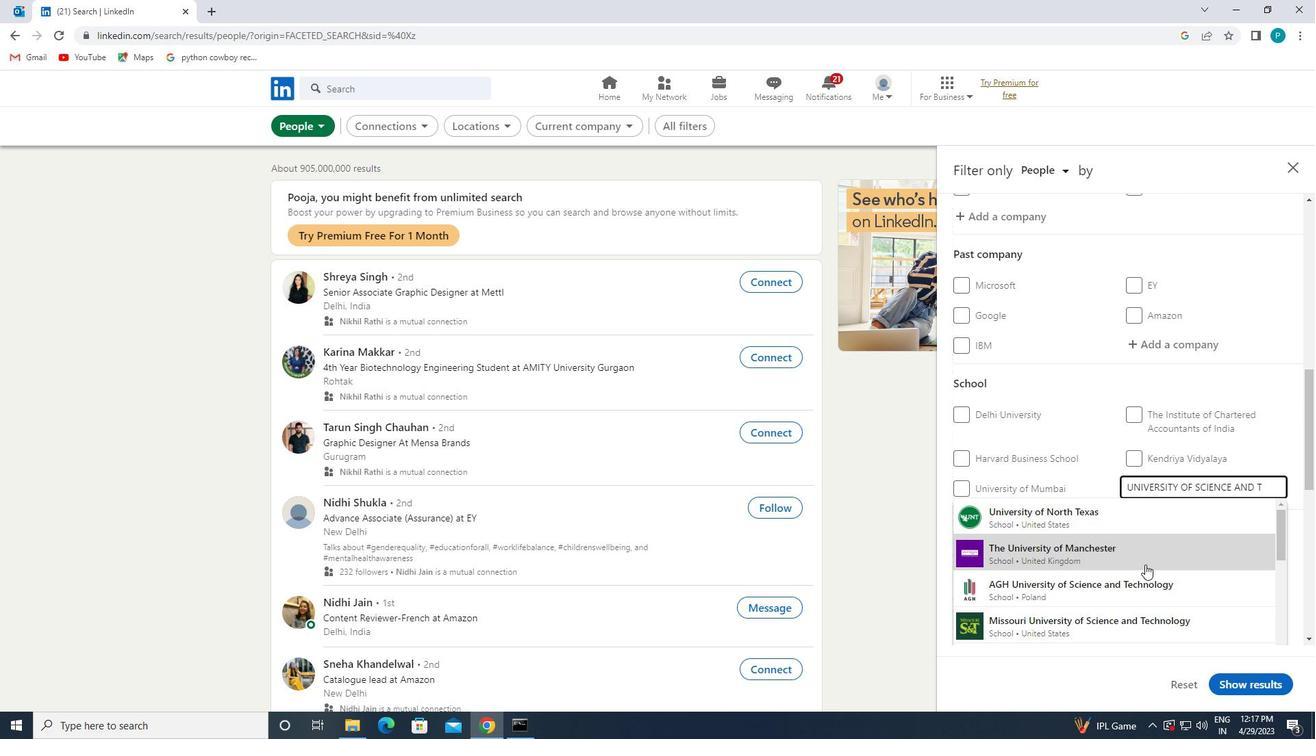 
Action: Mouse moved to (1250, 544)
Screenshot: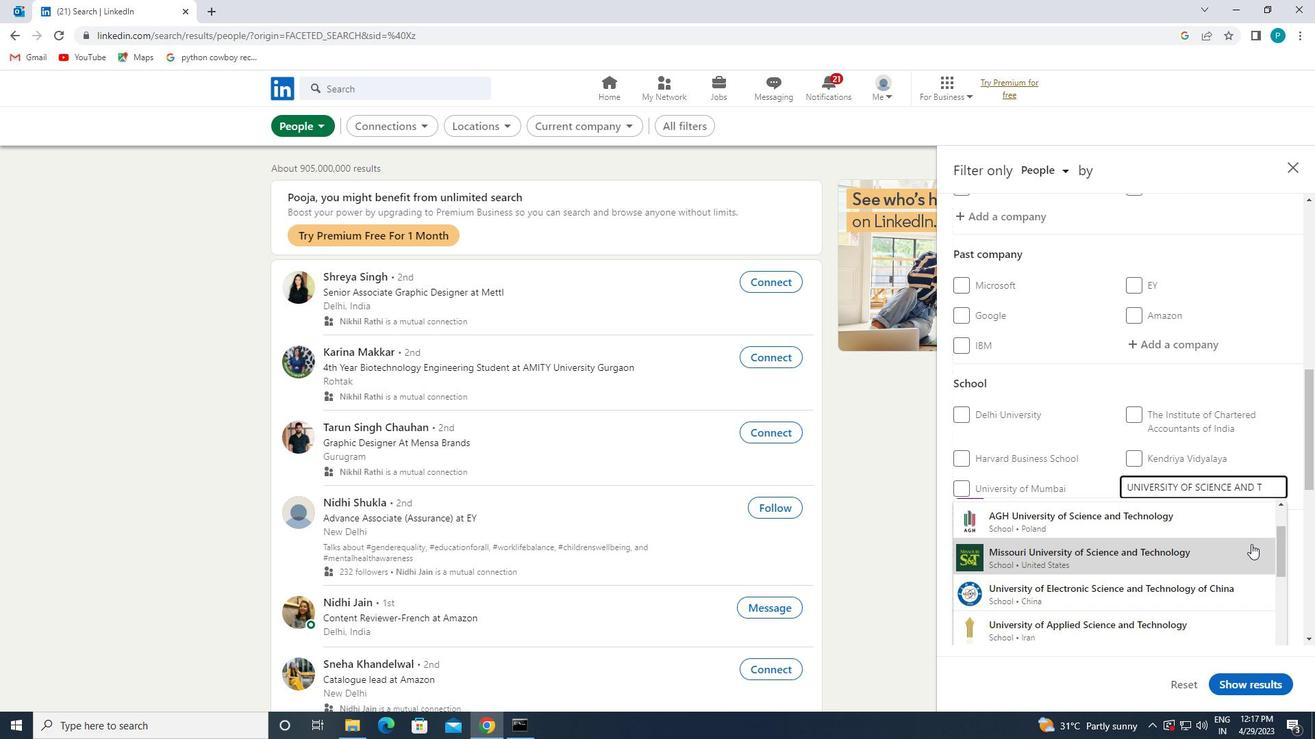 
Action: Key pressed ECHNOLOGY
Screenshot: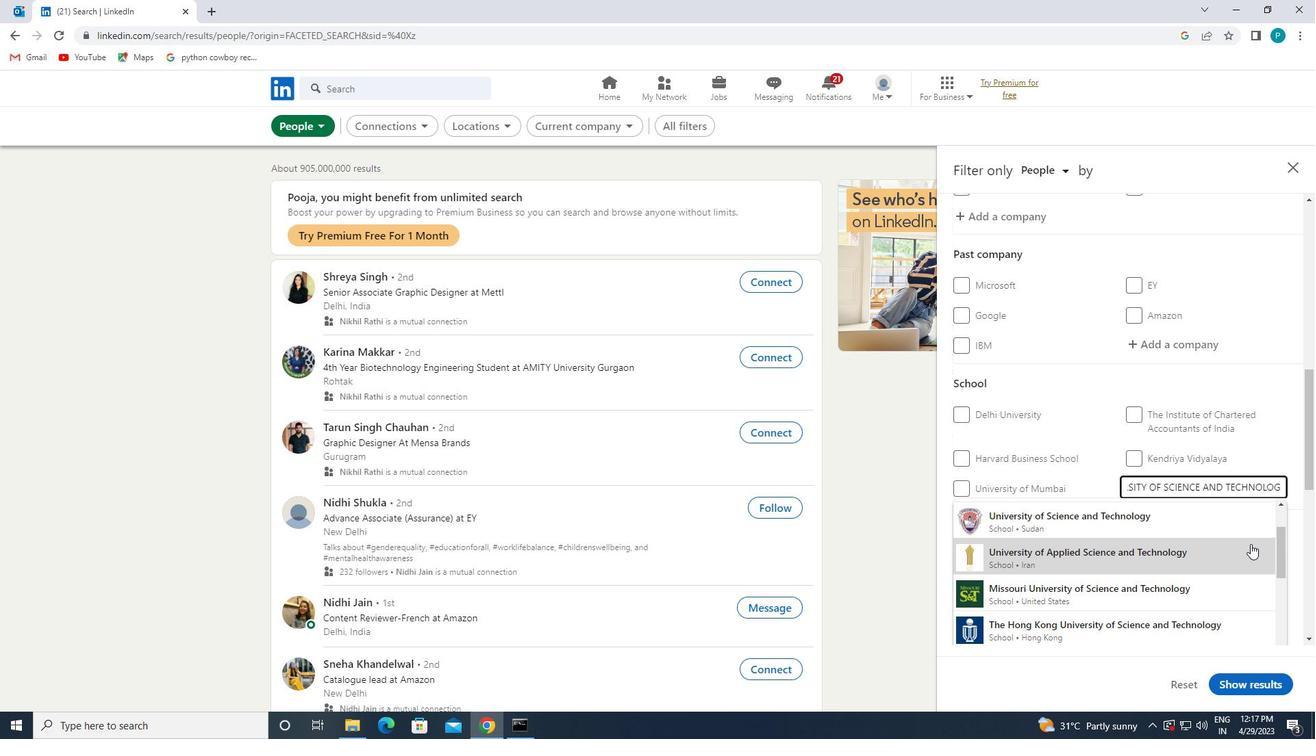 
Action: Mouse moved to (1195, 537)
Screenshot: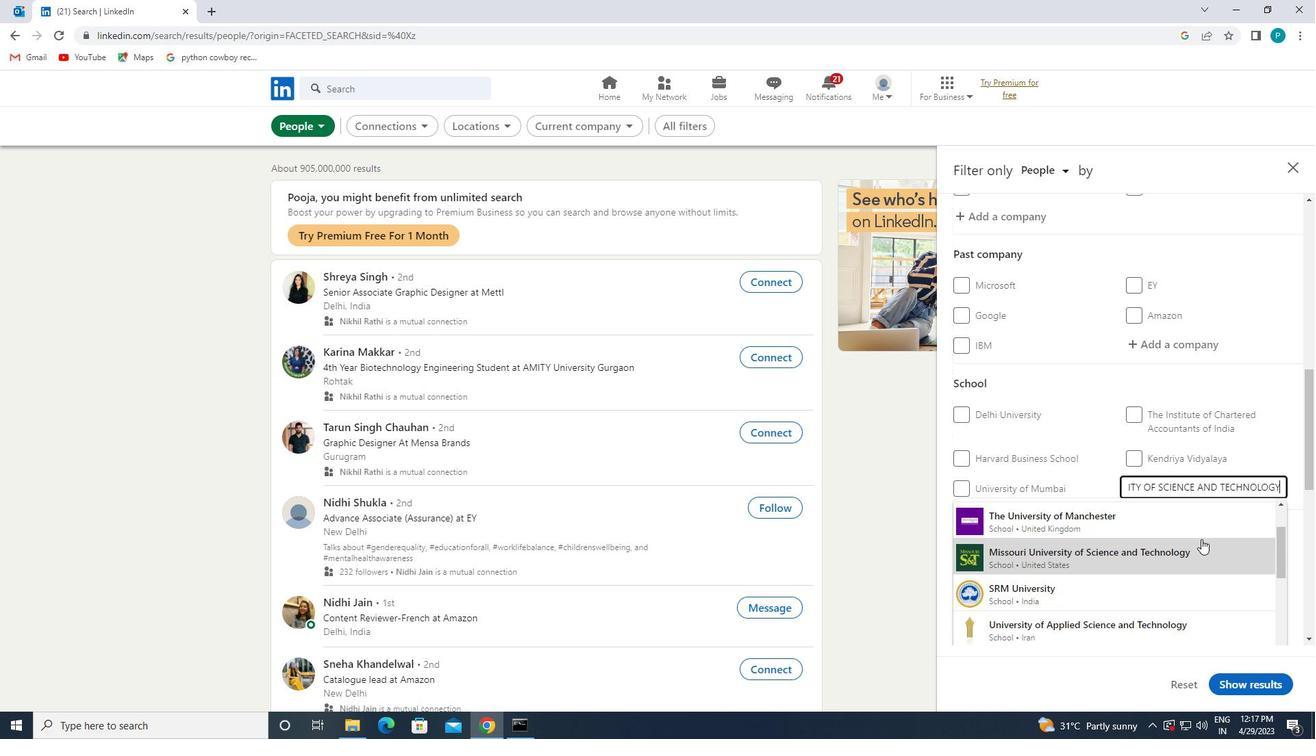 
Action: Key pressed ,M
Screenshot: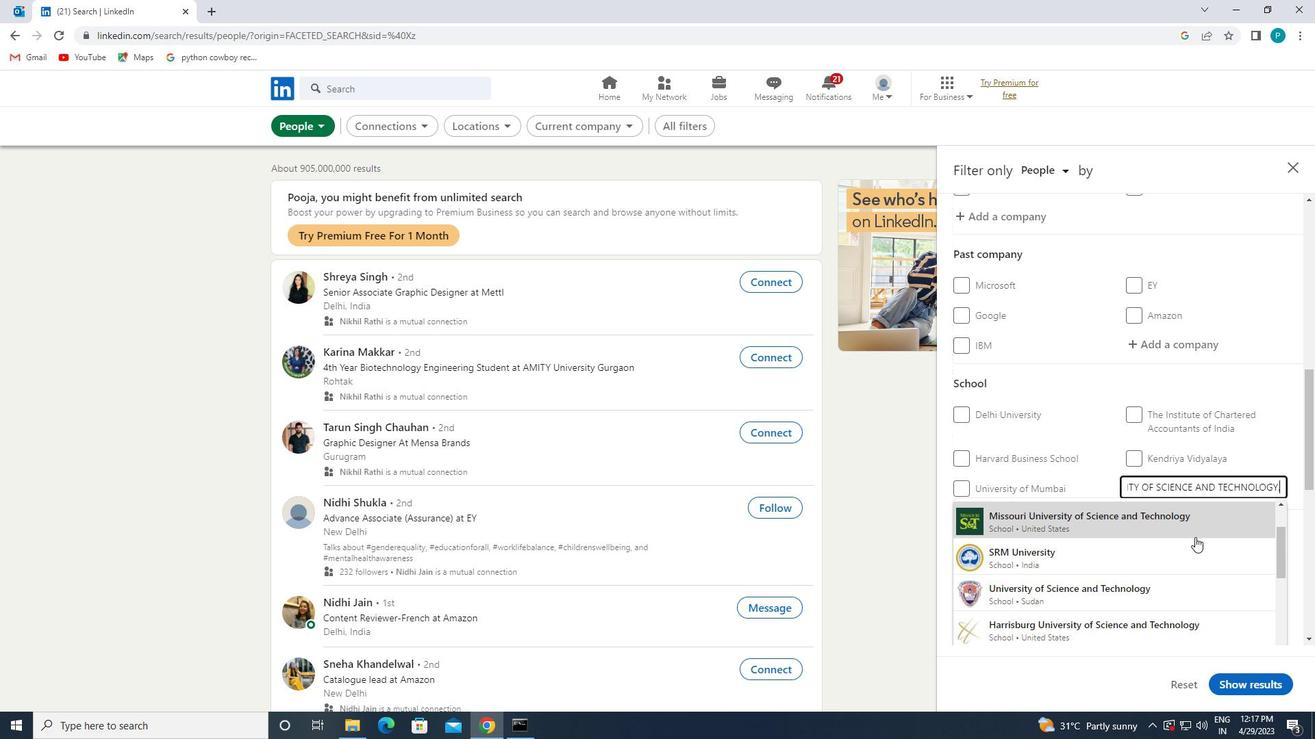 
Action: Mouse moved to (1183, 528)
Screenshot: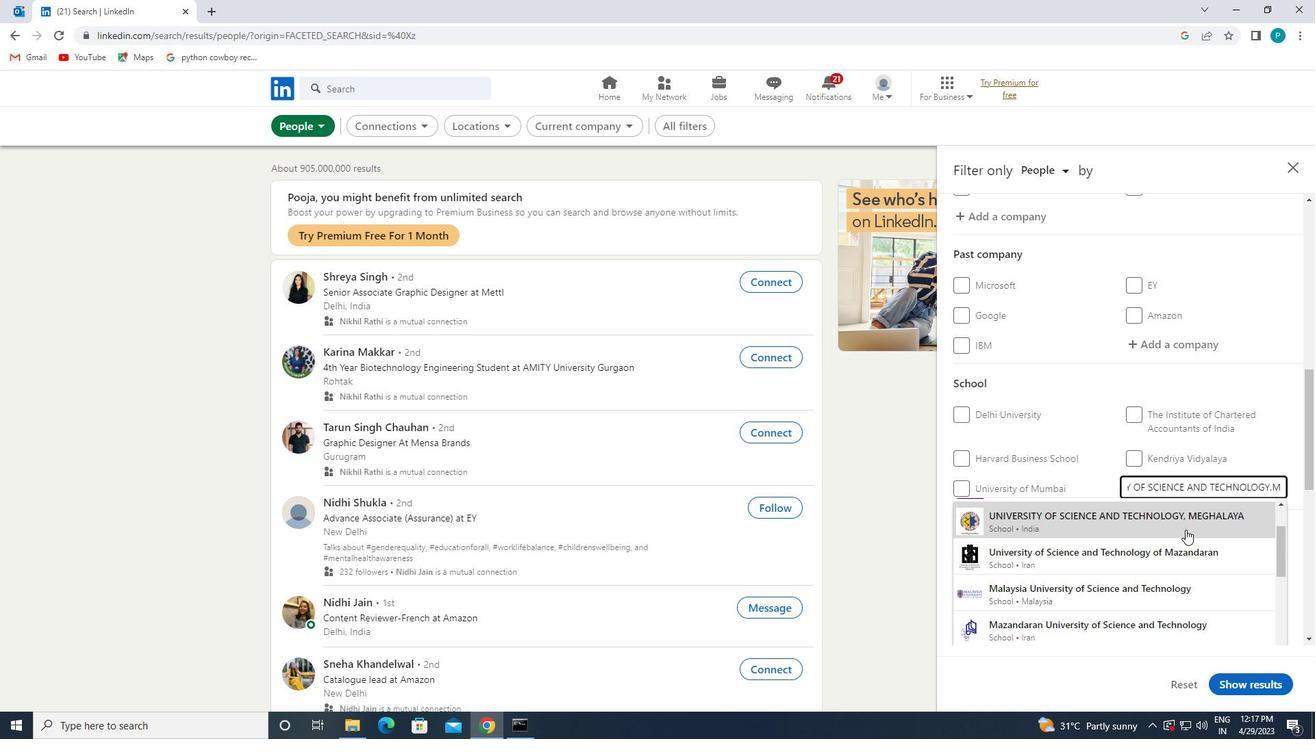 
Action: Mouse pressed left at (1183, 528)
Screenshot: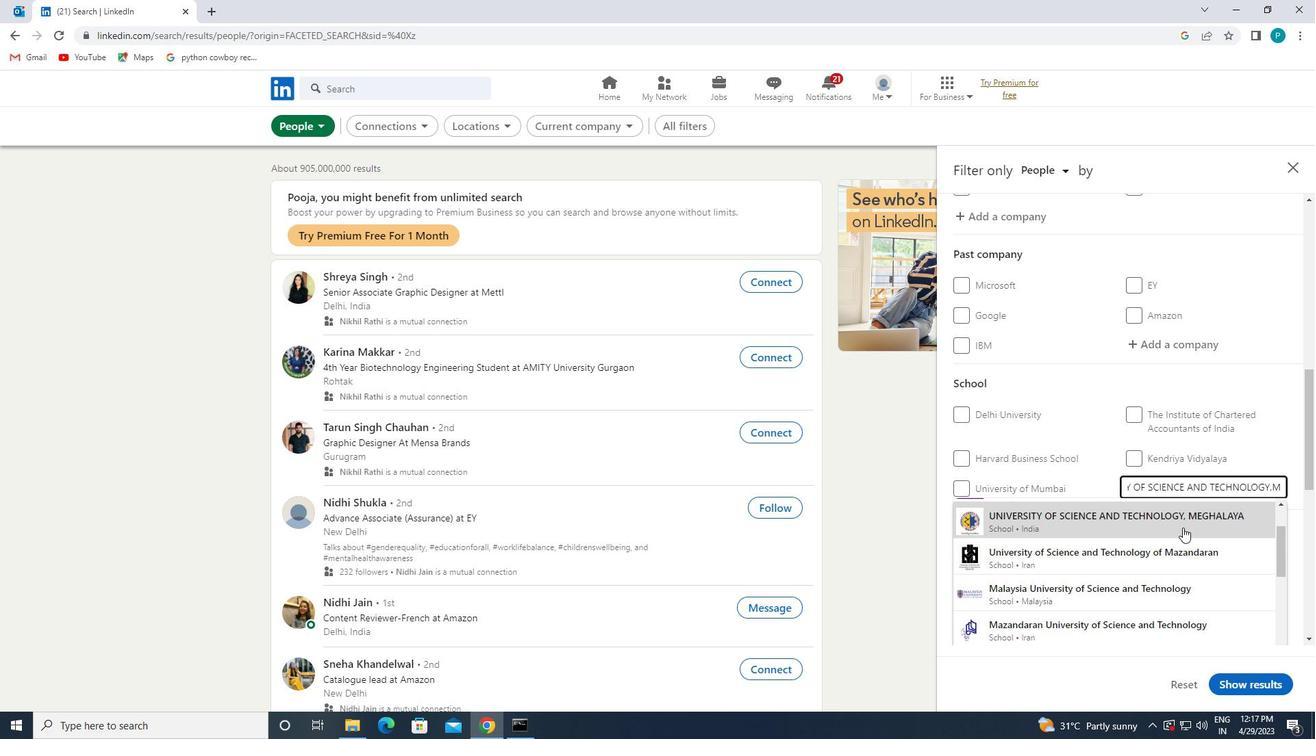 
Action: Mouse moved to (1139, 502)
Screenshot: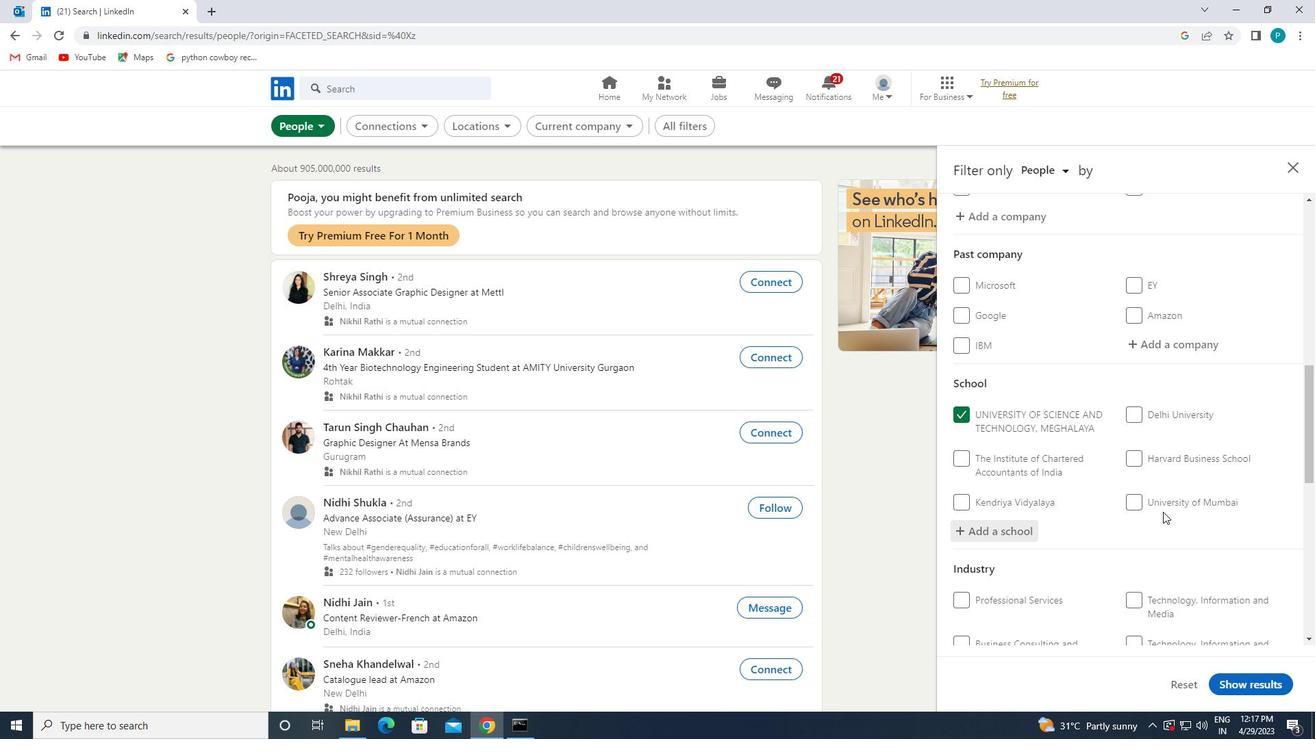 
Action: Mouse scrolled (1139, 502) with delta (0, 0)
Screenshot: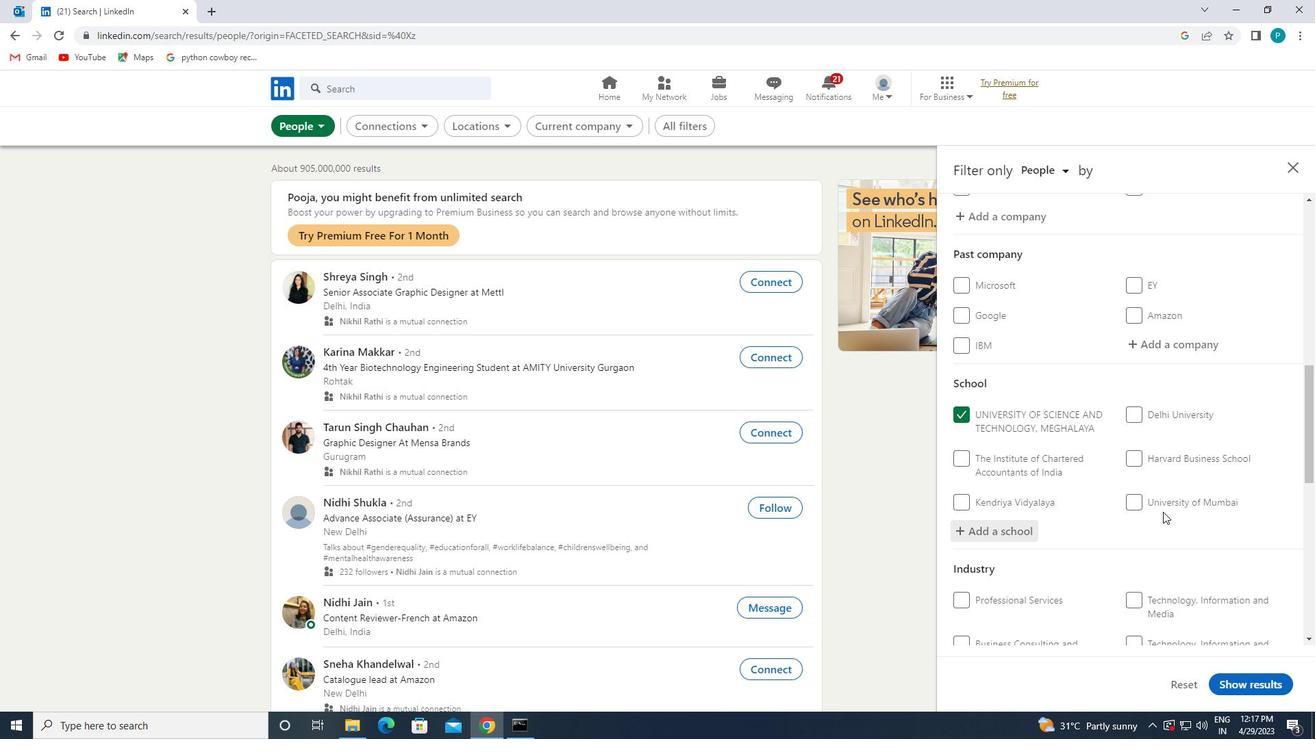 
Action: Mouse scrolled (1139, 502) with delta (0, 0)
Screenshot: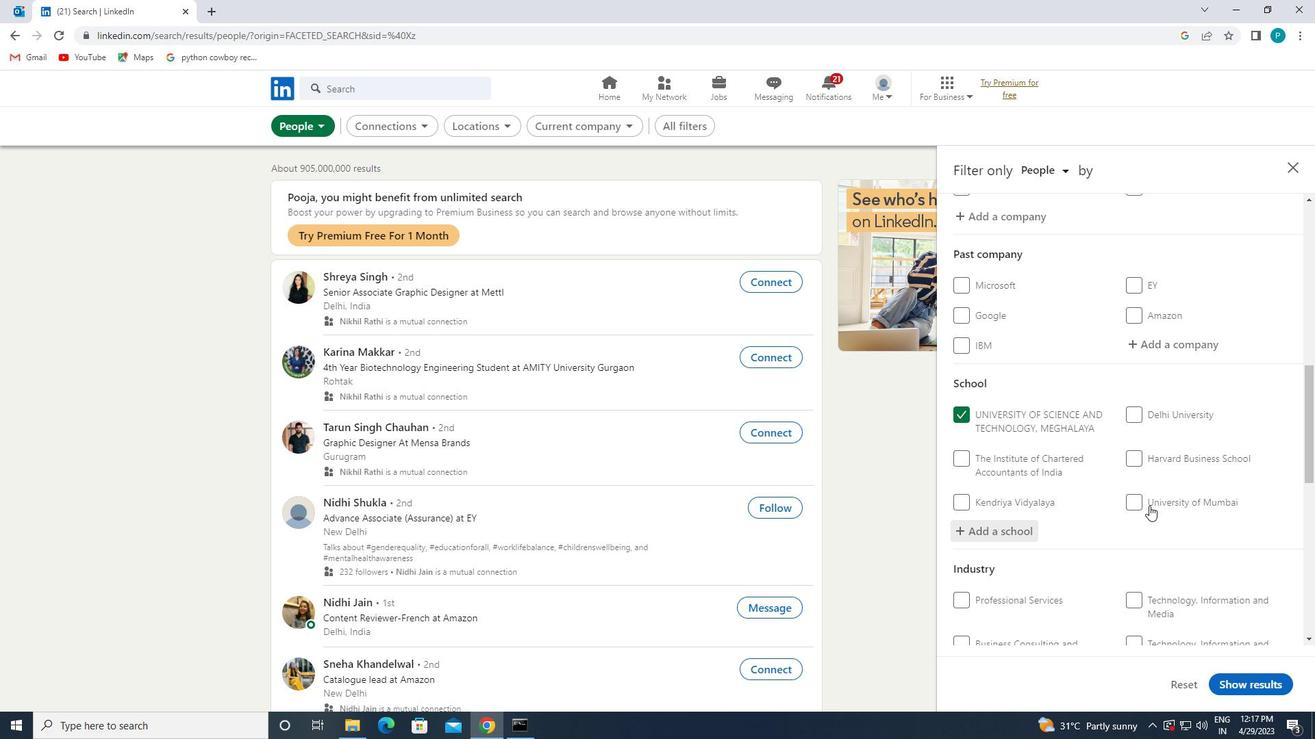 
Action: Mouse scrolled (1139, 502) with delta (0, 0)
Screenshot: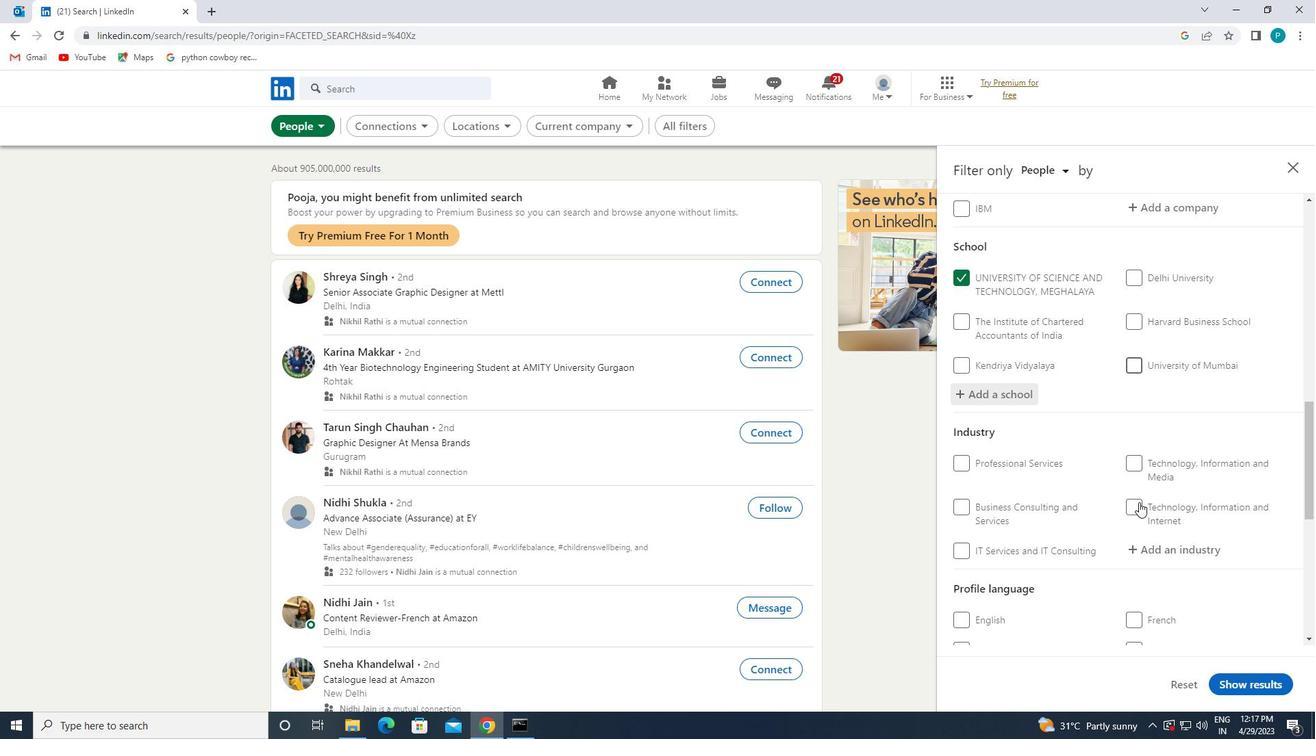 
Action: Mouse moved to (1137, 504)
Screenshot: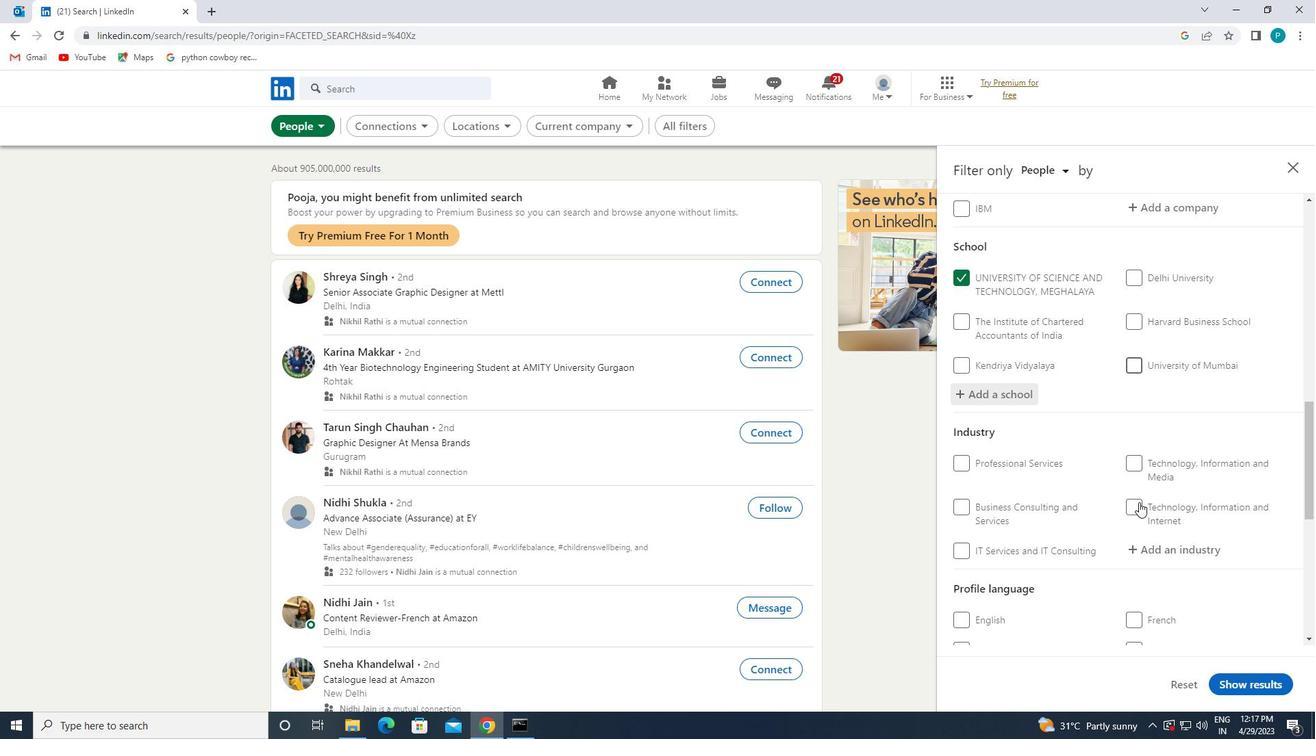 
Action: Mouse scrolled (1137, 503) with delta (0, 0)
Screenshot: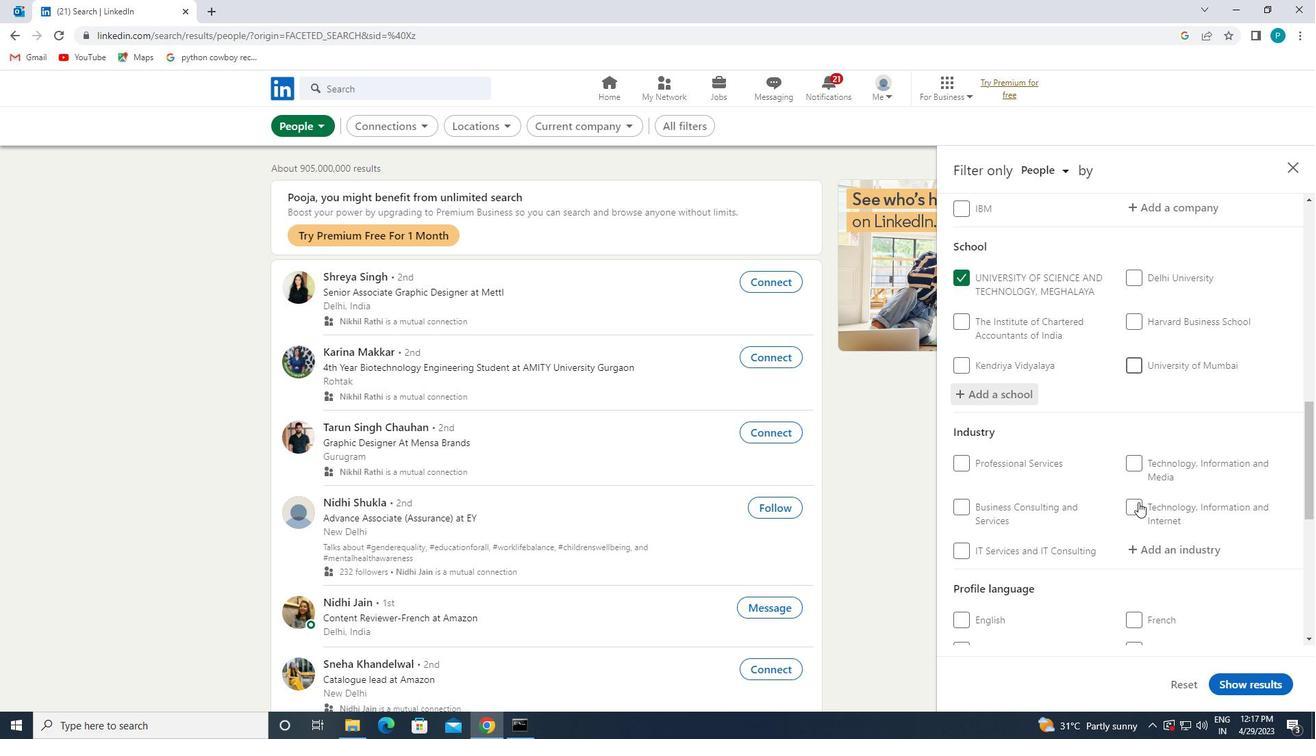 
Action: Mouse moved to (1133, 421)
Screenshot: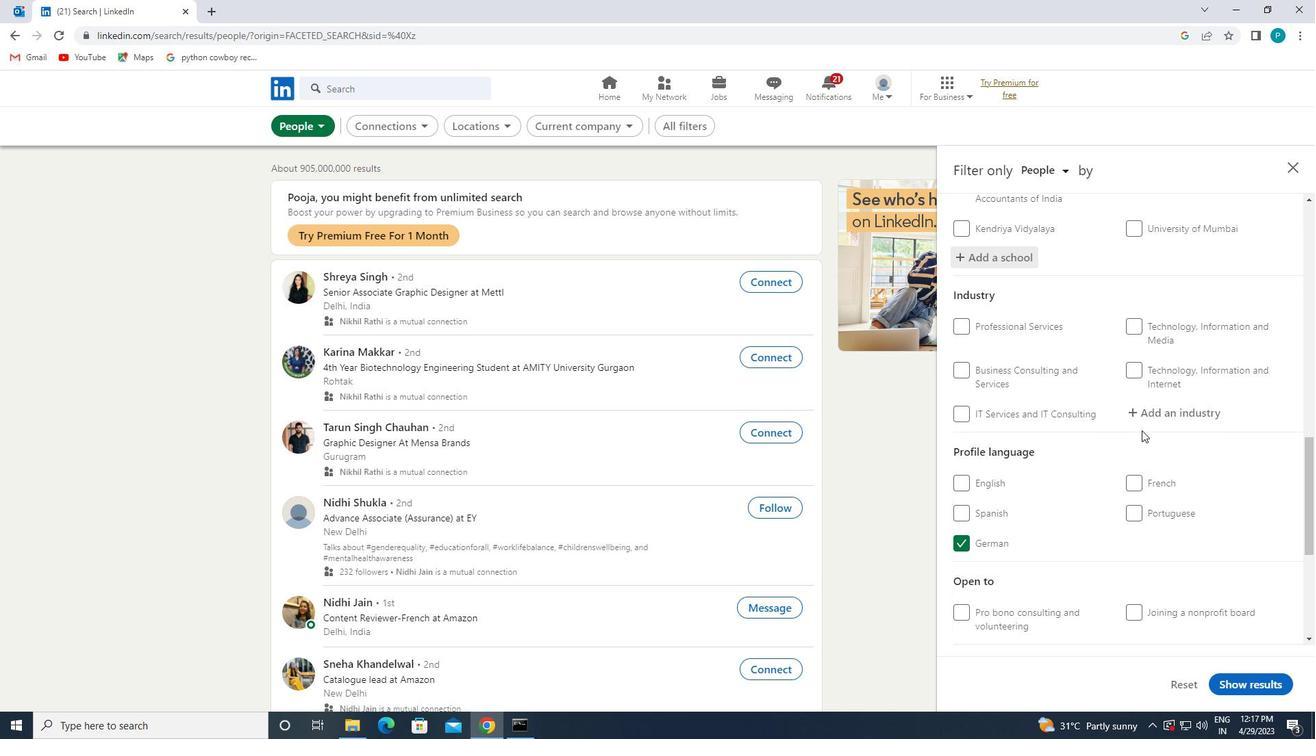 
Action: Mouse pressed left at (1133, 421)
Screenshot: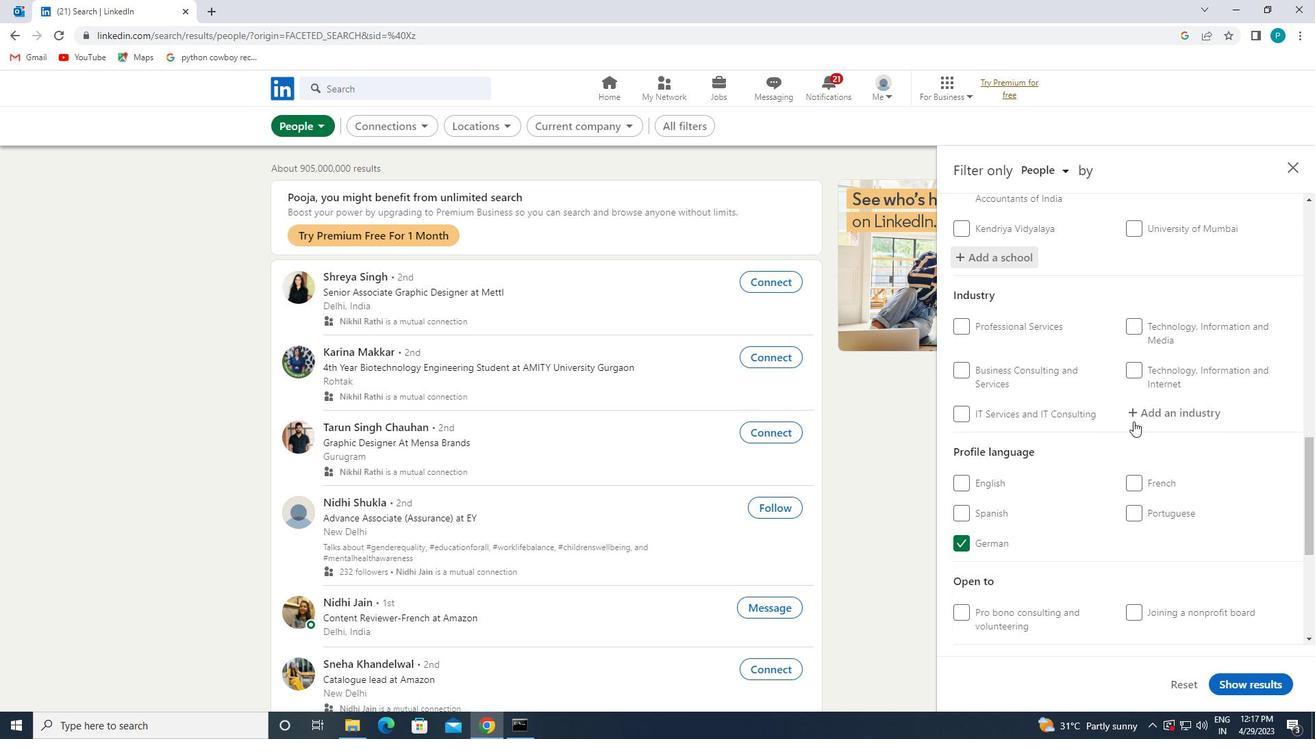 
Action: Mouse moved to (1138, 421)
Screenshot: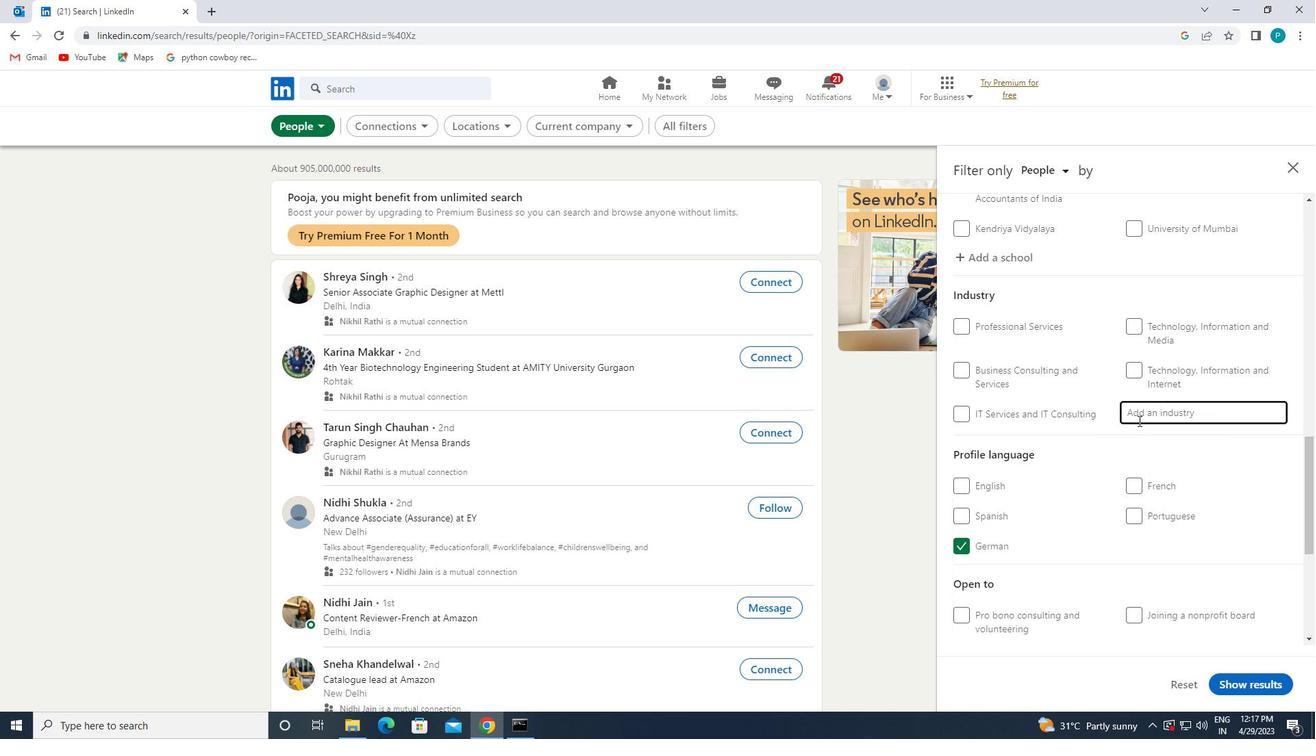 
Action: Key pressed <Key.caps_lock>C<Key.backspace><Key.caps_lock>C<Key.caps_lock>API
Screenshot: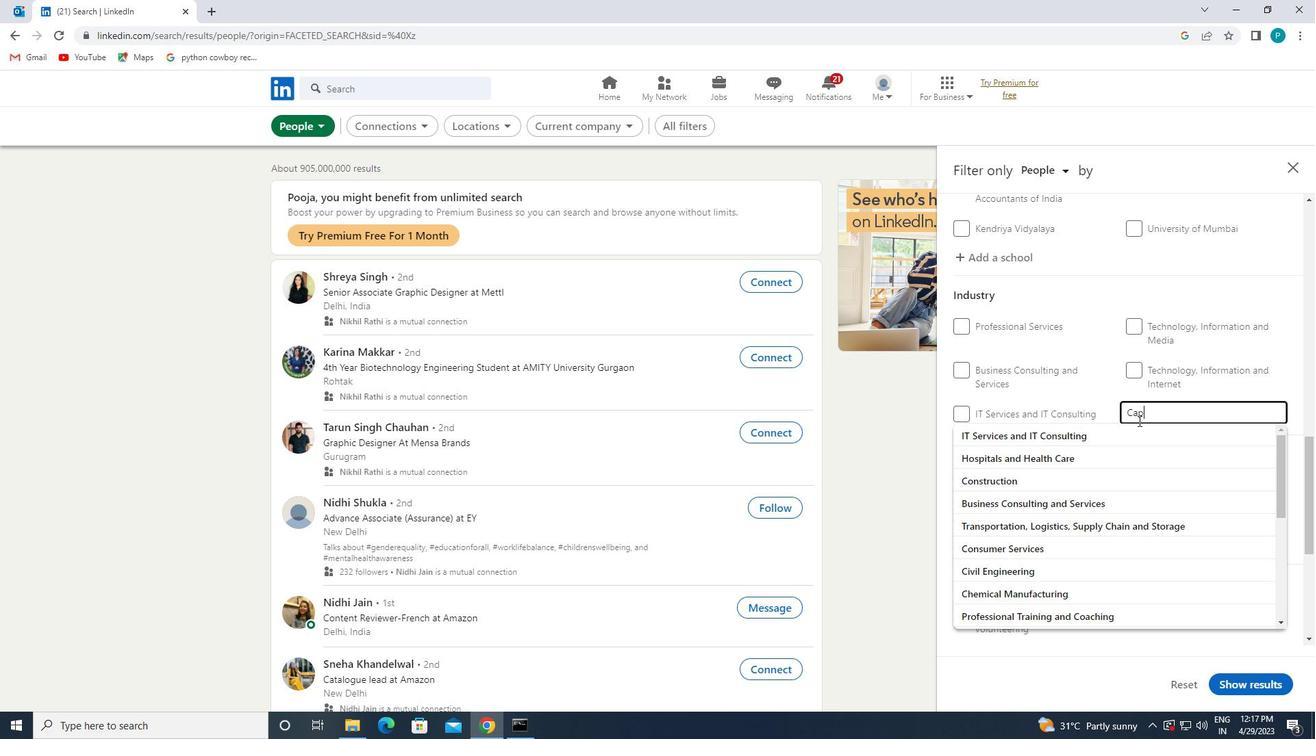 
Action: Mouse moved to (1096, 440)
Screenshot: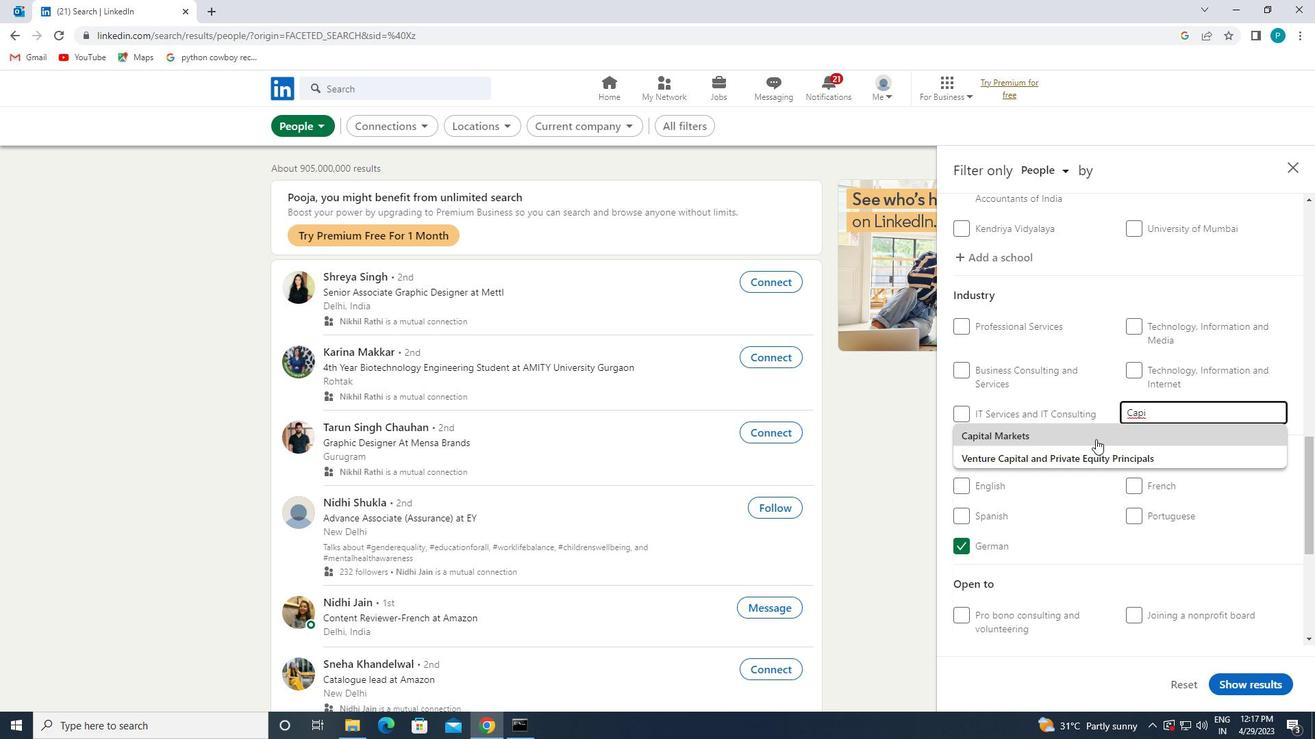 
Action: Mouse pressed left at (1096, 440)
Screenshot: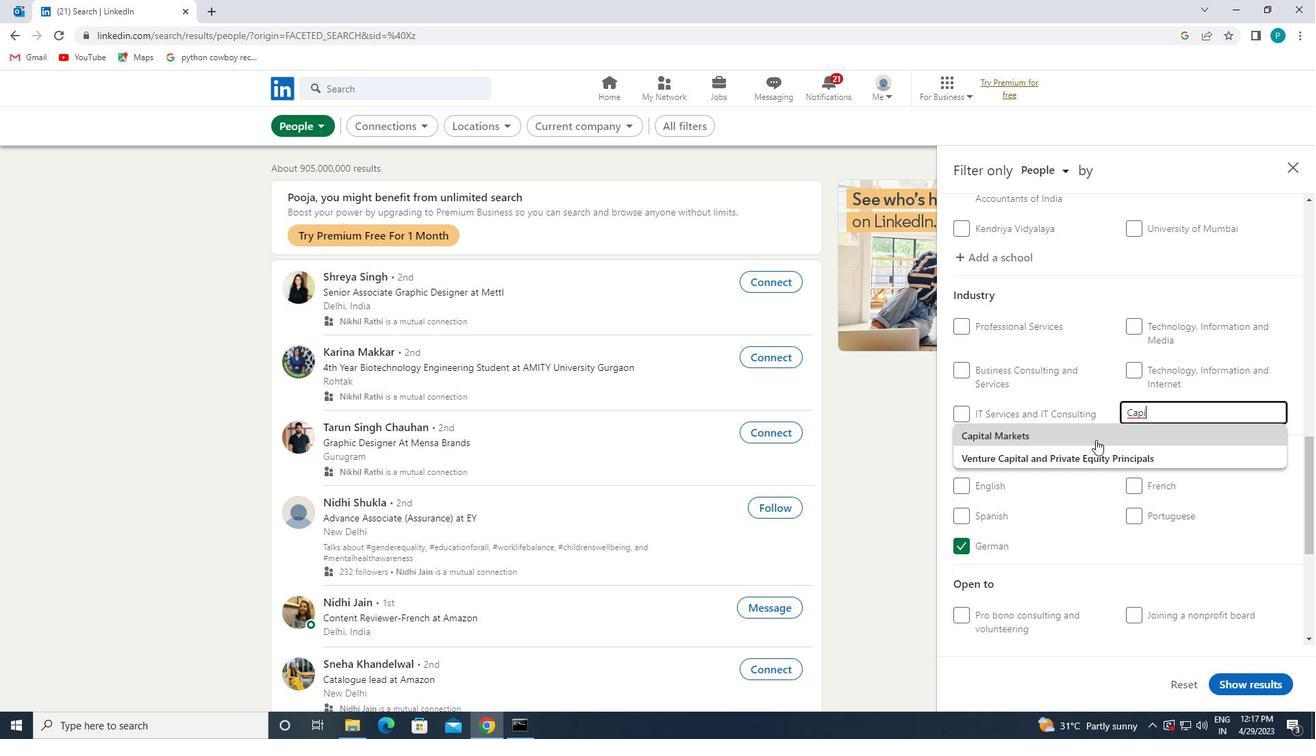 
Action: Mouse moved to (1098, 439)
Screenshot: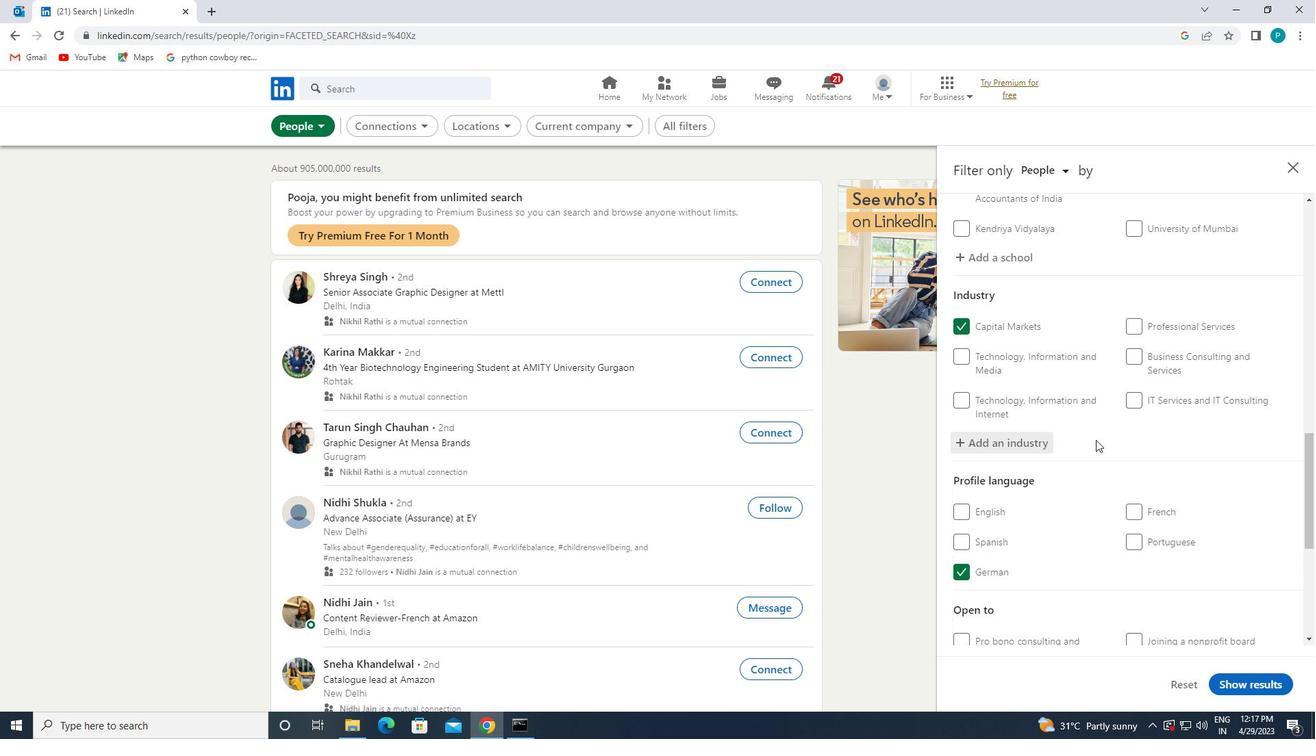 
Action: Mouse scrolled (1098, 439) with delta (0, 0)
Screenshot: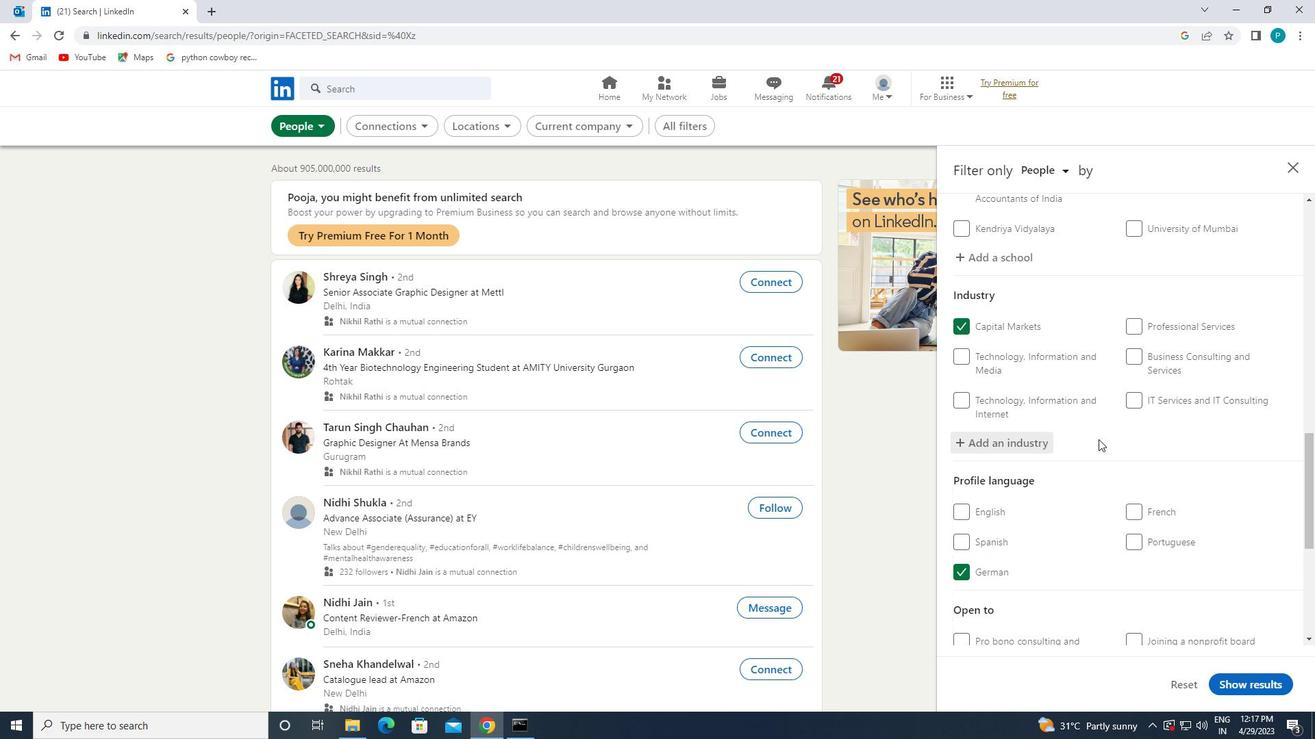 
Action: Mouse scrolled (1098, 439) with delta (0, 0)
Screenshot: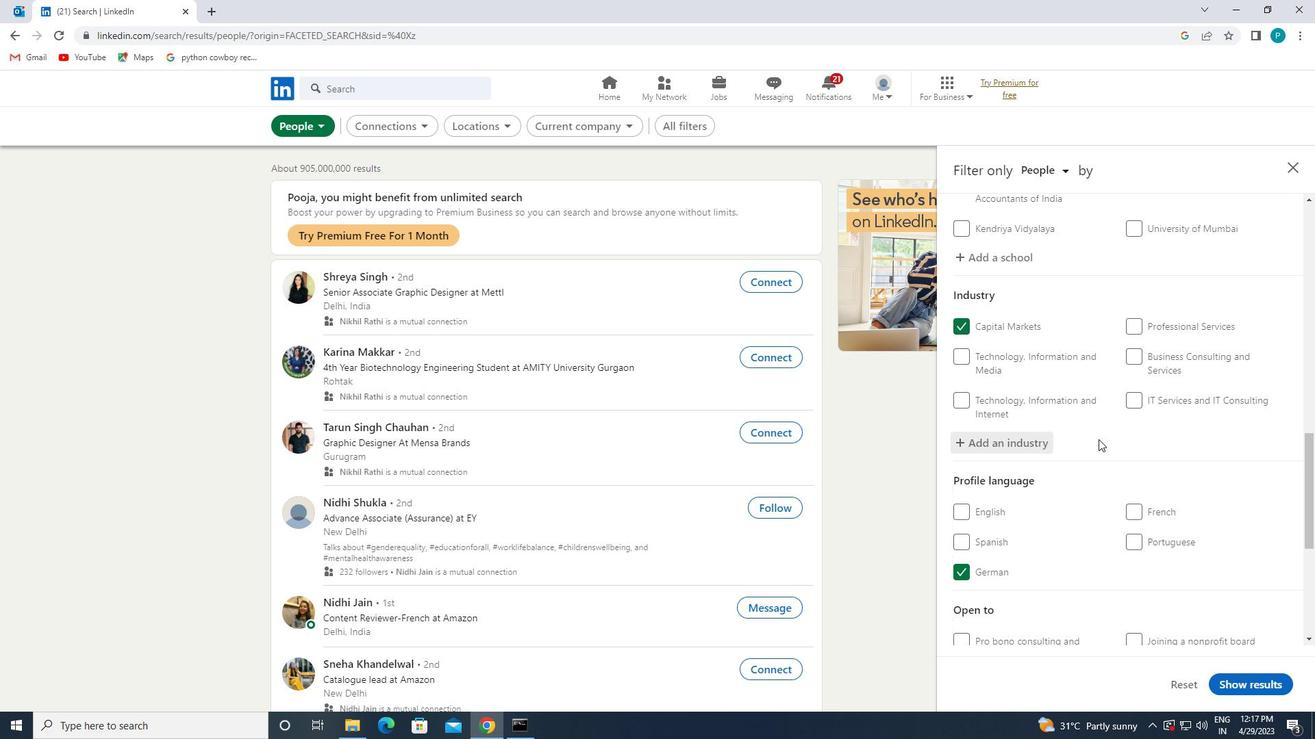 
Action: Mouse moved to (1102, 482)
Screenshot: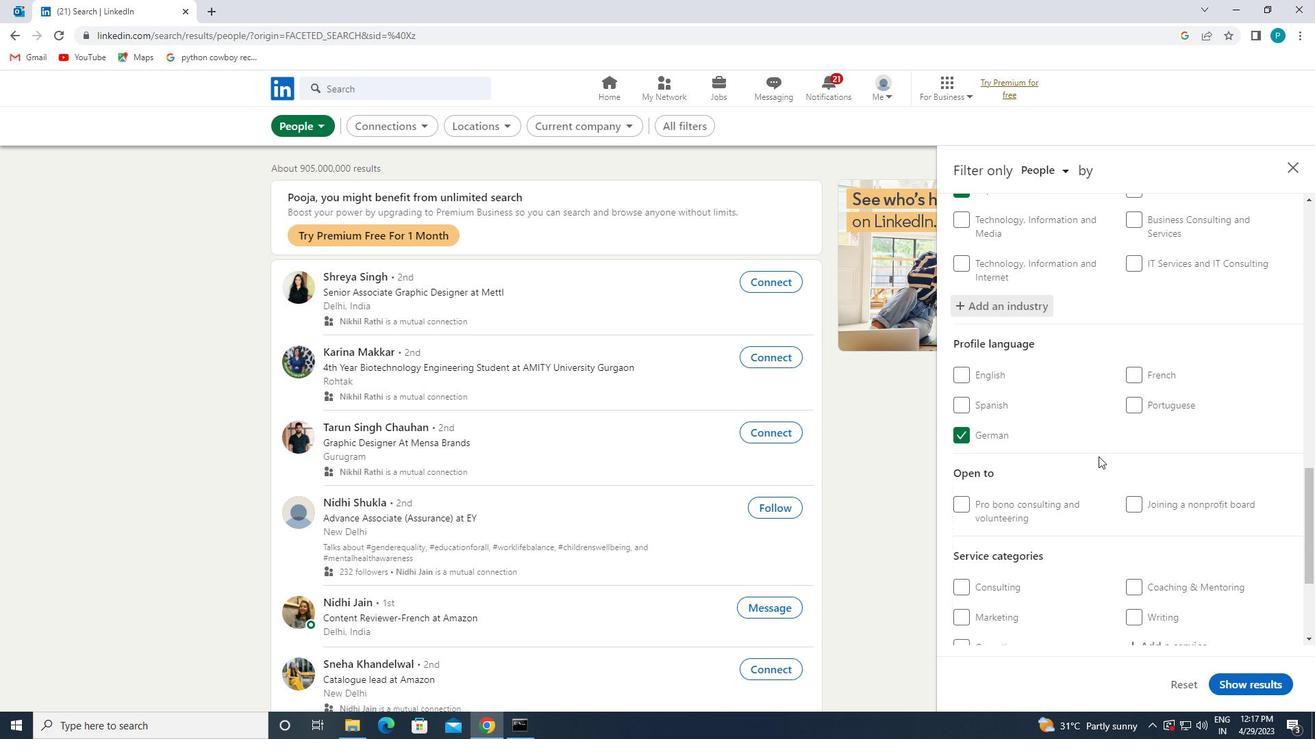 
Action: Mouse scrolled (1102, 481) with delta (0, 0)
Screenshot: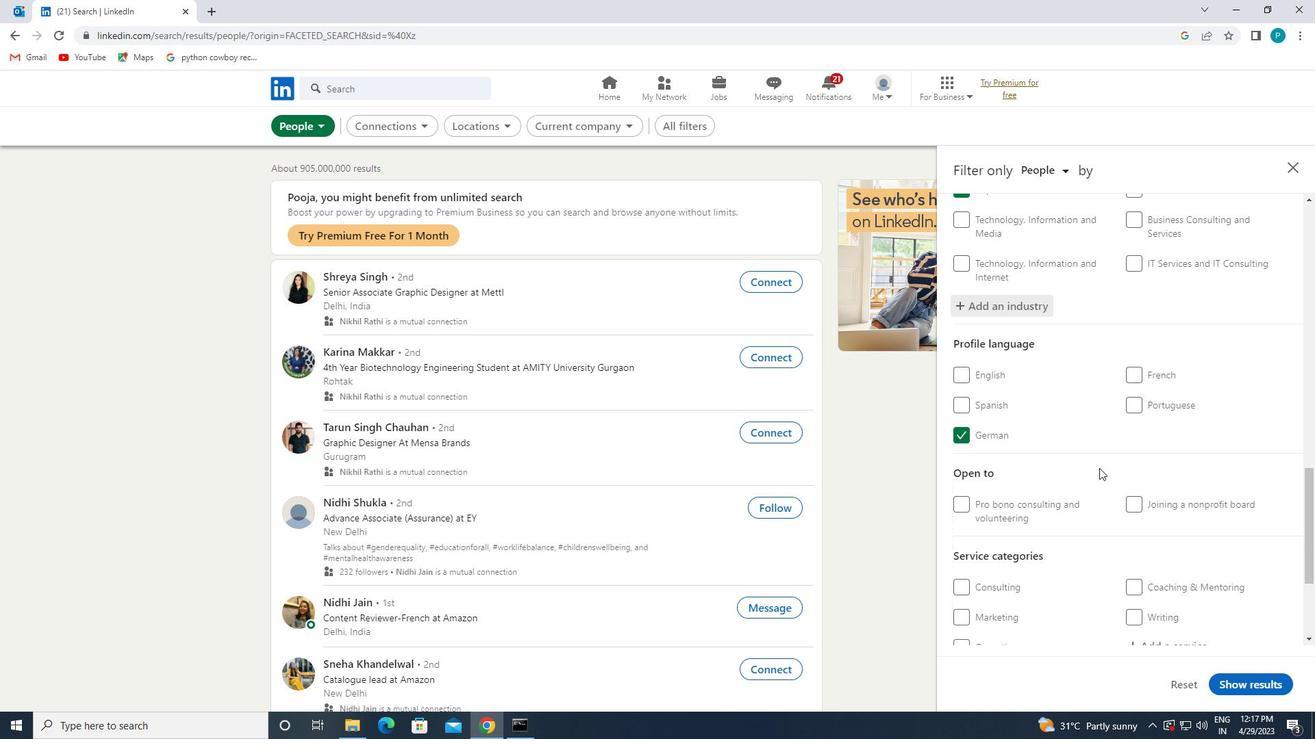
Action: Mouse scrolled (1102, 481) with delta (0, 0)
Screenshot: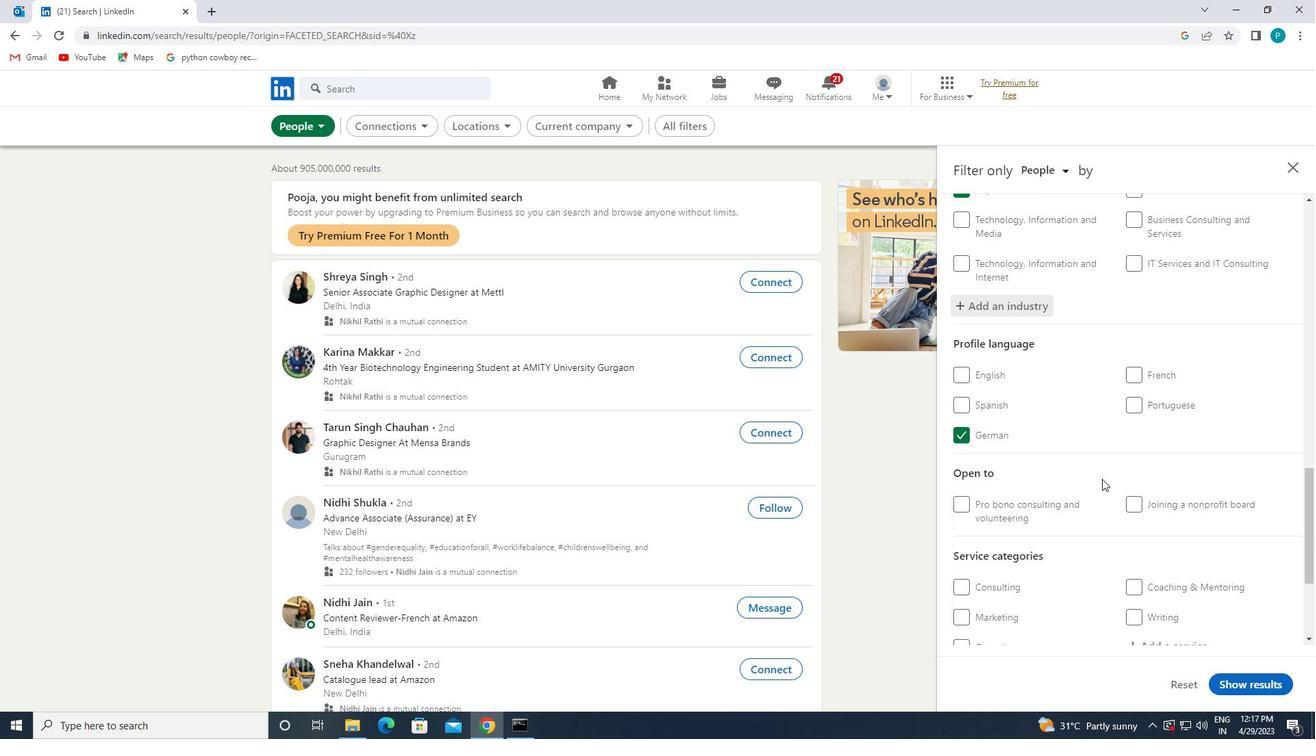 
Action: Mouse scrolled (1102, 481) with delta (0, 0)
Screenshot: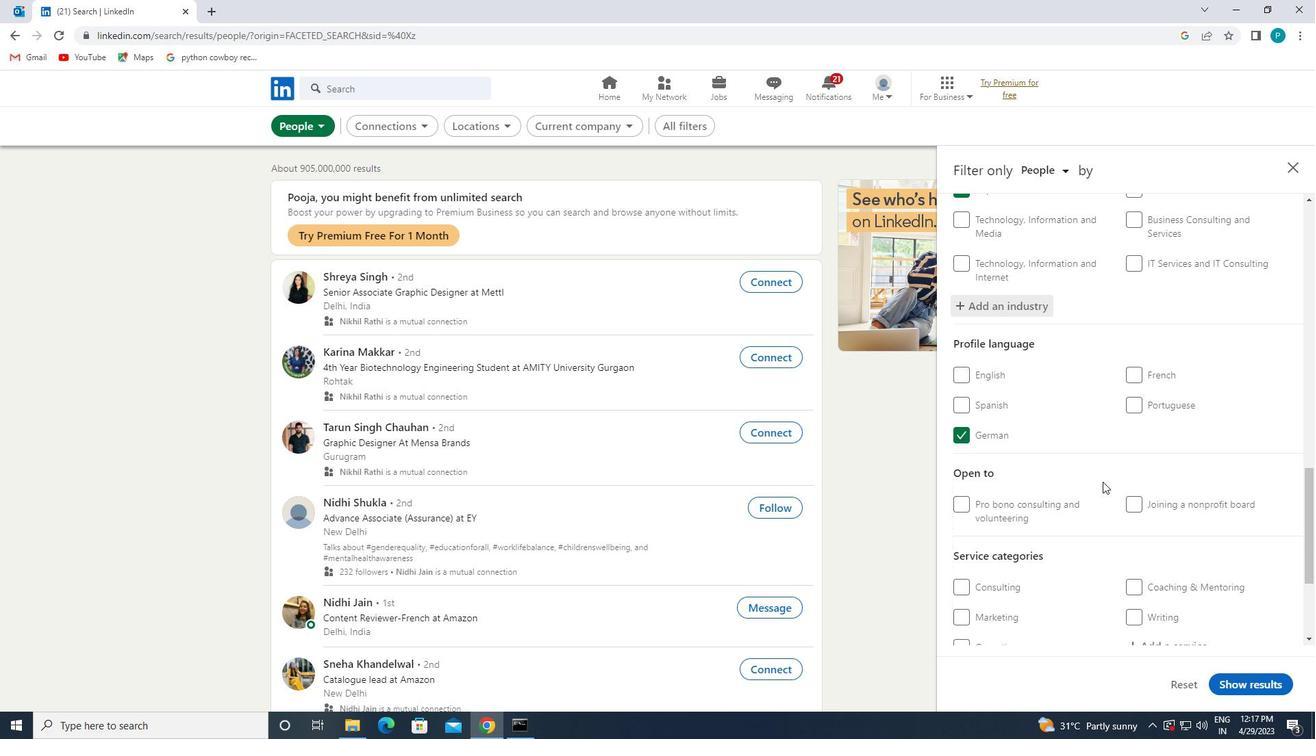 
Action: Mouse moved to (1149, 459)
Screenshot: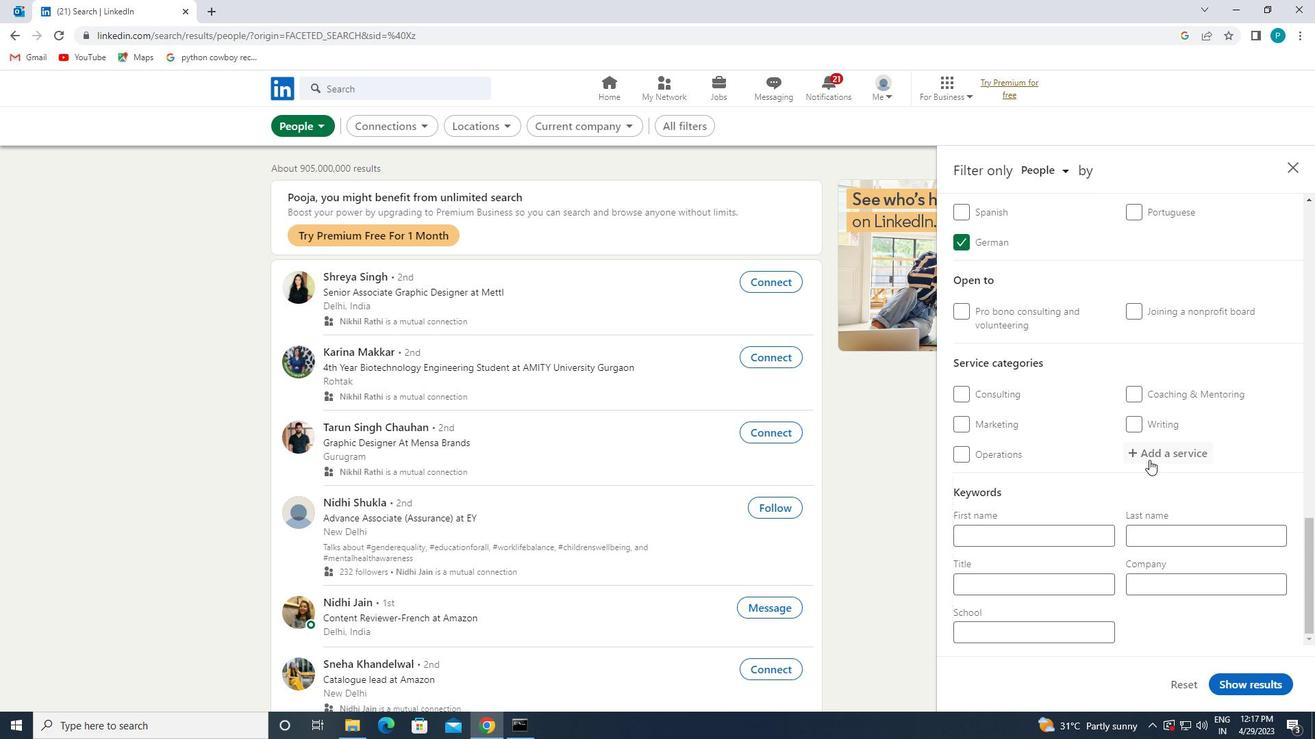 
Action: Mouse pressed left at (1149, 459)
Screenshot: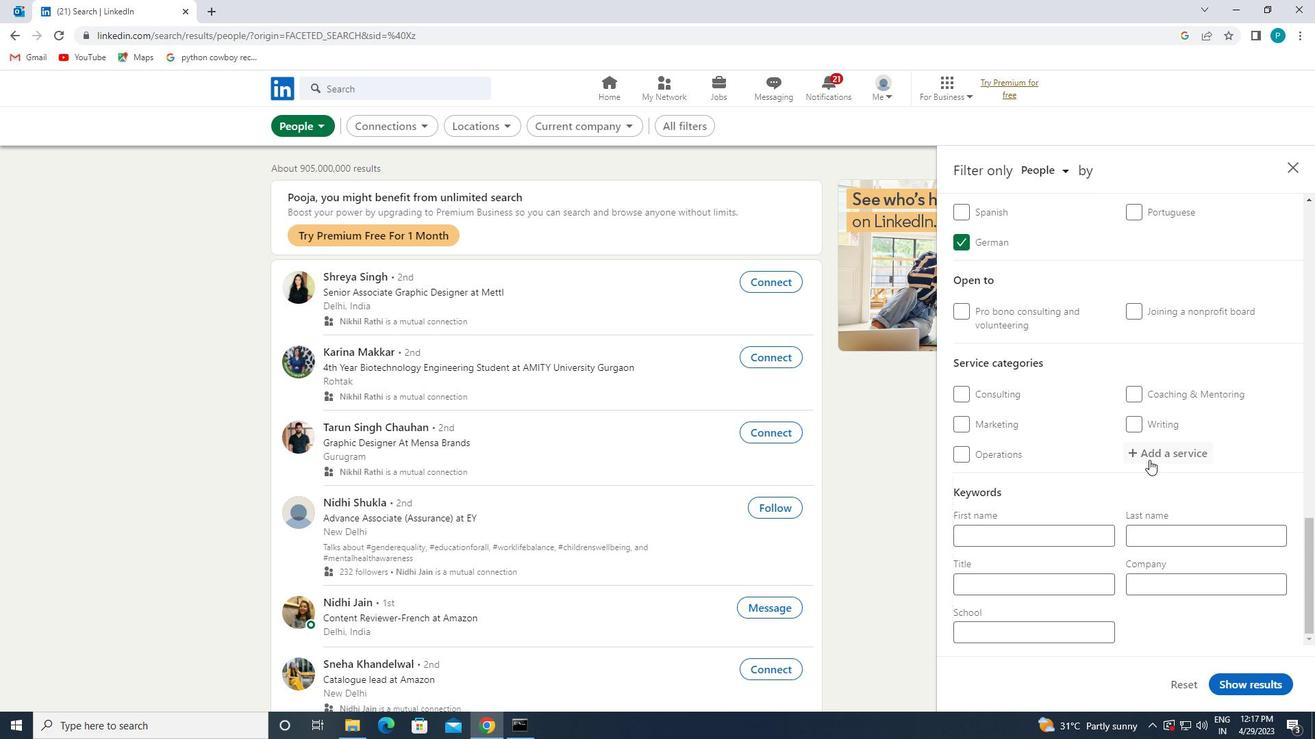 
Action: Mouse moved to (1149, 459)
Screenshot: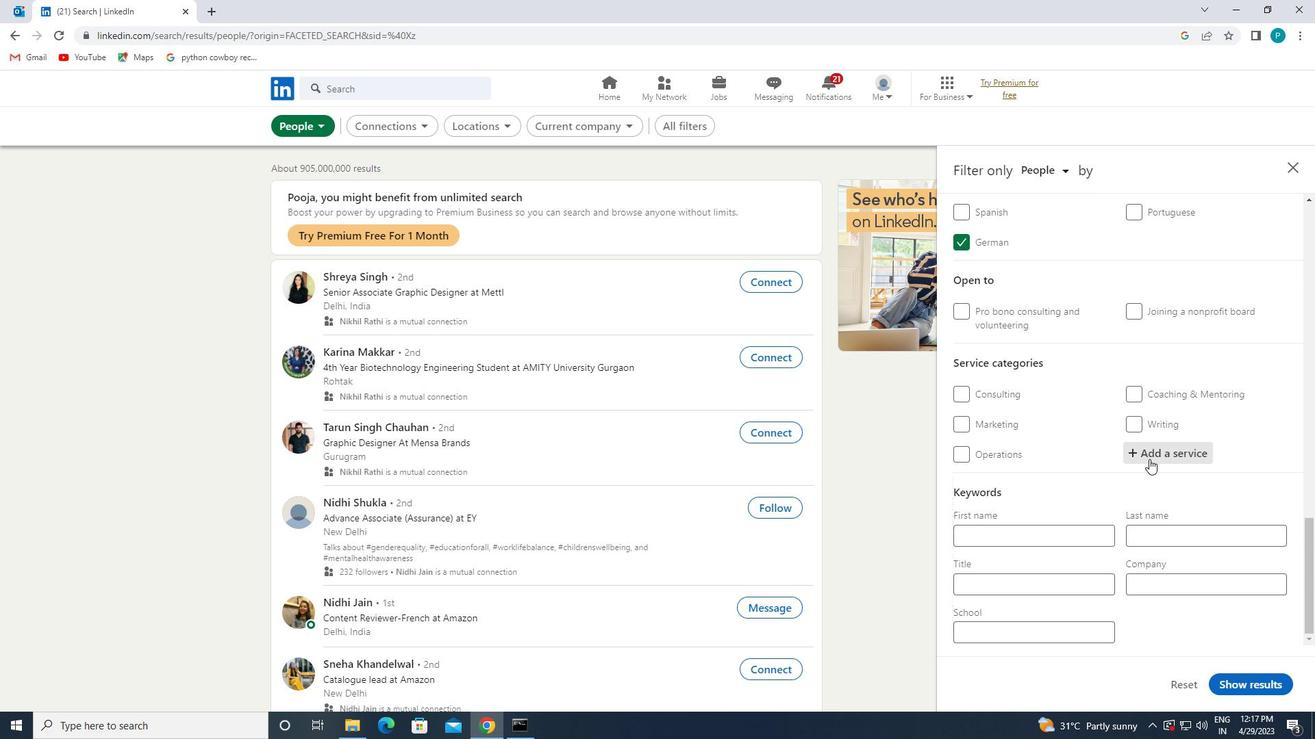 
Action: Key pressed <Key.caps_lock>G<Key.caps_lock>ROWTH
Screenshot: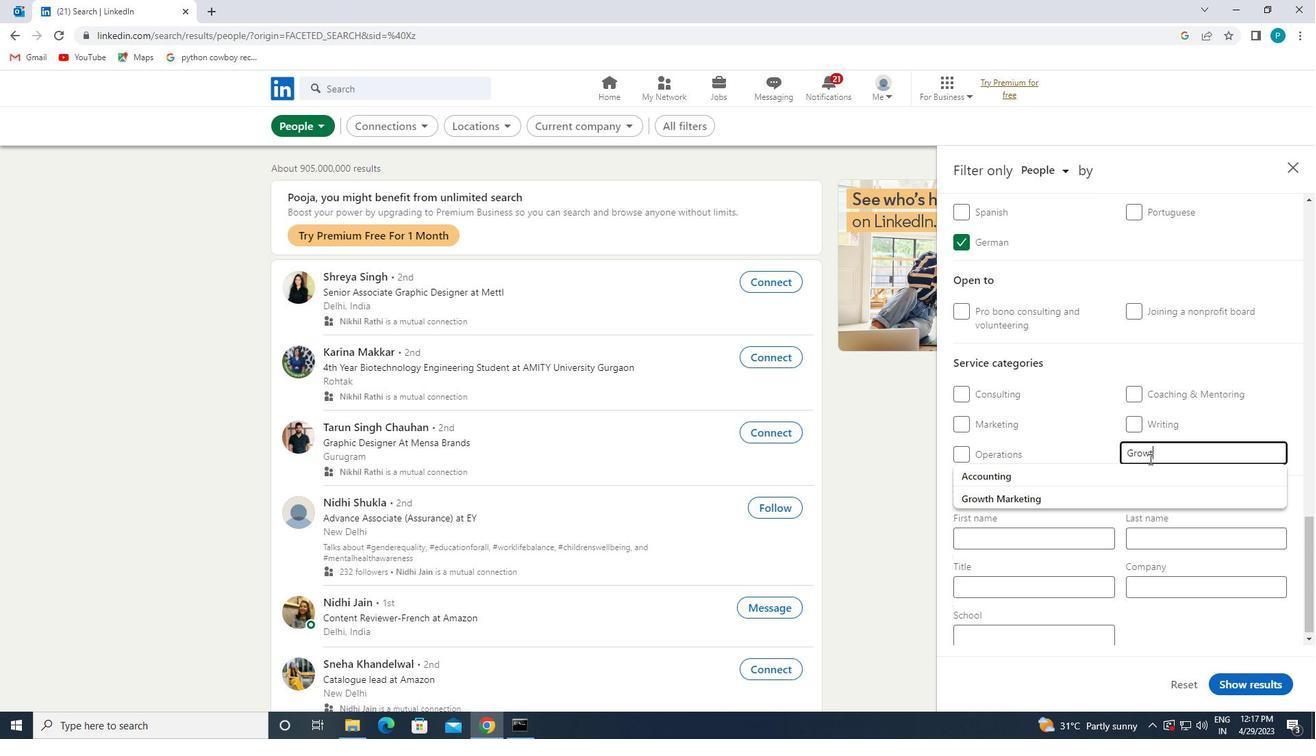 
Action: Mouse moved to (1139, 468)
Screenshot: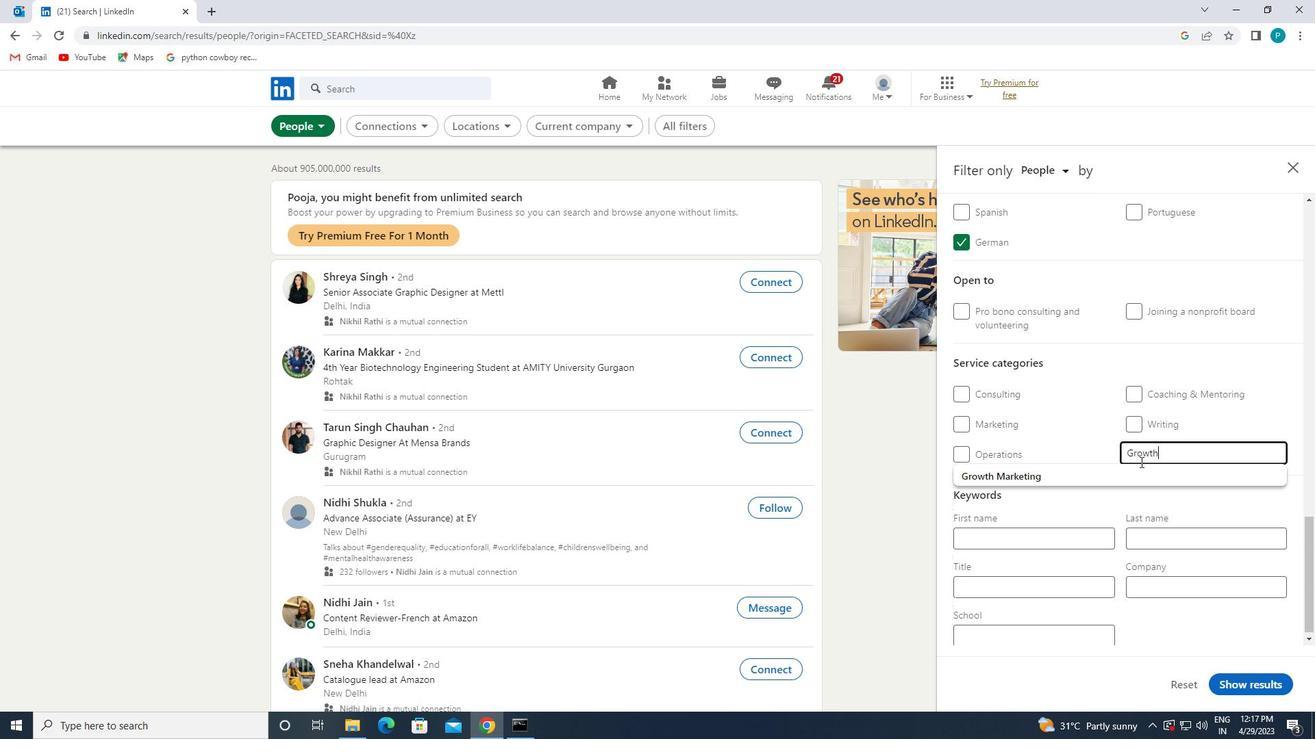 
Action: Mouse pressed left at (1139, 468)
Screenshot: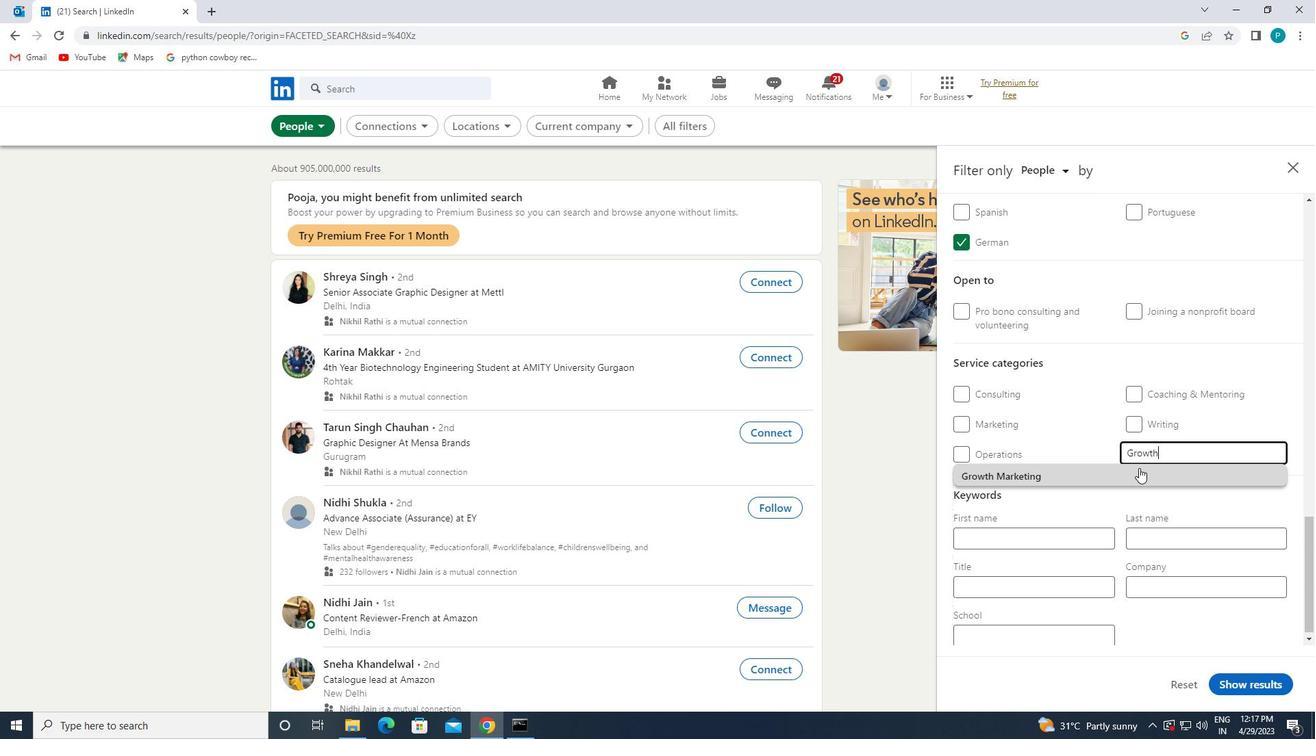 
Action: Mouse moved to (1054, 515)
Screenshot: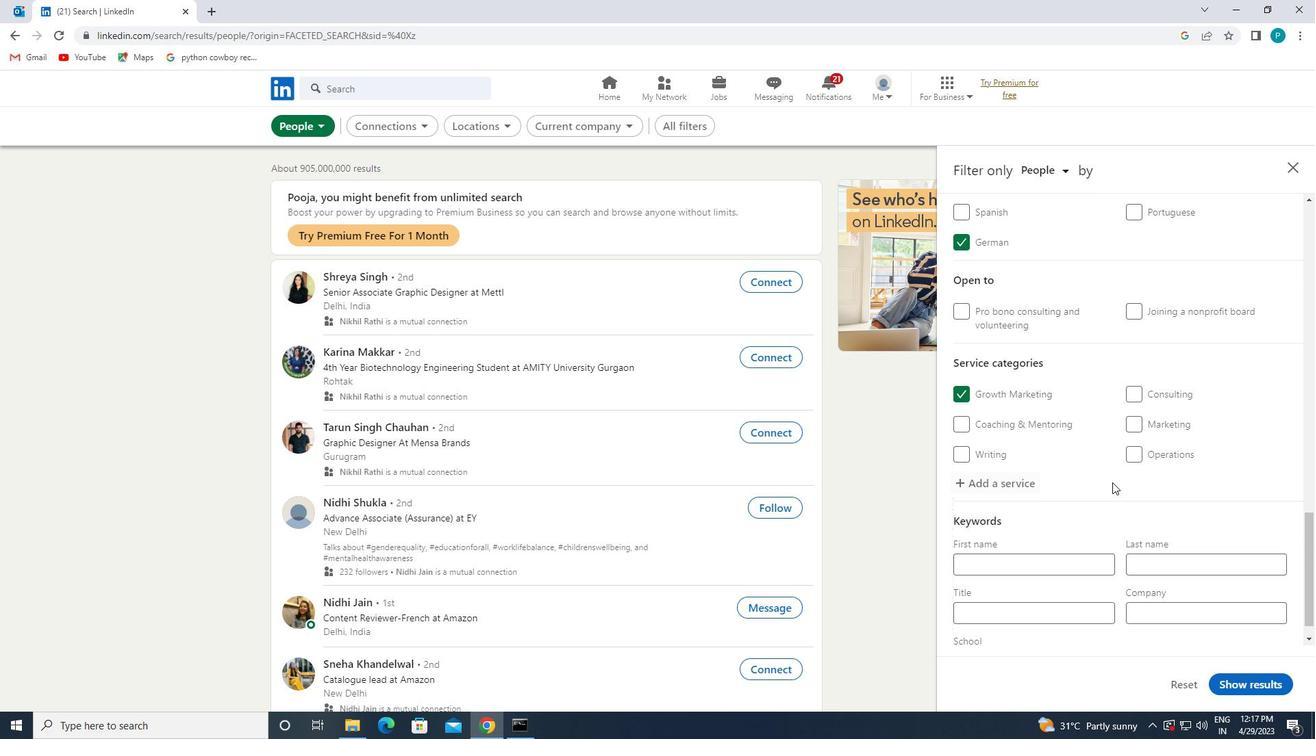 
Action: Mouse scrolled (1054, 514) with delta (0, 0)
Screenshot: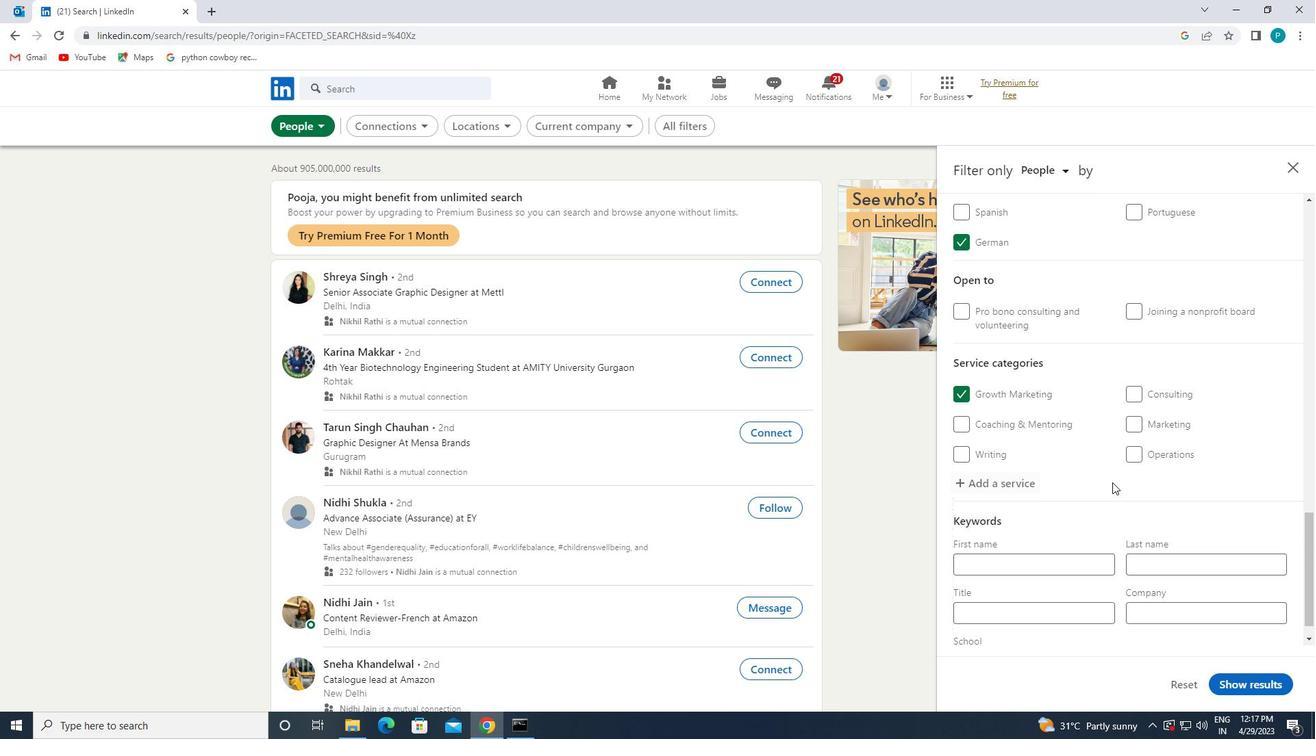 
Action: Mouse moved to (1052, 517)
Screenshot: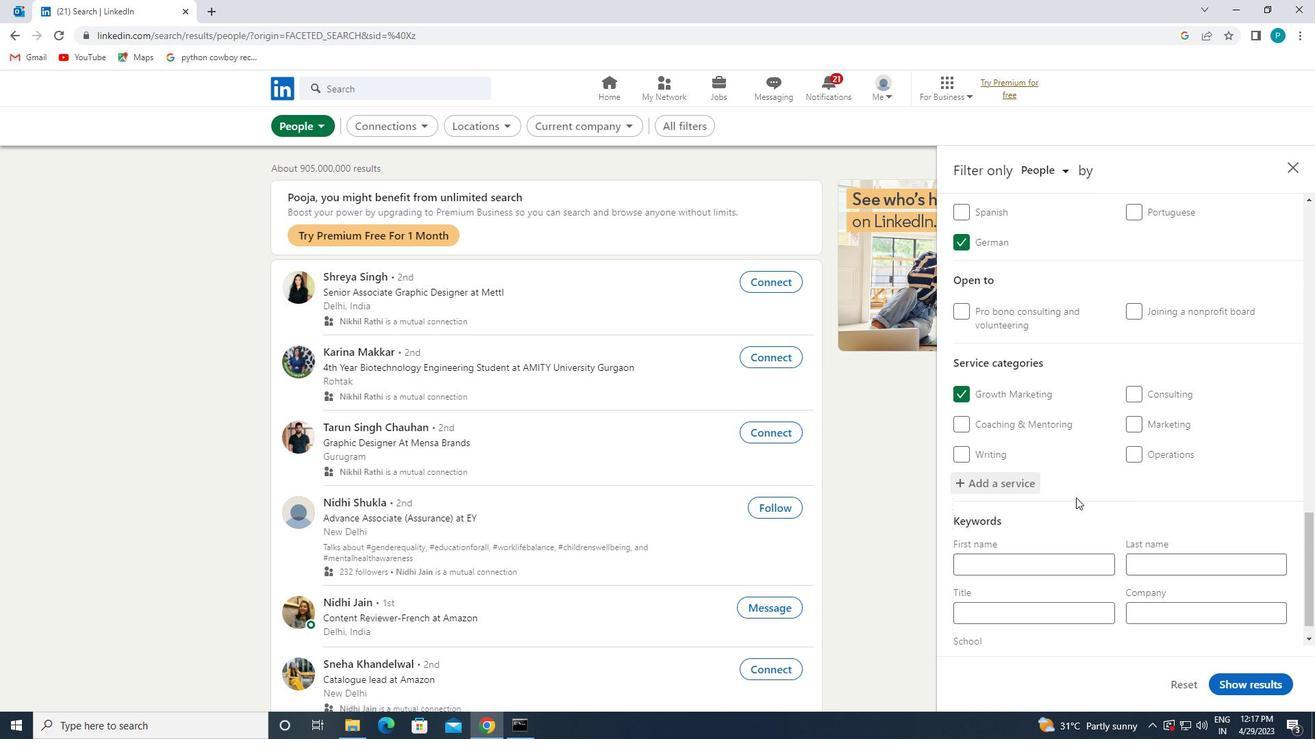 
Action: Mouse scrolled (1052, 516) with delta (0, 0)
Screenshot: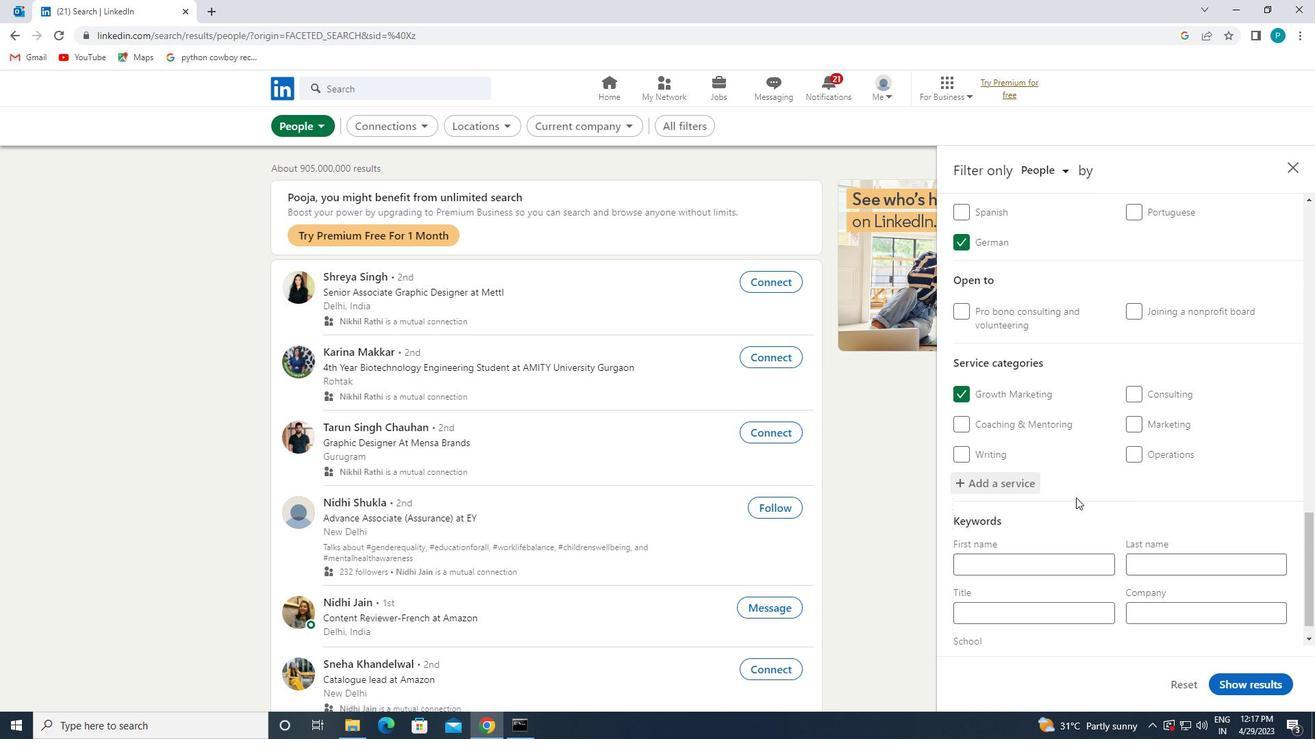 
Action: Mouse moved to (1051, 517)
Screenshot: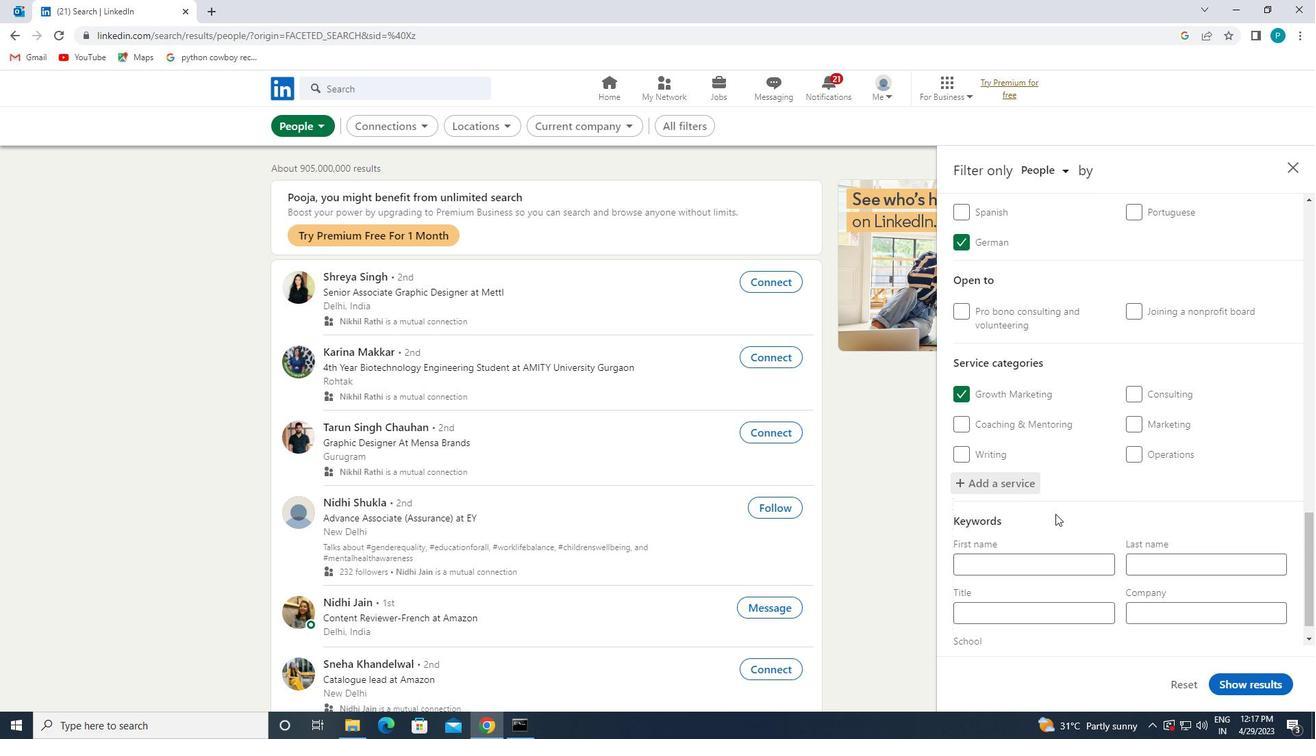 
Action: Mouse scrolled (1051, 517) with delta (0, 0)
Screenshot: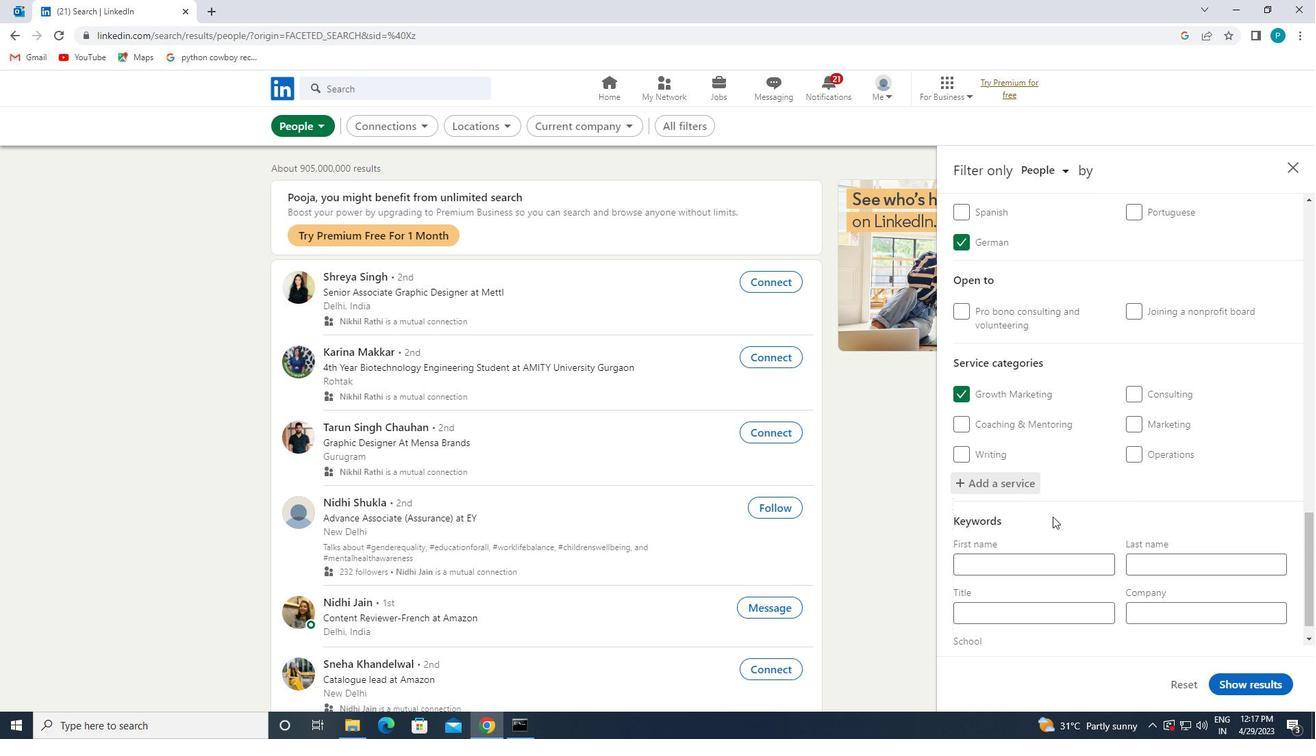 
Action: Mouse moved to (1007, 583)
Screenshot: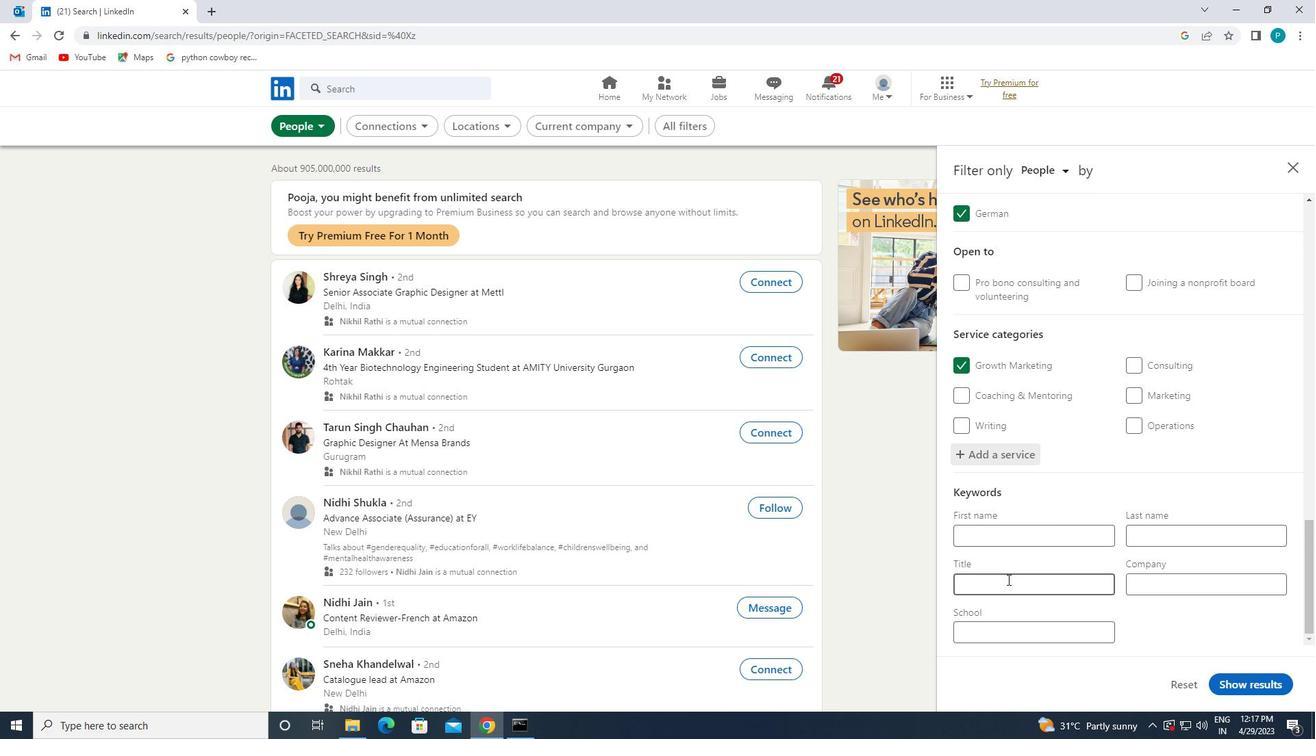 
Action: Mouse pressed left at (1007, 583)
Screenshot: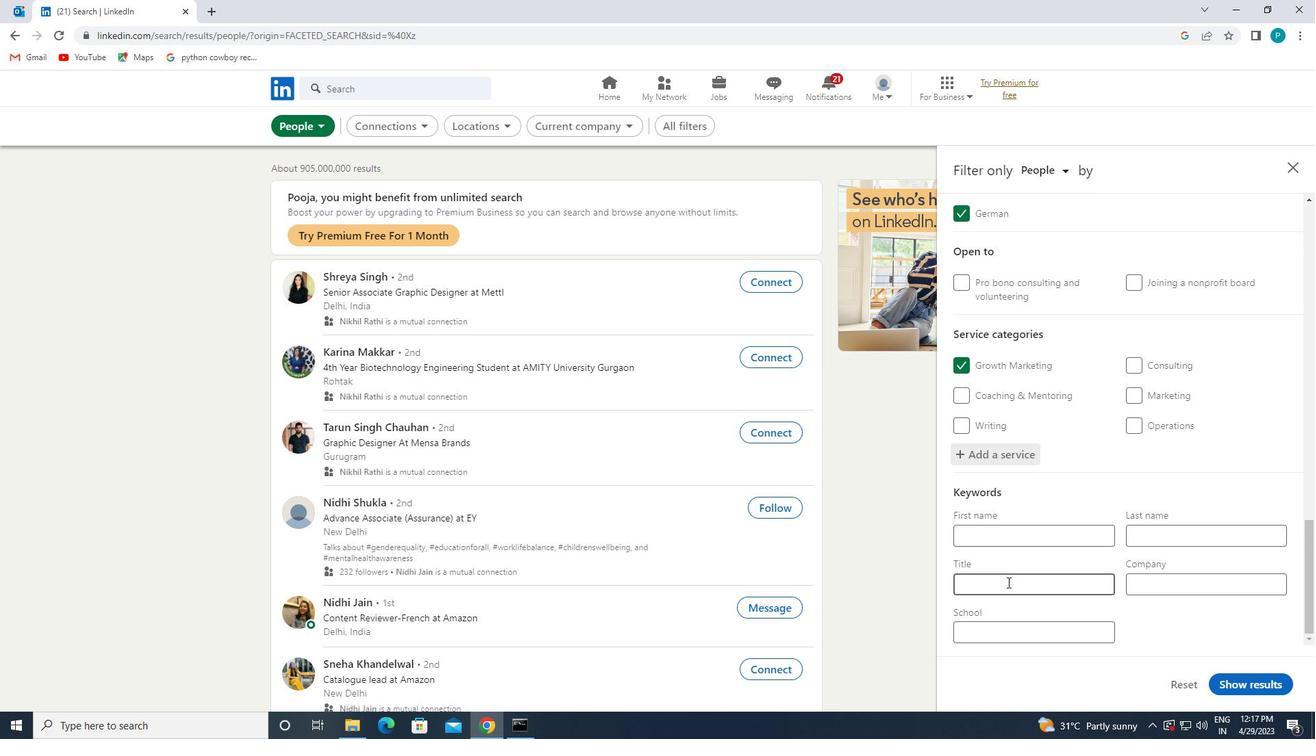 
Action: Mouse moved to (1007, 583)
Screenshot: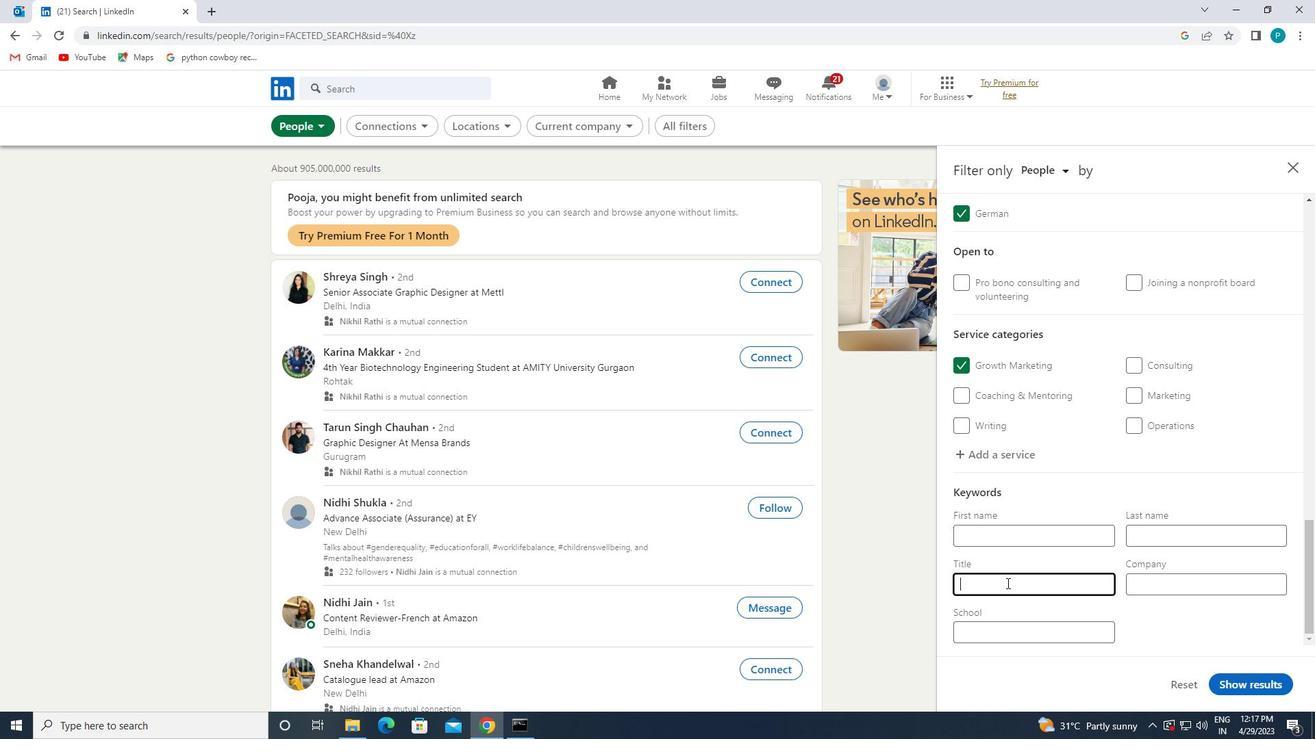 
Action: Key pressed <Key.caps_lock>B<Key.caps_lock>US<Key.space><Key.caps_lock>D<Key.caps_lock>RIVER
Screenshot: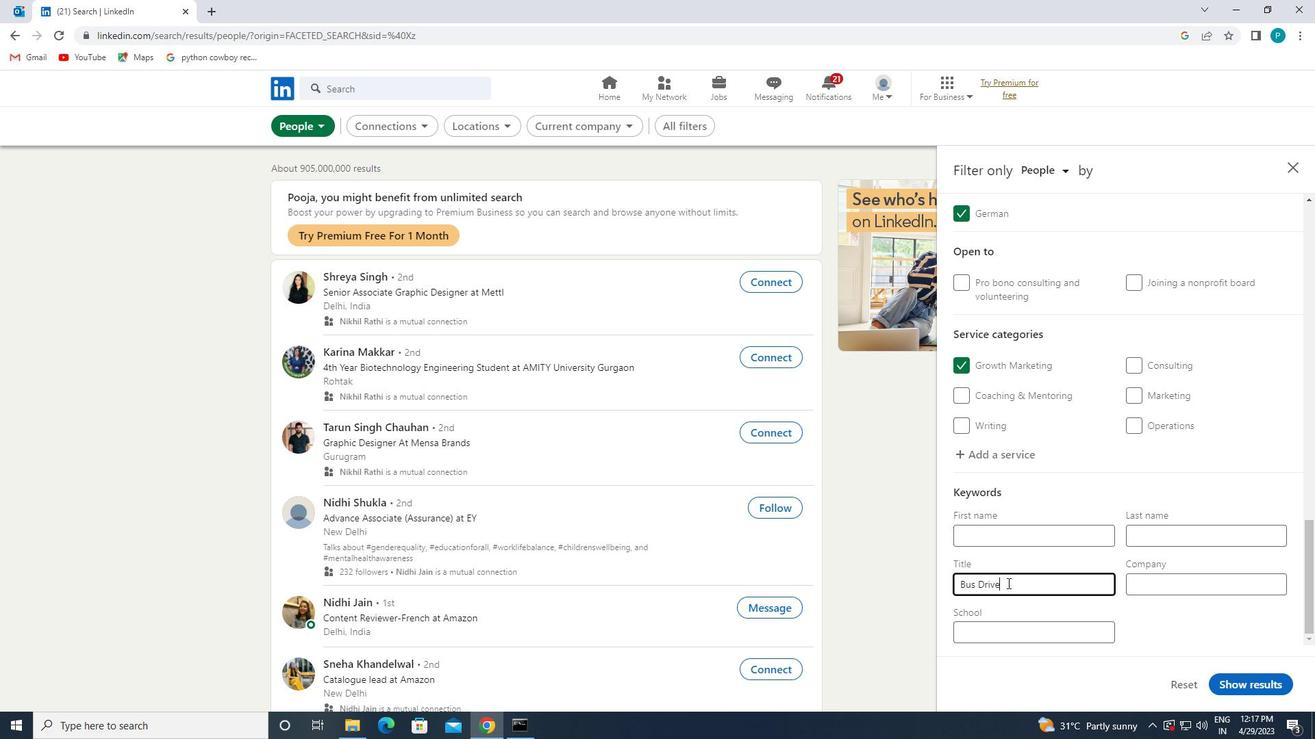 
Action: Mouse moved to (1233, 682)
Screenshot: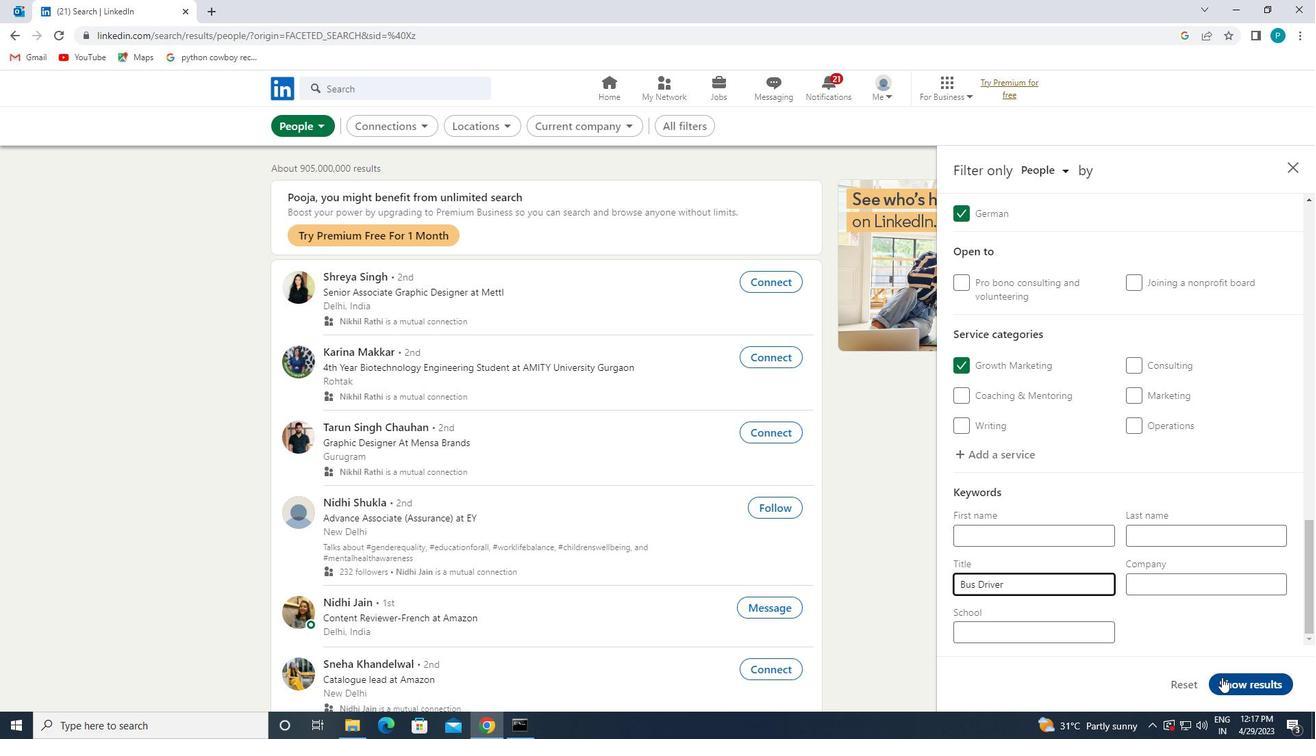 
Action: Mouse pressed left at (1233, 682)
Screenshot: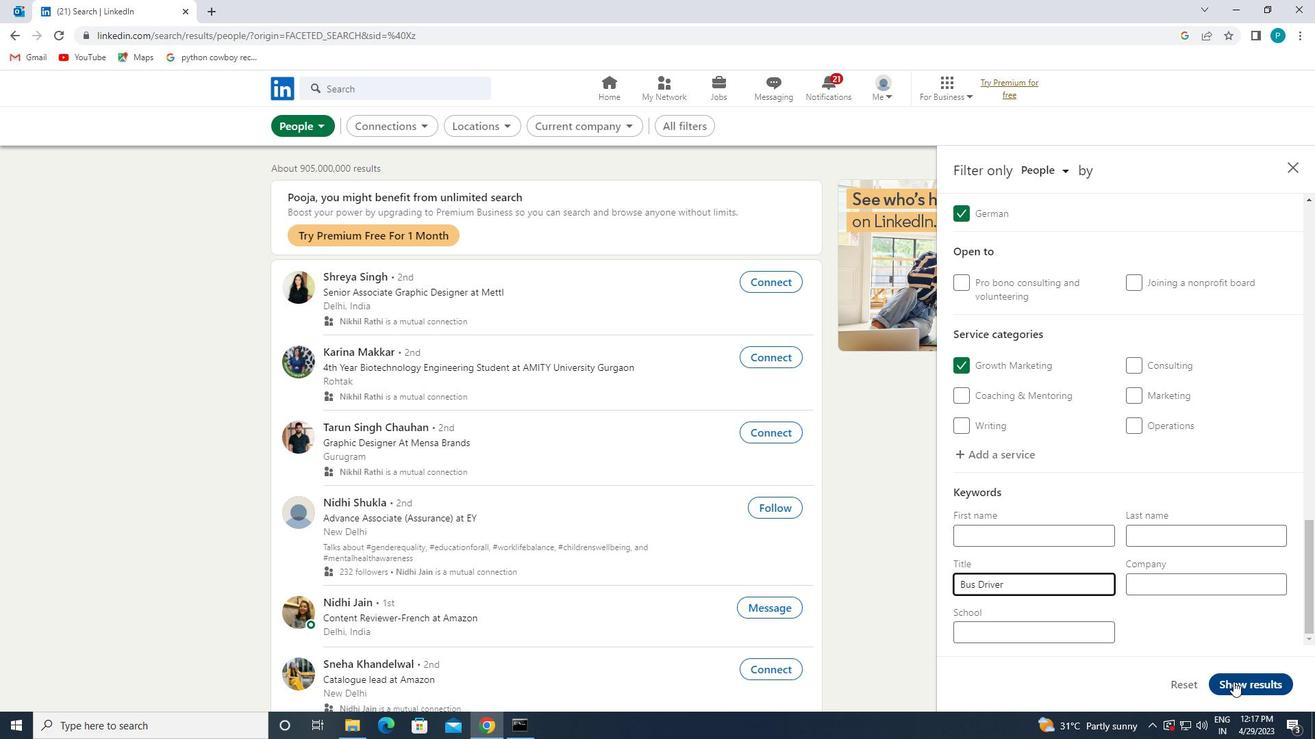 
